 Task: Validation Rule on object 'Candidates'
Action: Mouse moved to (24, 90)
Screenshot: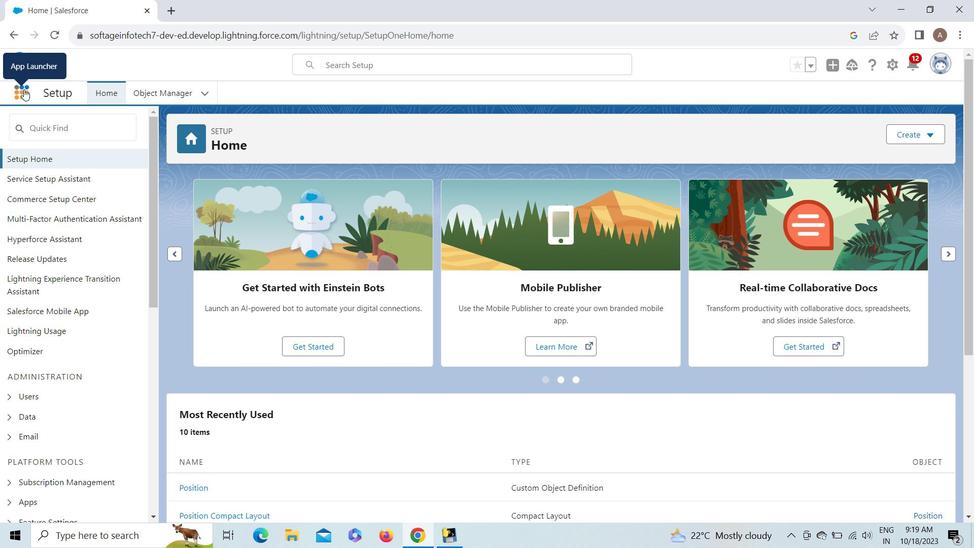 
Action: Mouse pressed left at (24, 90)
Screenshot: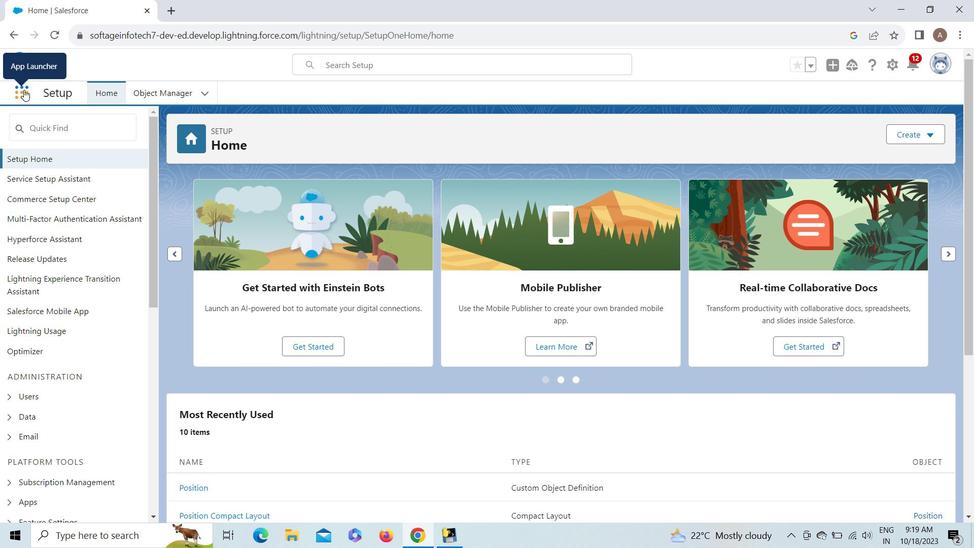 
Action: Mouse moved to (46, 172)
Screenshot: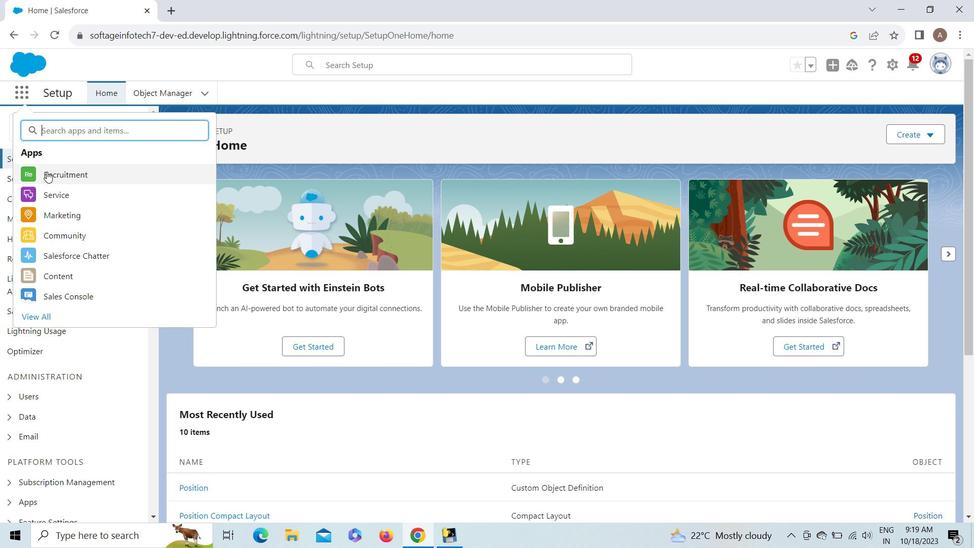
Action: Mouse pressed left at (46, 172)
Screenshot: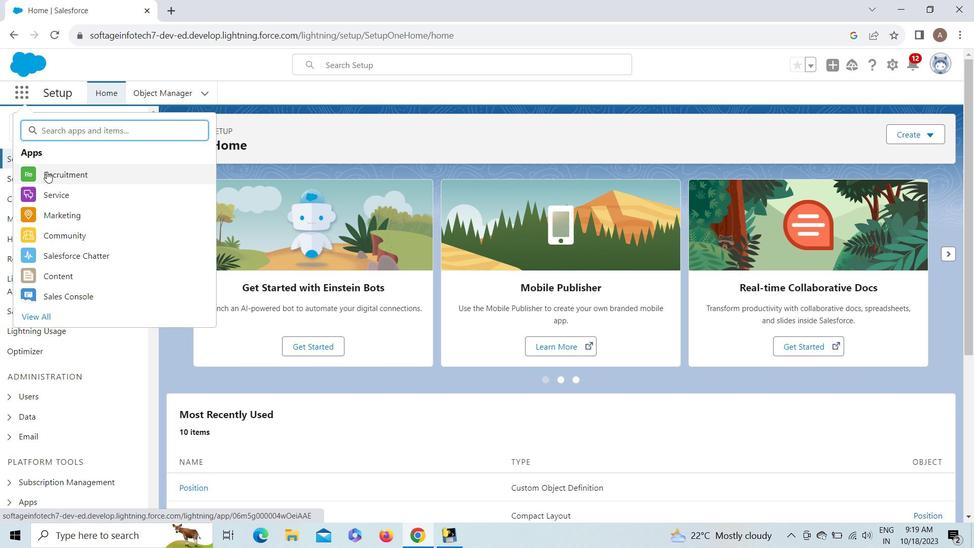 
Action: Mouse moved to (244, 92)
Screenshot: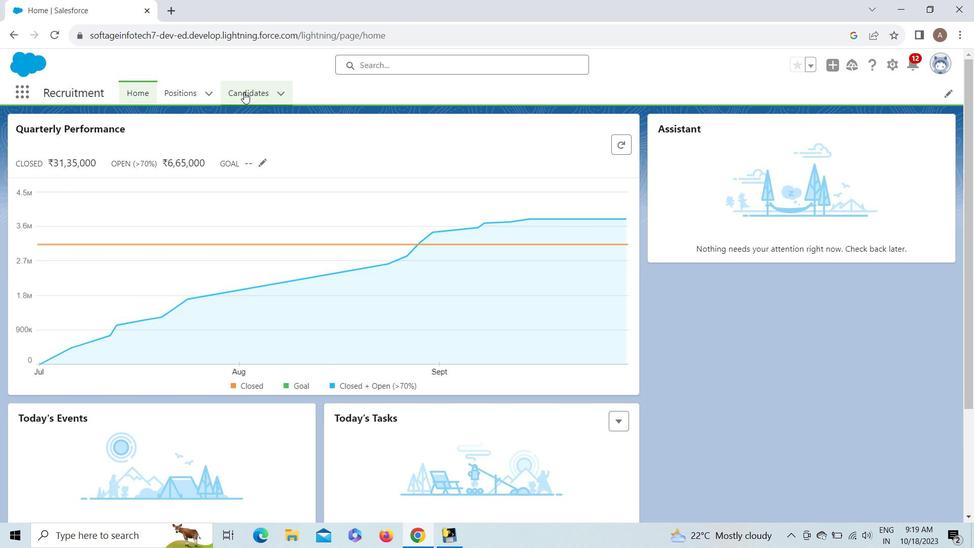 
Action: Mouse pressed left at (244, 92)
Screenshot: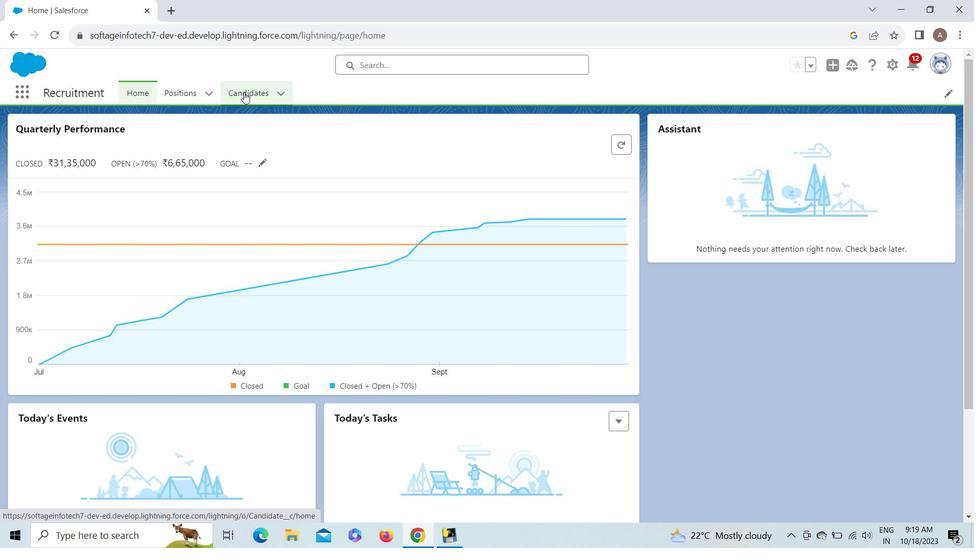 
Action: Mouse moved to (818, 133)
Screenshot: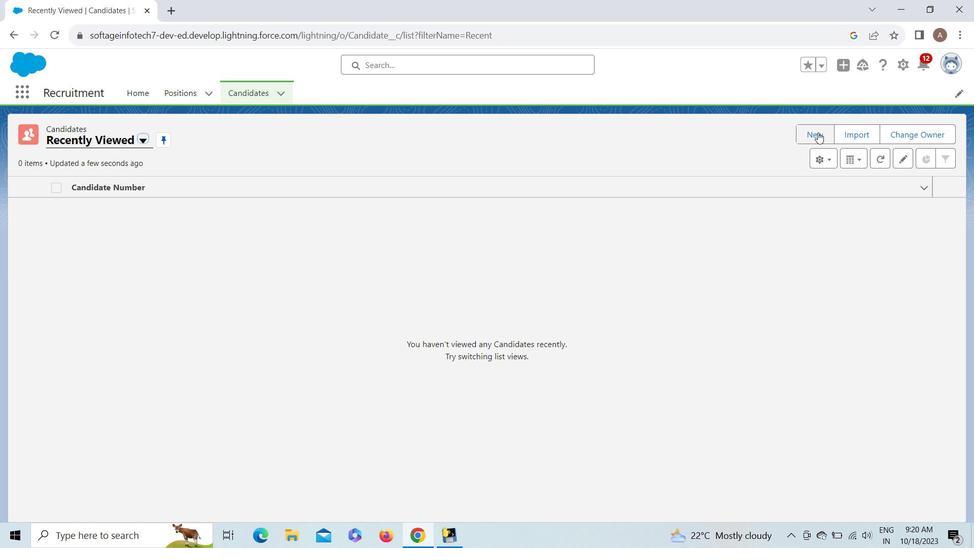 
Action: Mouse pressed left at (818, 133)
Screenshot: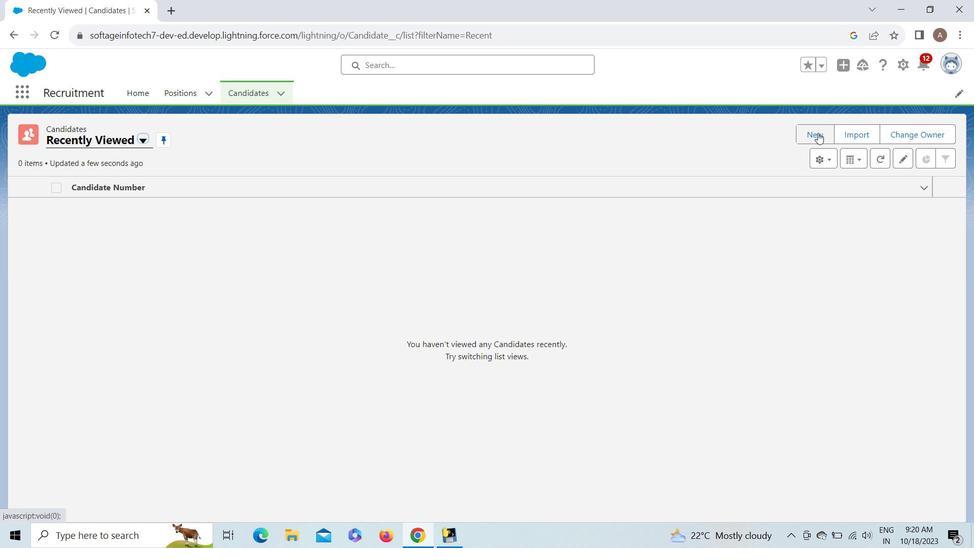 
Action: Mouse moved to (751, 174)
Screenshot: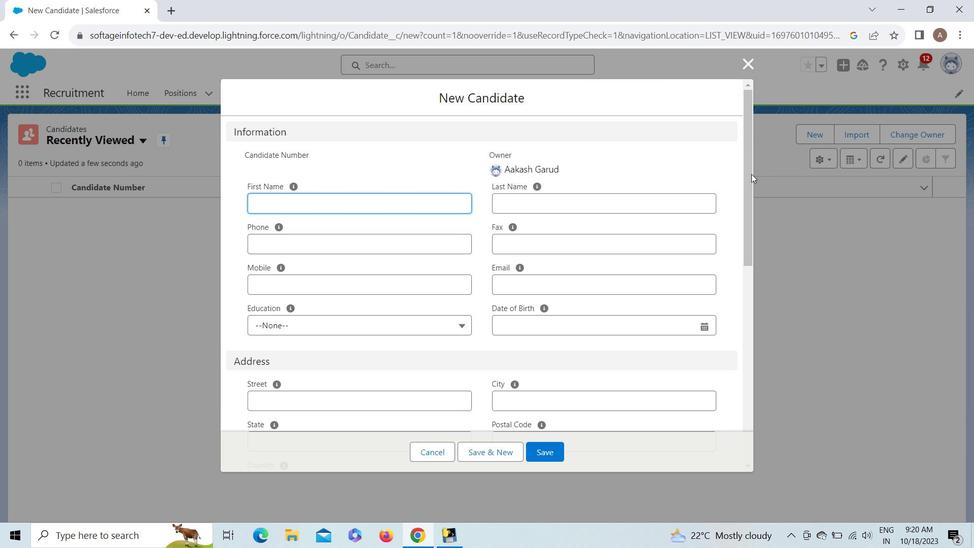 
Action: Mouse pressed left at (751, 174)
Screenshot: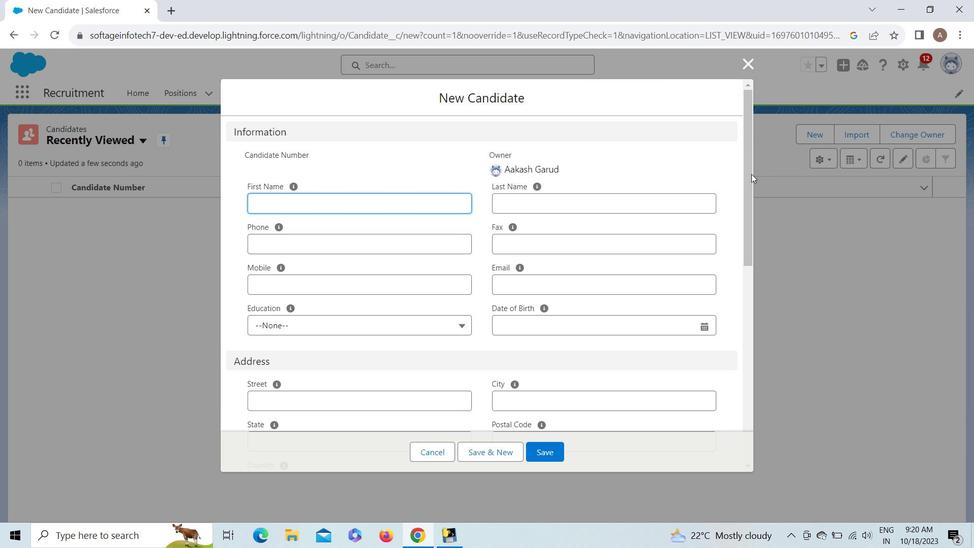 
Action: Mouse moved to (437, 451)
Screenshot: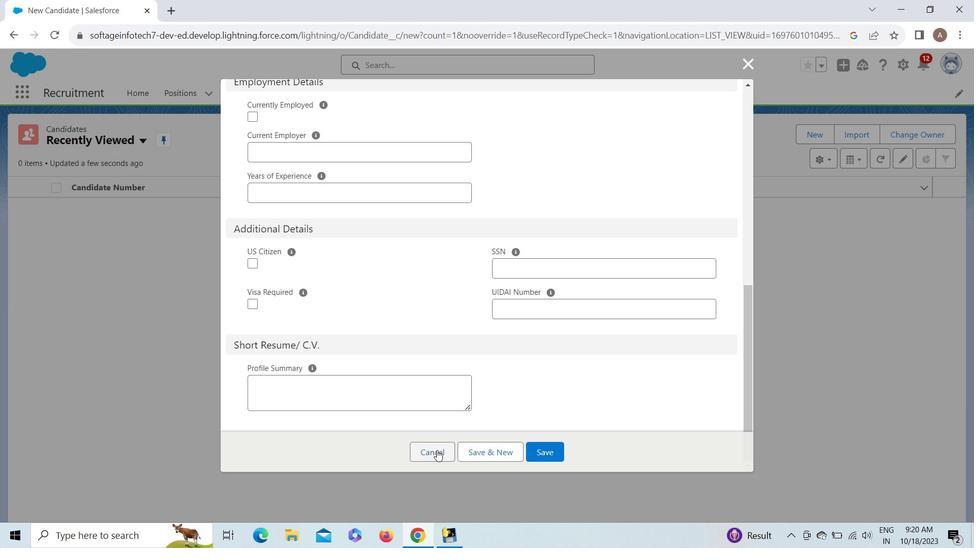 
Action: Mouse pressed left at (437, 451)
Screenshot: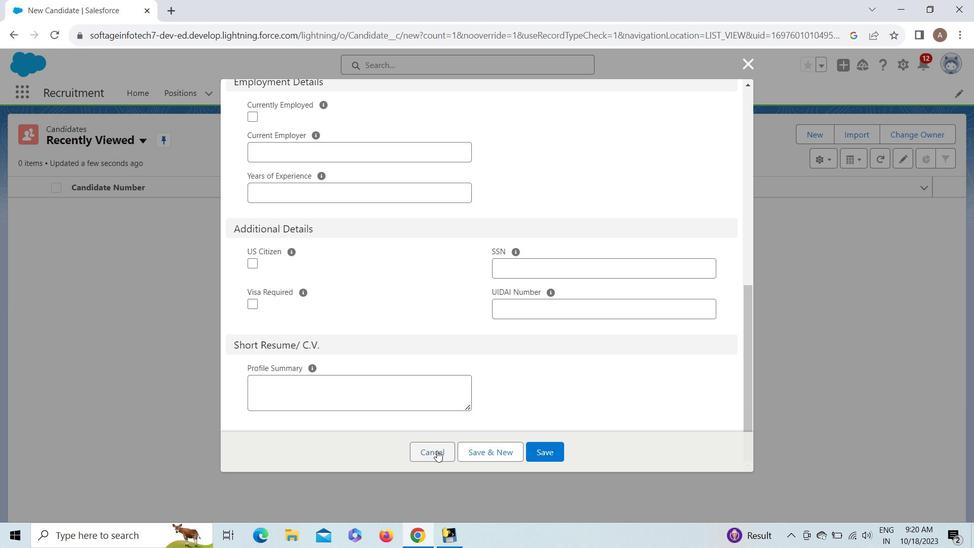 
Action: Mouse moved to (48, 39)
Screenshot: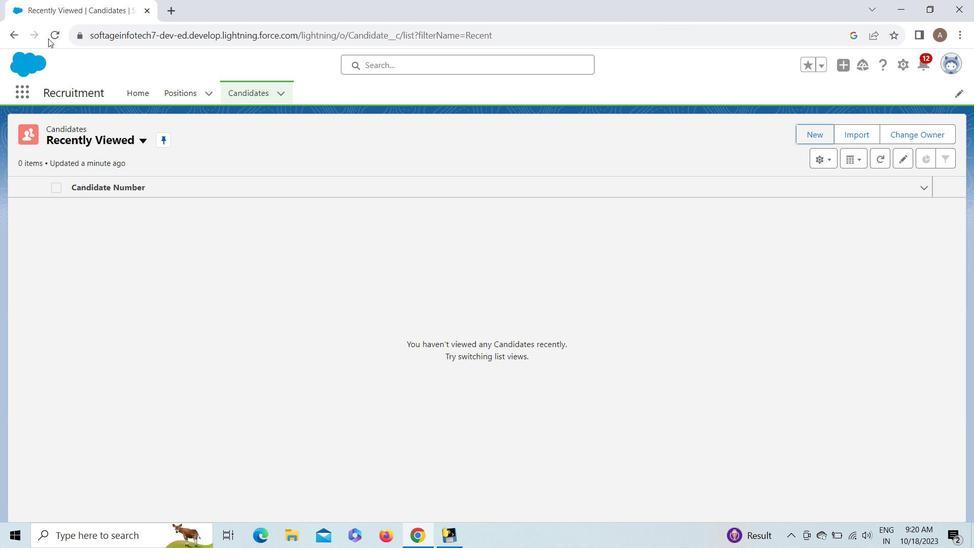 
Action: Mouse pressed left at (48, 39)
Screenshot: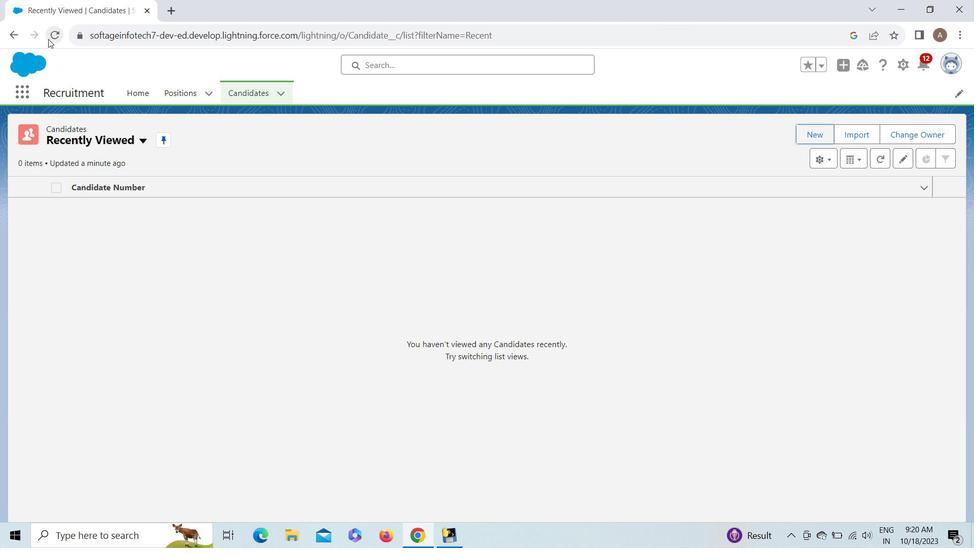 
Action: Mouse moved to (906, 62)
Screenshot: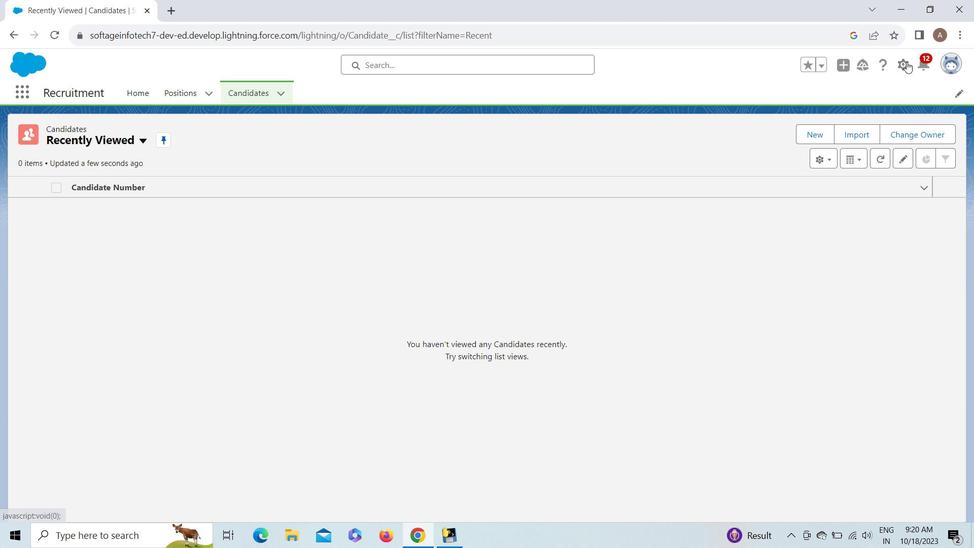 
Action: Mouse pressed left at (906, 62)
Screenshot: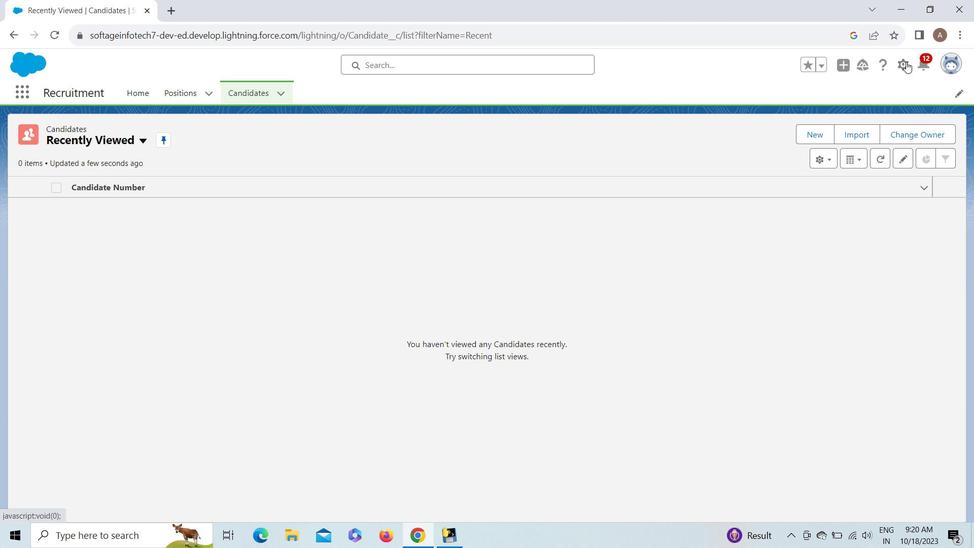 
Action: Mouse moved to (860, 114)
Screenshot: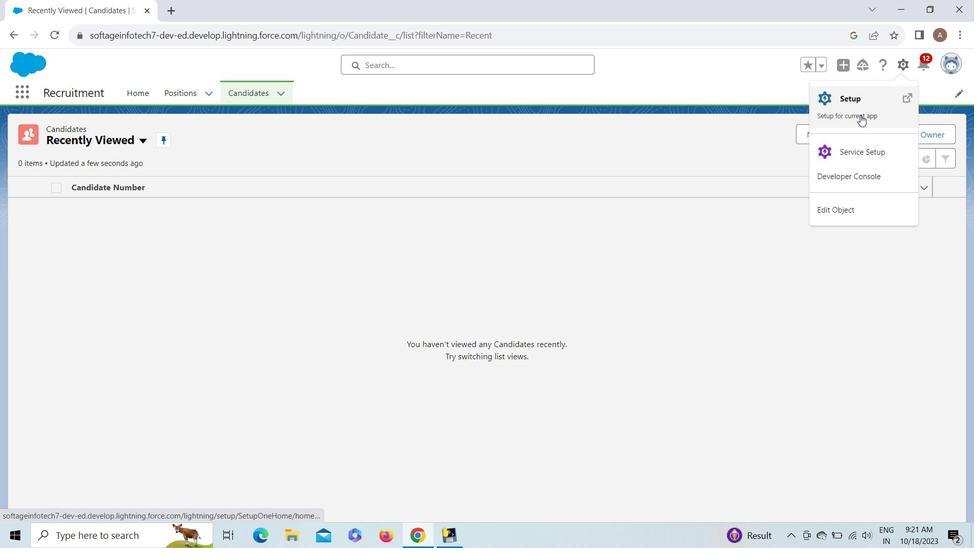 
Action: Mouse pressed left at (860, 114)
Screenshot: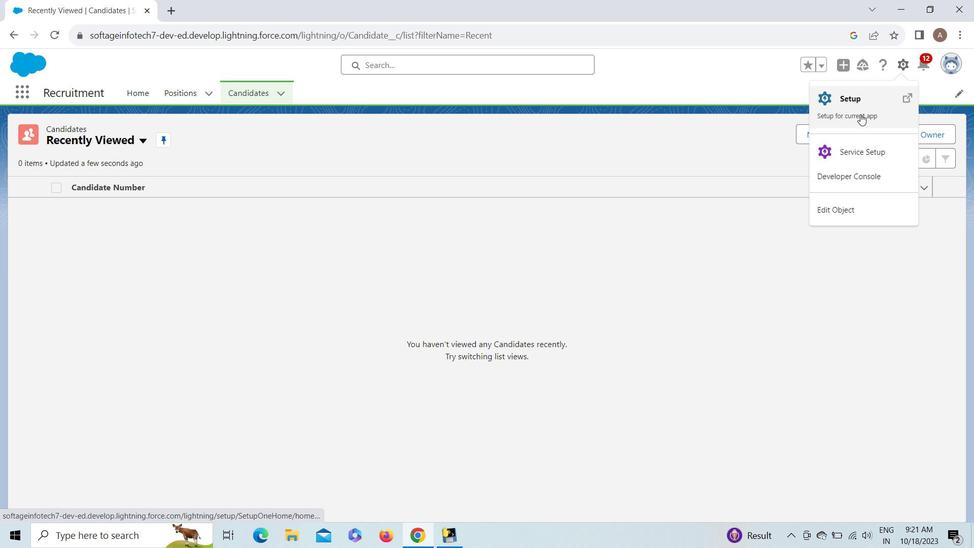 
Action: Mouse moved to (169, 88)
Screenshot: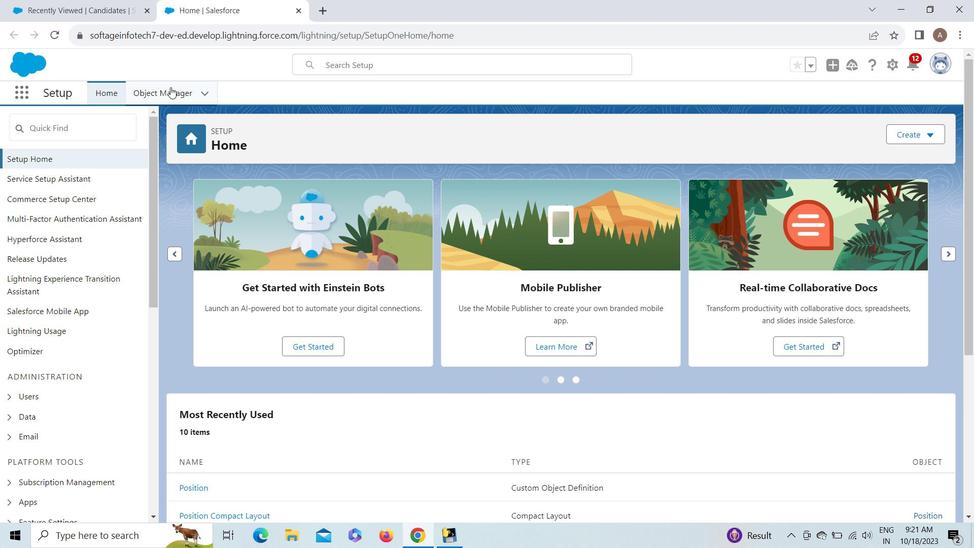 
Action: Mouse pressed left at (169, 88)
Screenshot: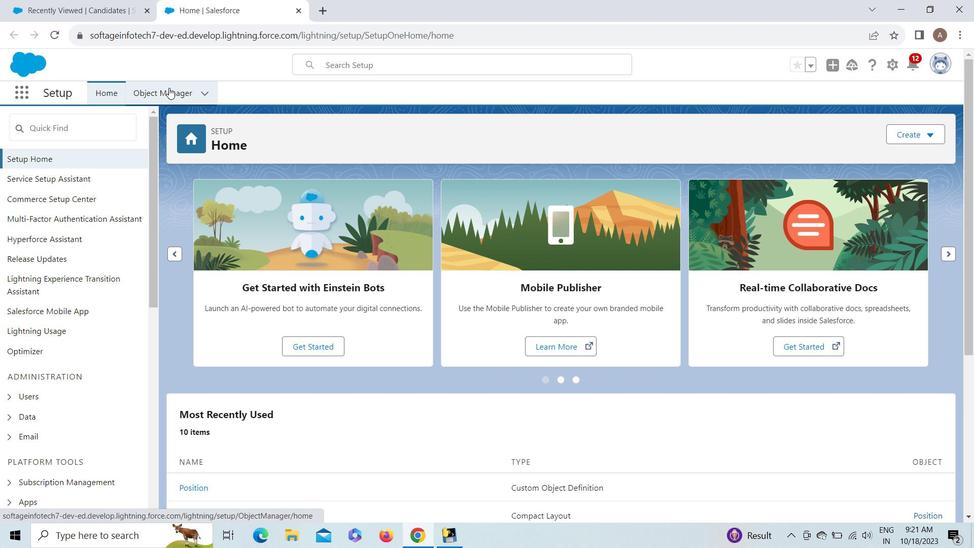 
Action: Mouse moved to (786, 127)
Screenshot: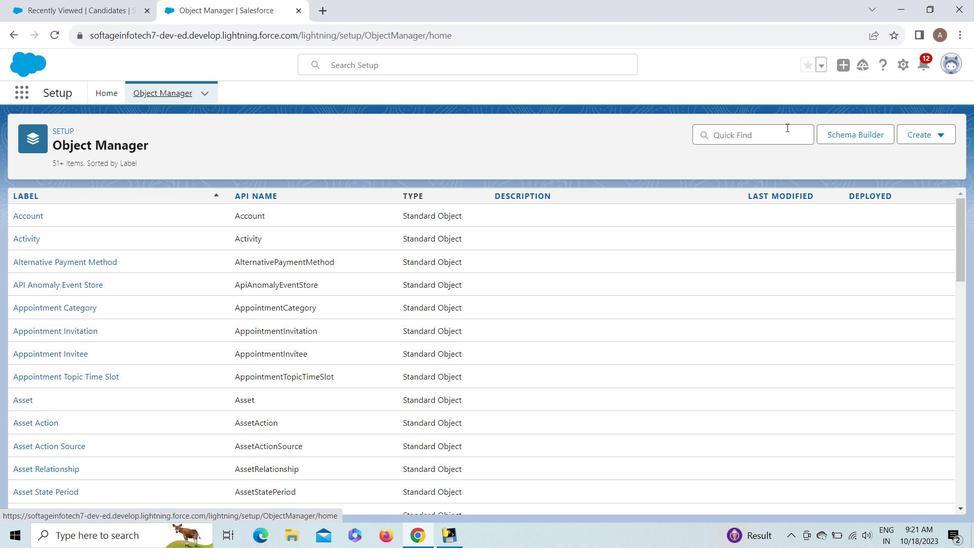 
Action: Mouse pressed left at (786, 127)
Screenshot: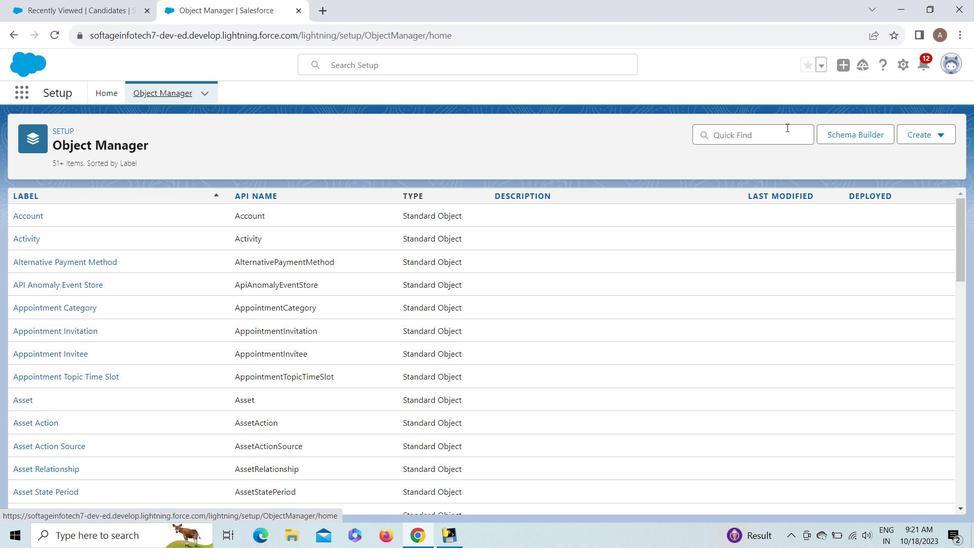 
Action: Key pressed <Key.shift>Cand
Screenshot: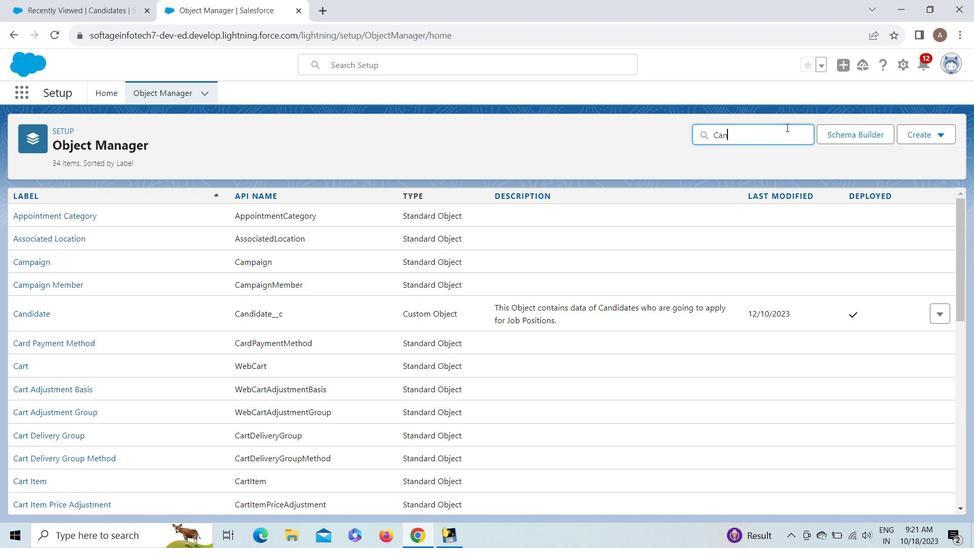 
Action: Mouse moved to (32, 225)
Screenshot: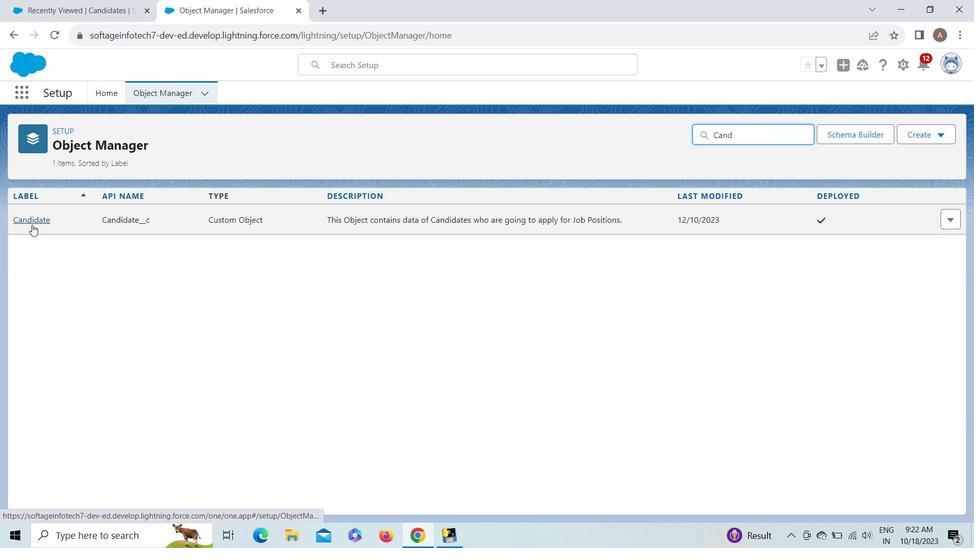 
Action: Mouse pressed left at (32, 225)
Screenshot: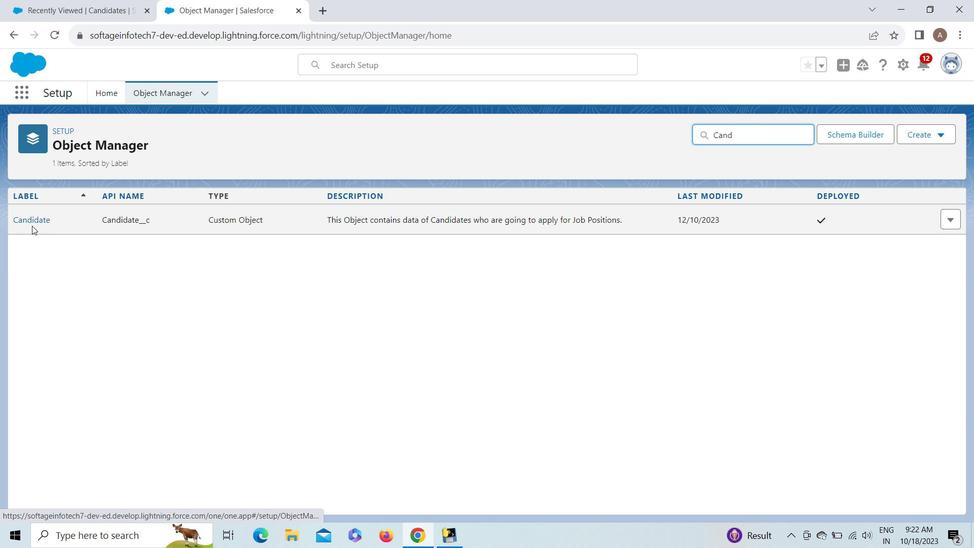 
Action: Mouse moved to (32, 218)
Screenshot: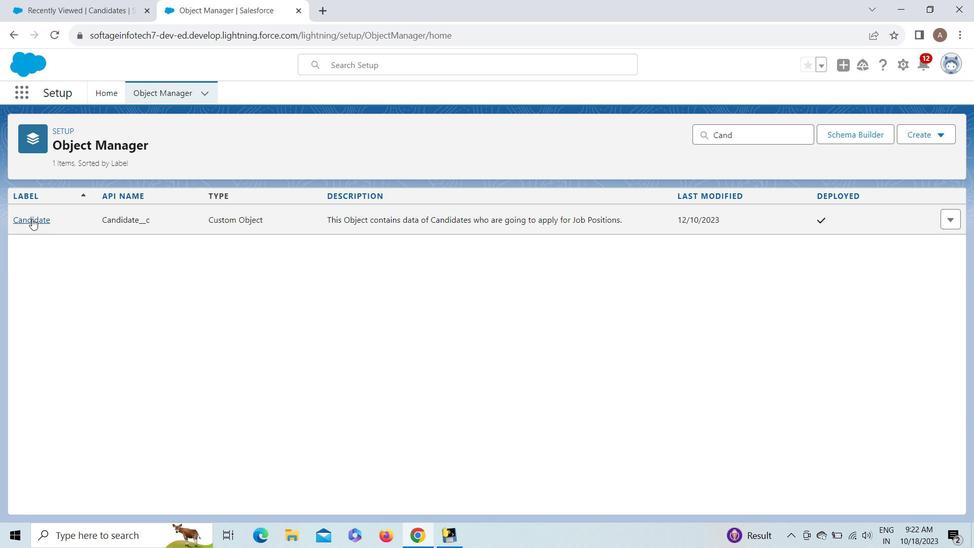 
Action: Mouse pressed left at (32, 218)
Screenshot: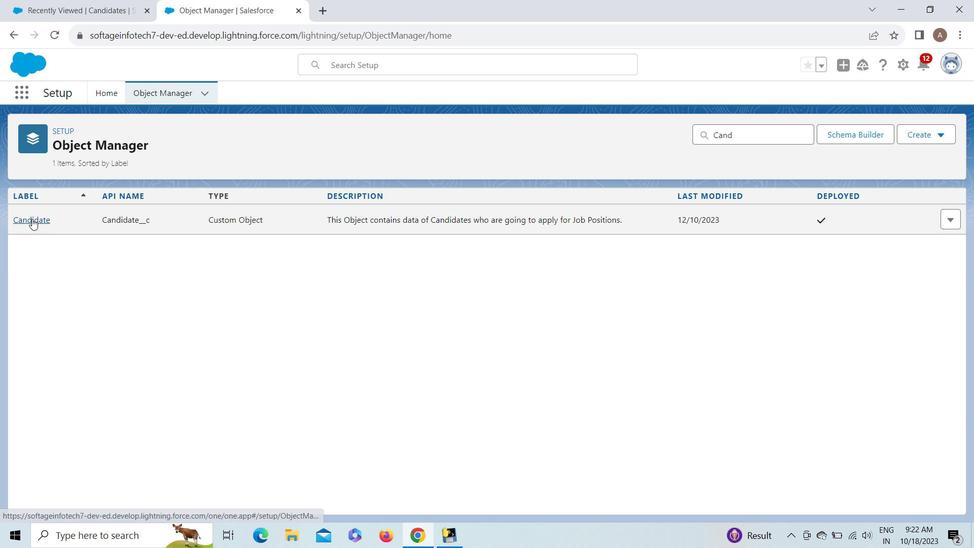 
Action: Mouse moved to (39, 214)
Screenshot: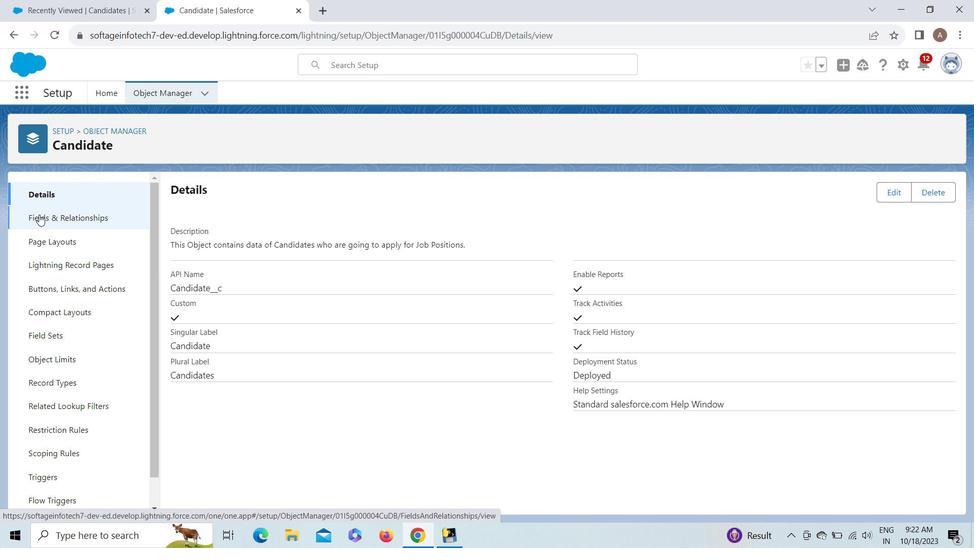 
Action: Mouse pressed left at (39, 214)
Screenshot: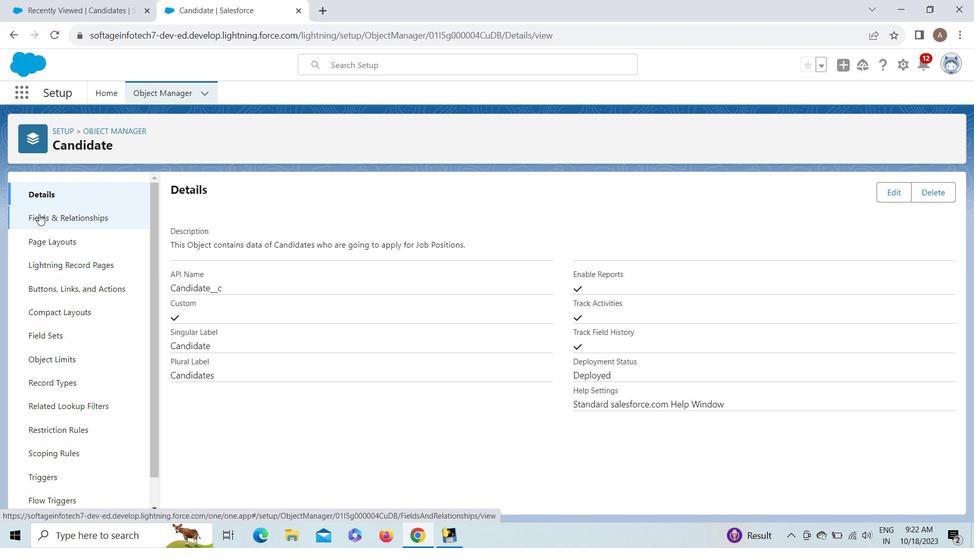 
Action: Mouse moved to (86, 212)
Screenshot: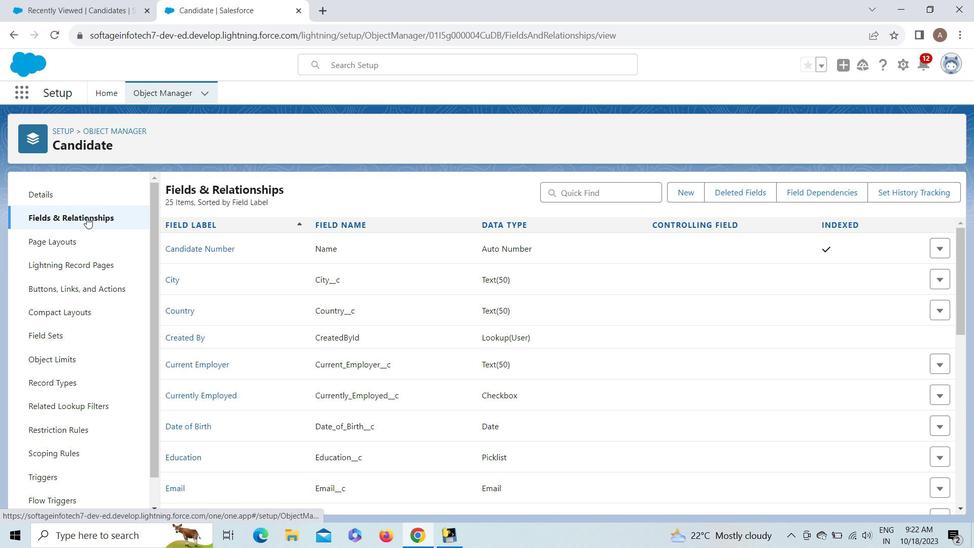
Action: Mouse pressed left at (86, 212)
Screenshot: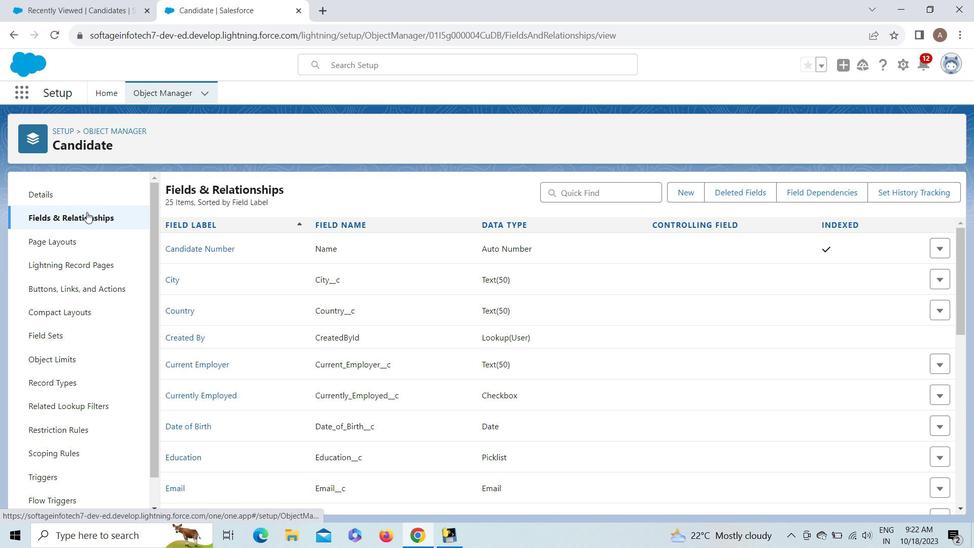 
Action: Mouse moved to (959, 306)
Screenshot: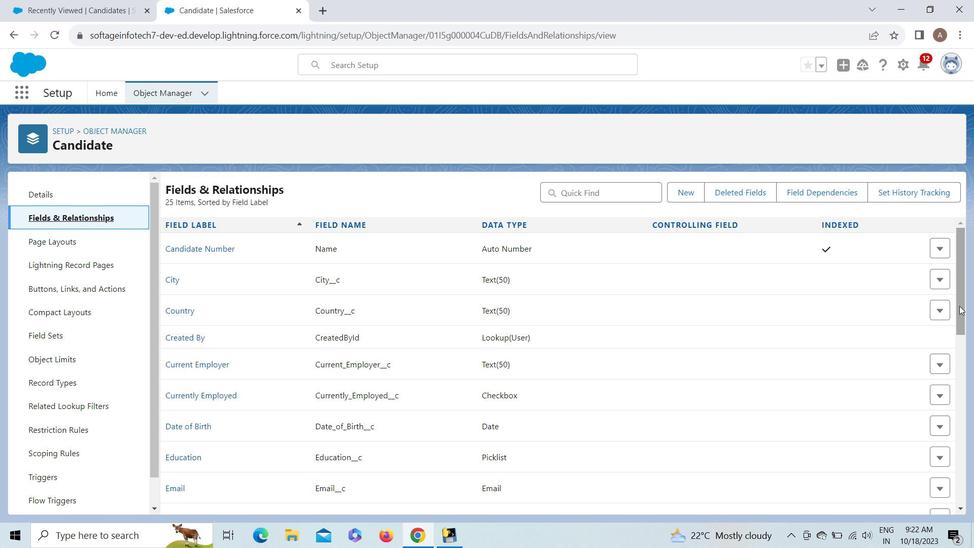 
Action: Mouse pressed left at (959, 306)
Screenshot: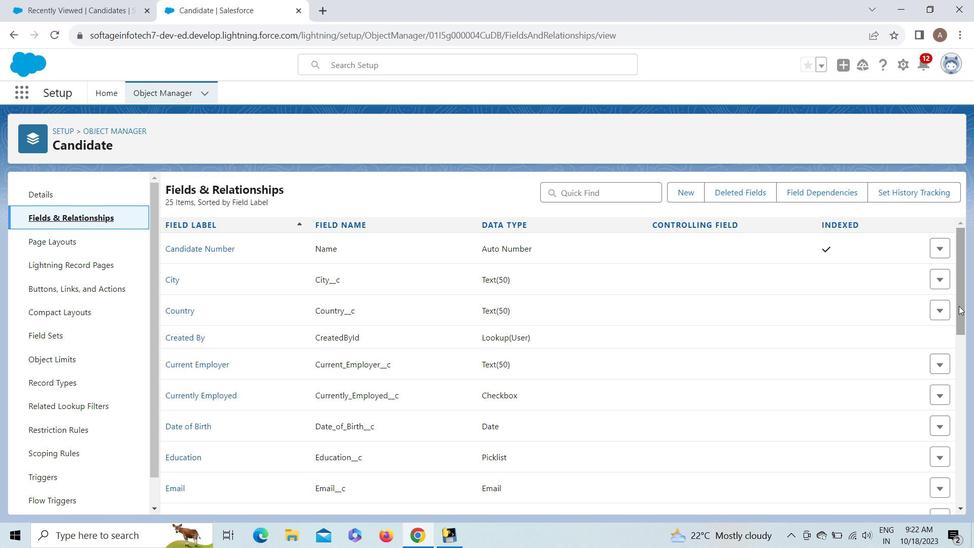 
Action: Mouse moved to (155, 485)
Screenshot: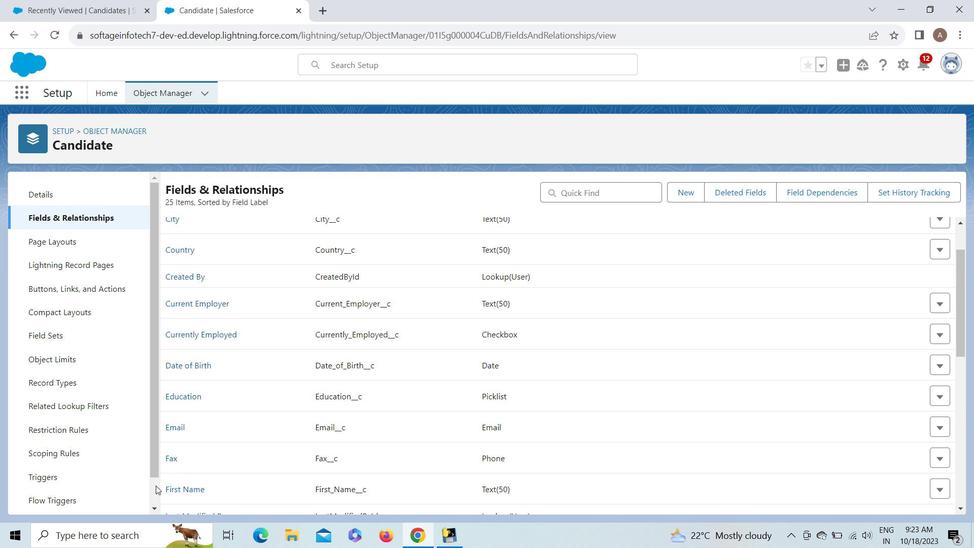 
Action: Mouse pressed left at (155, 485)
Screenshot: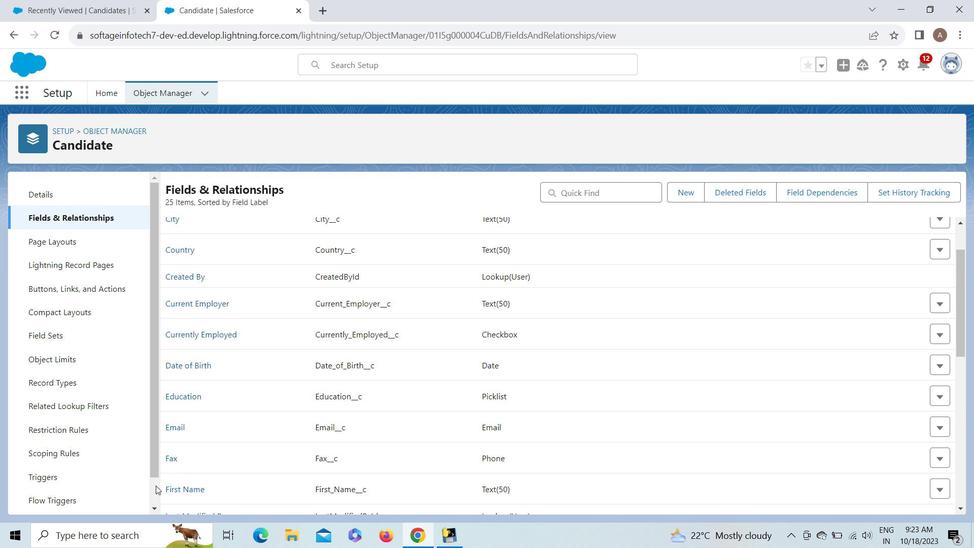 
Action: Mouse moved to (73, 492)
Screenshot: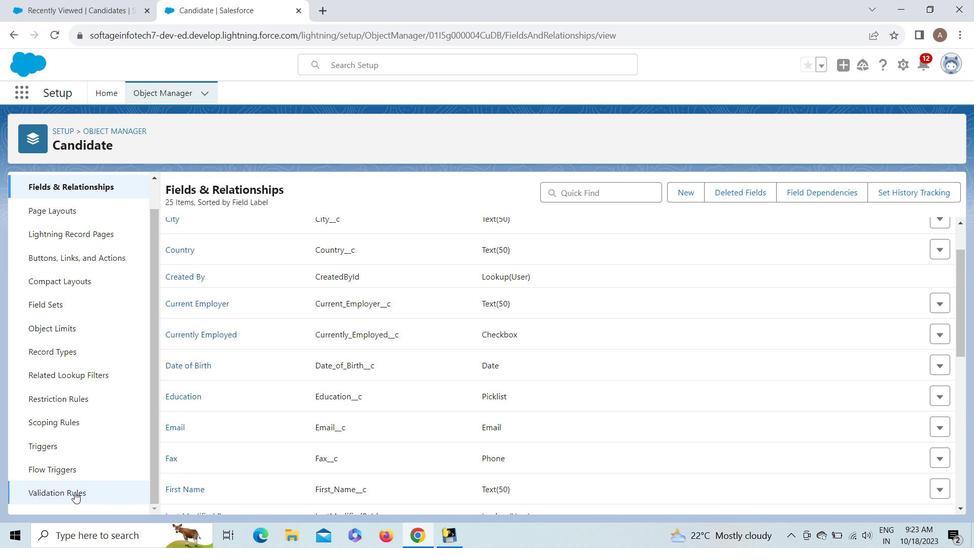 
Action: Mouse pressed left at (73, 492)
Screenshot: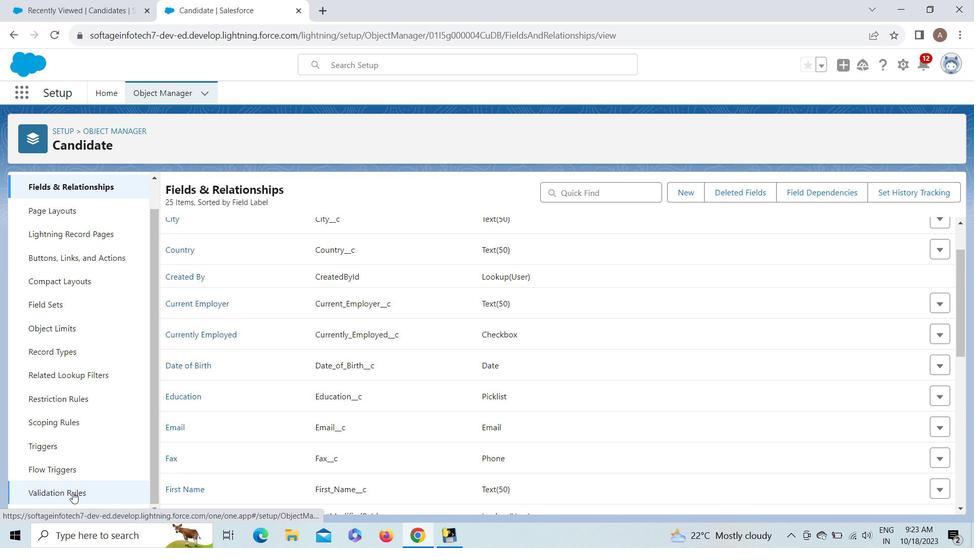 
Action: Mouse moved to (937, 192)
Screenshot: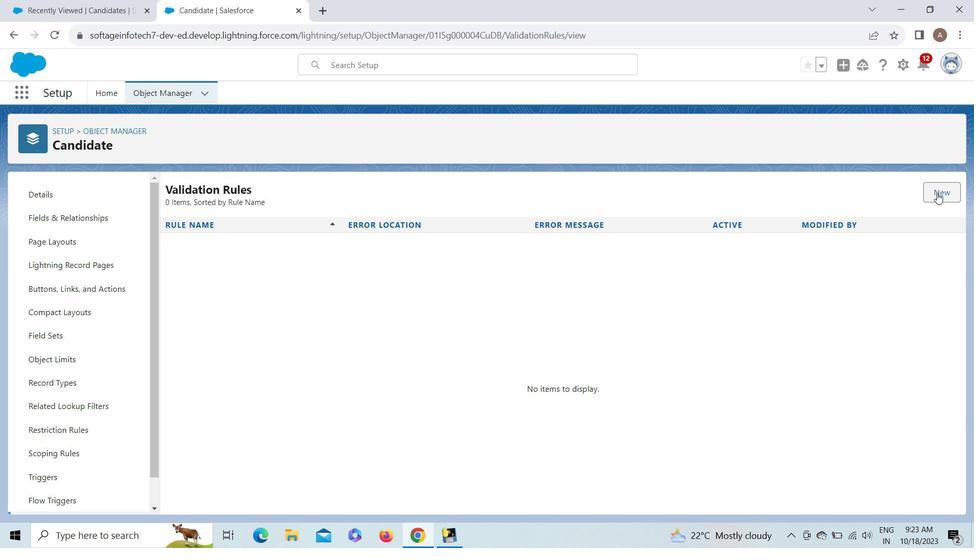 
Action: Mouse pressed left at (937, 192)
Screenshot: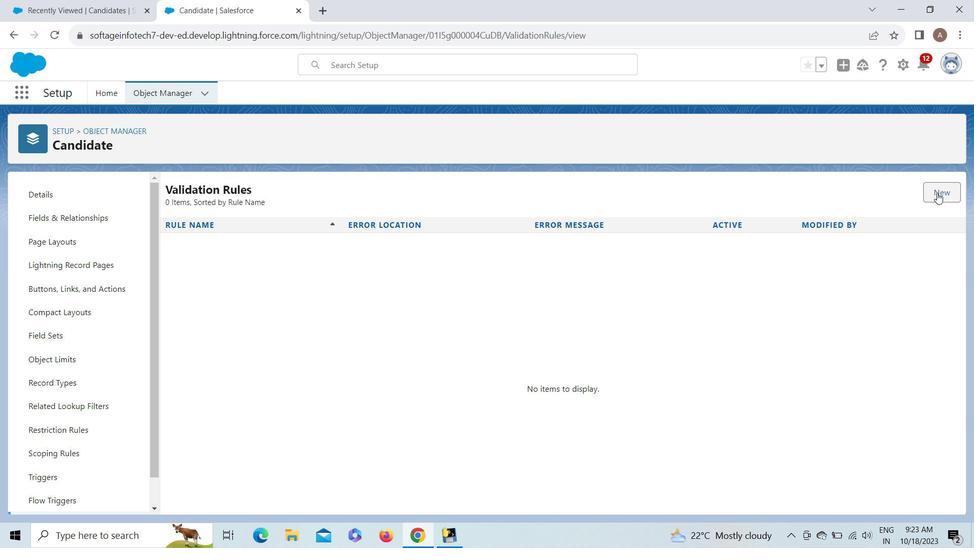 
Action: Mouse moved to (348, 276)
Screenshot: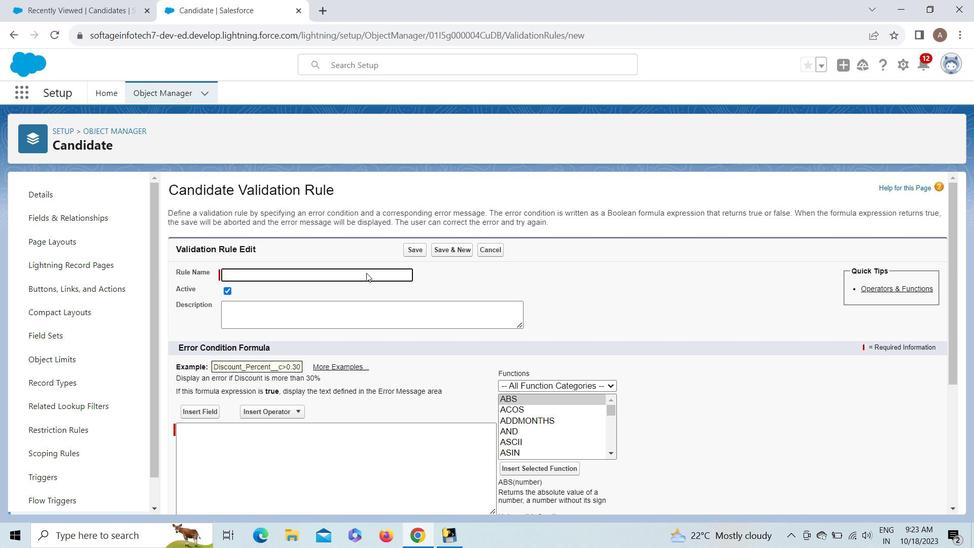 
Action: Mouse pressed left at (348, 276)
Screenshot: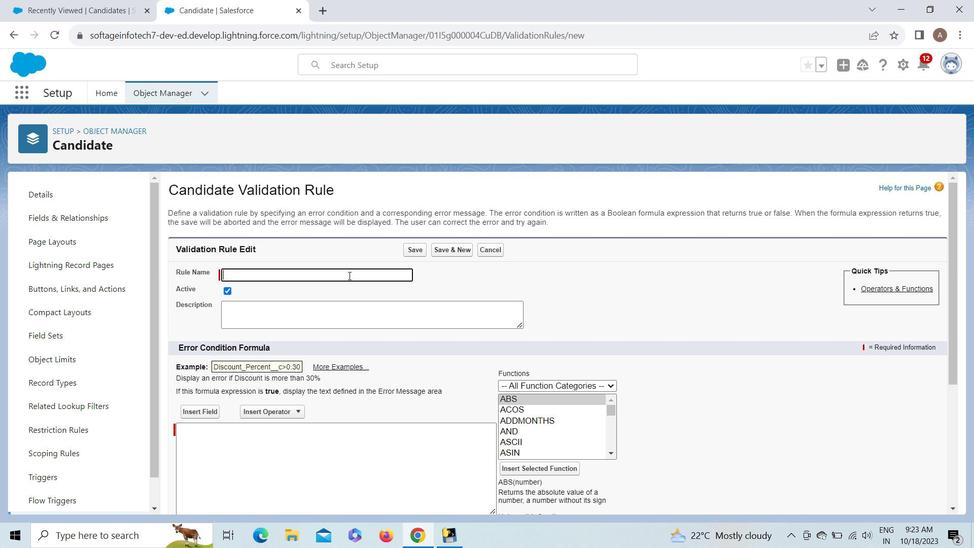 
Action: Key pressed <Key.shift>Years<Key.space>of<Key.space><Key.shift>Experience<Key.space>can<Key.space>not<Key.space>be<Key.space>negative
Screenshot: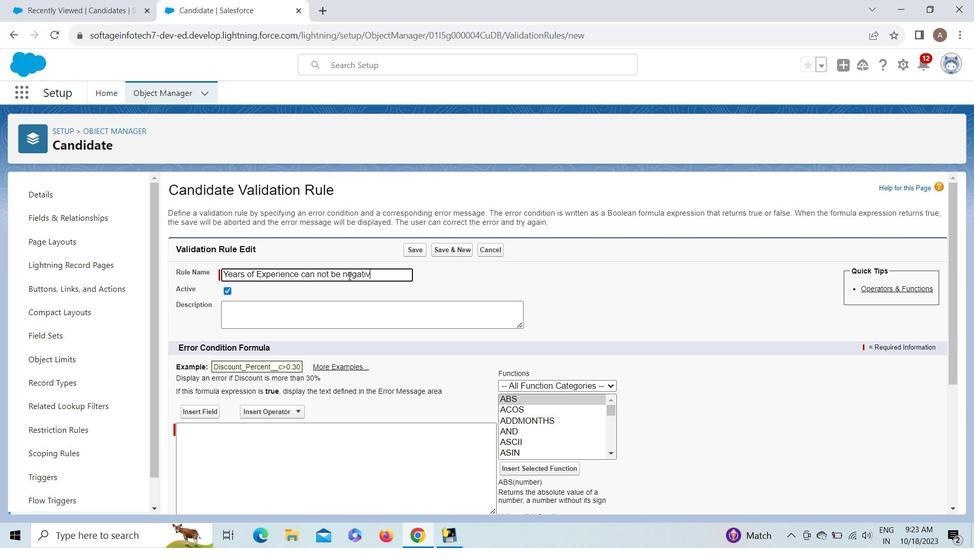 
Action: Mouse moved to (335, 315)
Screenshot: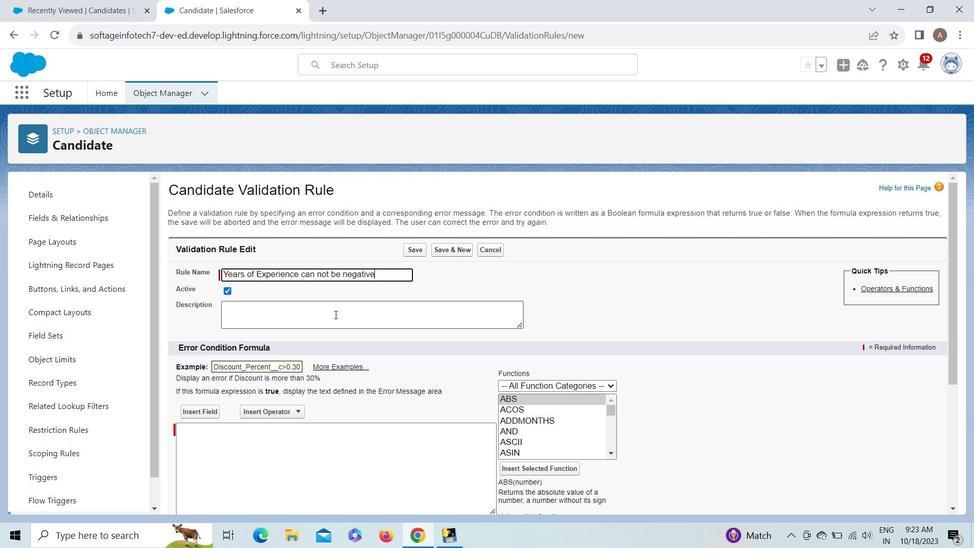 
Action: Mouse pressed left at (335, 315)
Screenshot: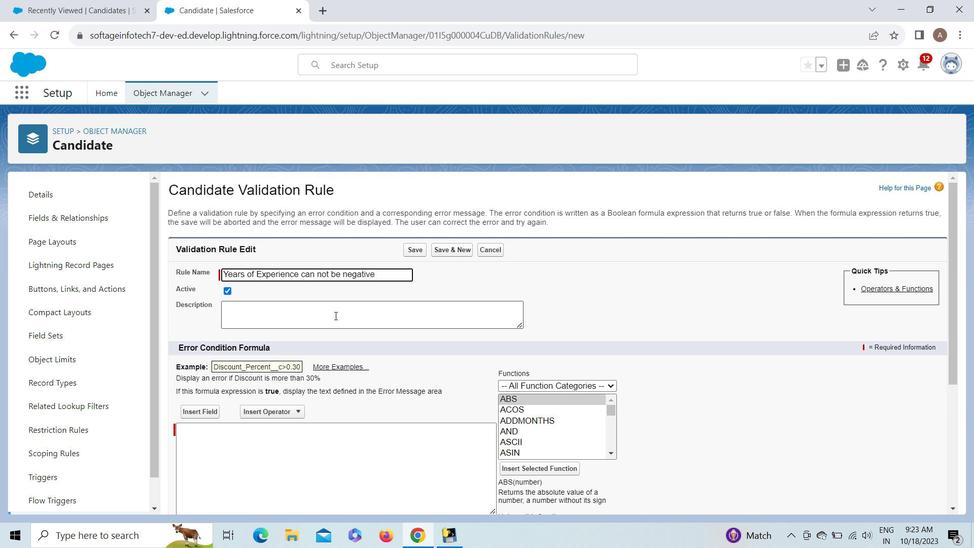 
Action: Key pressed <Key.shift><Key.shift><Key.shift><Key.shift><Key.shift><Key.shift><Key.shift><Key.shift><Key.shift><Key.shift><Key.shift><Key.shift><Key.shift><Key.shift><Key.shift><Key.shift><Key.shift><Key.shift><Key.shift><Key.shift><Key.shift><Key.shift><Key.shift><Key.shift><Key.shift><Key.shift><Key.shift><Key.shift><Key.shift><Key.shift><Key.shift><Key.shift><Key.shift><Key.shift><Key.shift><Key.shift><Key.shift><Key.shift><Key.shift><Key.shift><Key.shift><Key.shift><Key.shift><Key.shift><Key.shift><Key.shift><Key.shift><Key.shift><Key.shift><Key.shift><Key.shift><Key.shift><Key.shift><Key.shift><Key.shift><Key.shift><Key.shift><Key.shift><Key.shift><Key.shift><Key.shift><Key.shift><Key.shift><Key.shift><Key.shift><Key.shift><Key.shift><Key.shift><Key.shift><Key.shift><Key.shift><Key.shift><Key.shift><Key.shift><Key.shift><Key.shift><Key.shift><Key.shift><Key.shift><Key.shift><Key.shift><Key.shift><Key.shift><Key.shift><Key.shift><Key.shift><Key.shift><Key.shift><Key.shift><Key.shift><Key.shift><Key.shift><Key.shift><Key.shift><Key.shift>Validation<Key.space>ry<Key.backspace>ule<Key.space>will<Key.space>tr<Key.left><Key.left><Key.left><Key.left><Key.left><Key.left><Key.left><Key.left><Key.backspace><Key.backspace><Key.backspace><Key.backspace><Key.backspace><Key.right><Key.right><Key.right><Key.right><Key.right><Key.right><Key.right><Key.right><Key.right>igger<Key.space>if<Key.space><Key.shift><Key.shift><Key.shift><Key.shift><Key.shift><Key.shift><Key.shift><Key.shift><Key.shift><Key.shift><Key.shift><Key.shift><Key.shift><Key.shift>Years<Key.space>of<Key.space><Key.shift>Experience<Key.space>is<Key.space><Key.shift>negative<Key.left><Key.left><Key.left><Key.left><Key.left><Key.left><Key.left><Key.left><Key.left><Key.space>entered
Screenshot: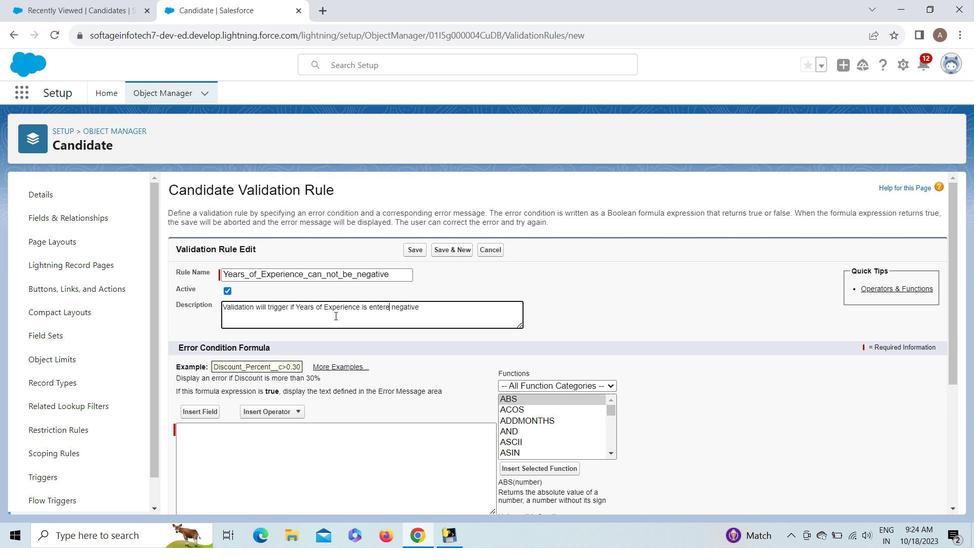 
Action: Mouse moved to (473, 303)
Screenshot: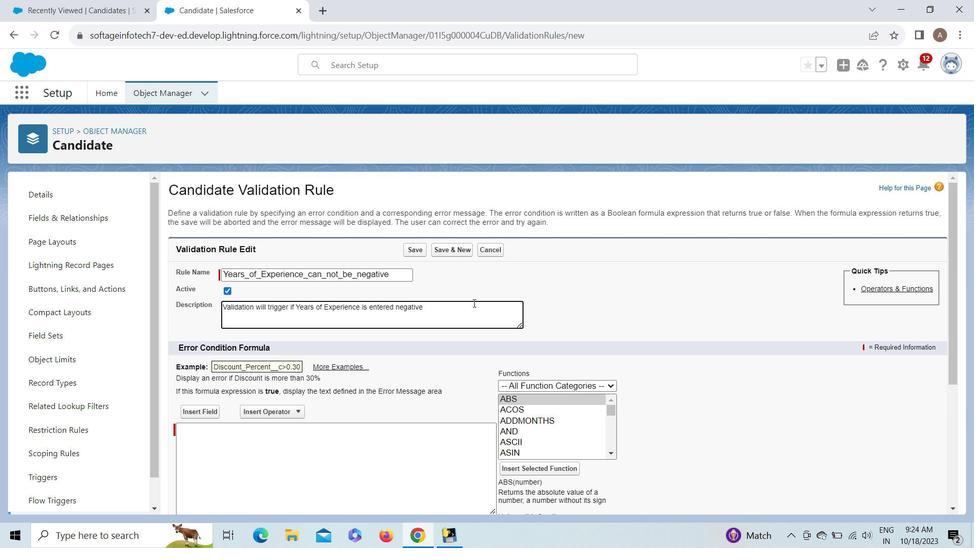 
Action: Mouse pressed left at (473, 303)
Screenshot: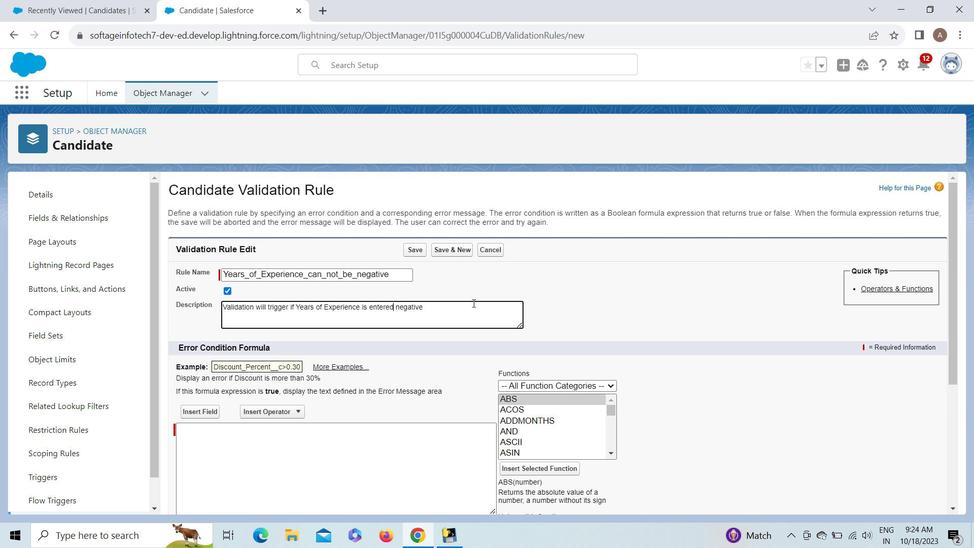 
Action: Key pressed .
Screenshot: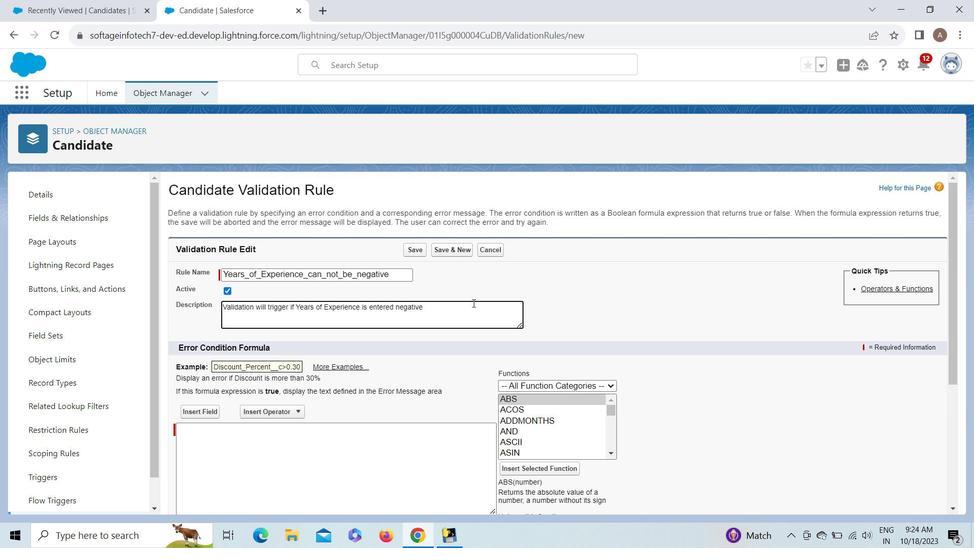 
Action: Mouse moved to (955, 305)
Screenshot: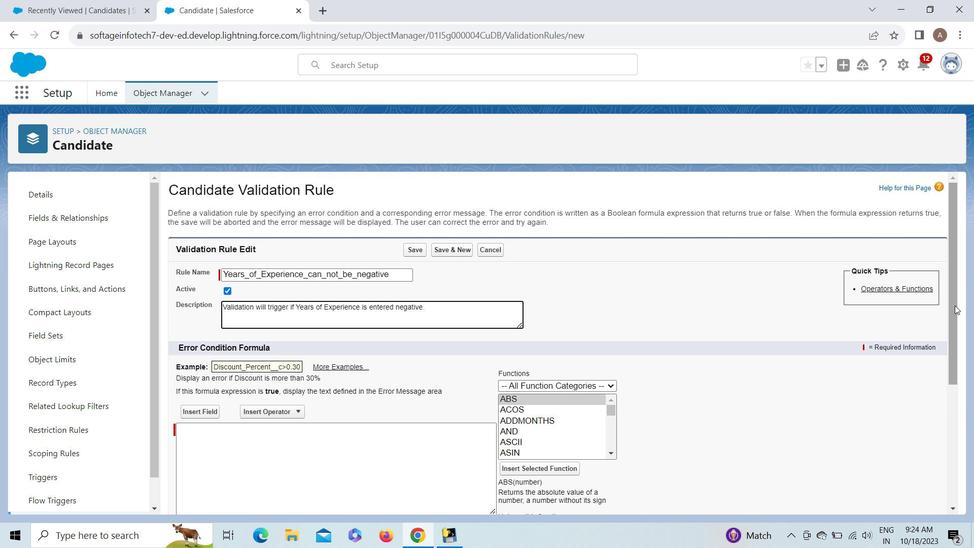 
Action: Mouse pressed left at (955, 305)
Screenshot: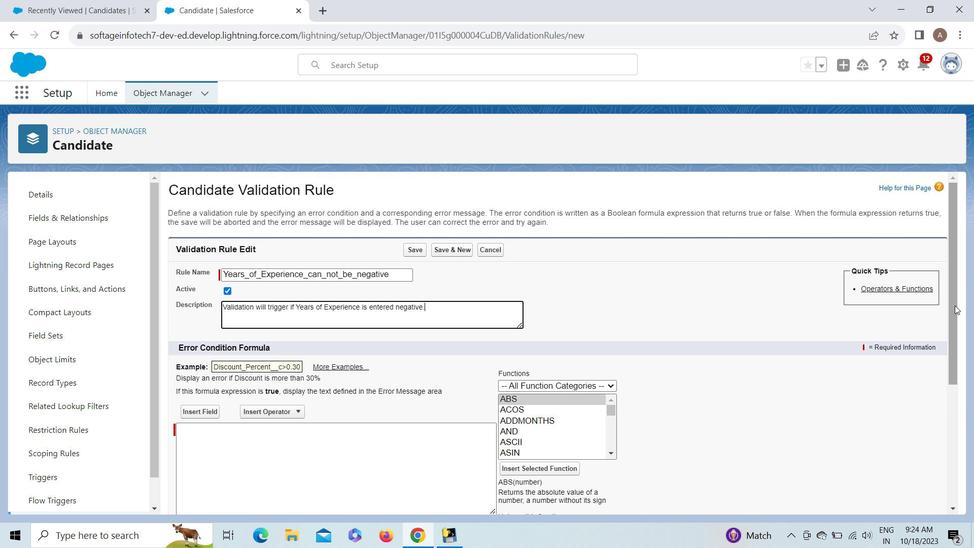
Action: Mouse moved to (205, 341)
Screenshot: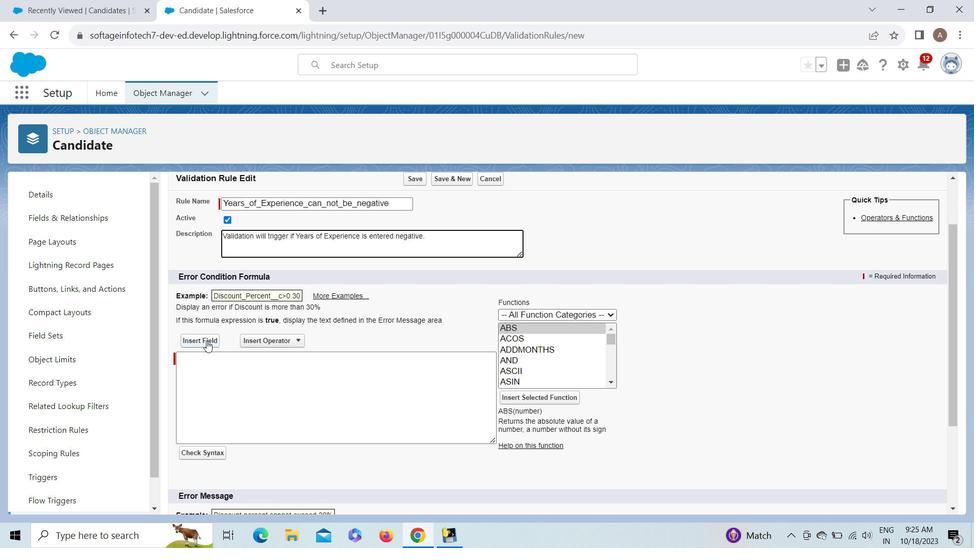 
Action: Mouse pressed left at (205, 341)
Screenshot: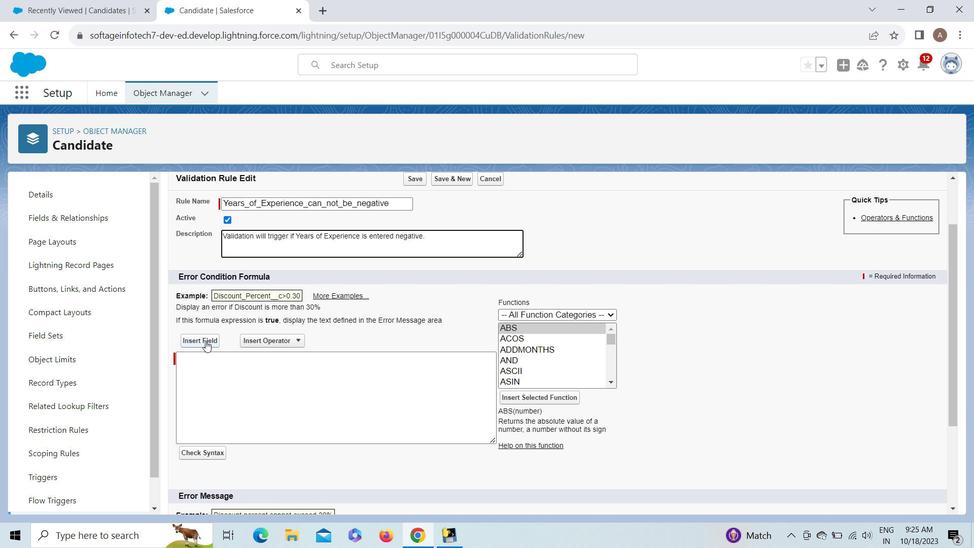 
Action: Mouse moved to (486, 314)
Screenshot: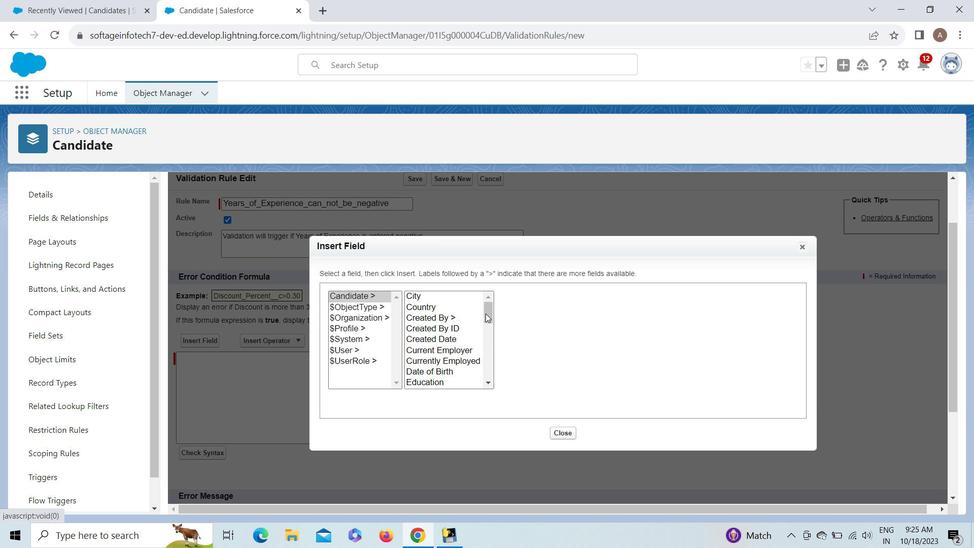 
Action: Mouse pressed left at (486, 314)
Screenshot: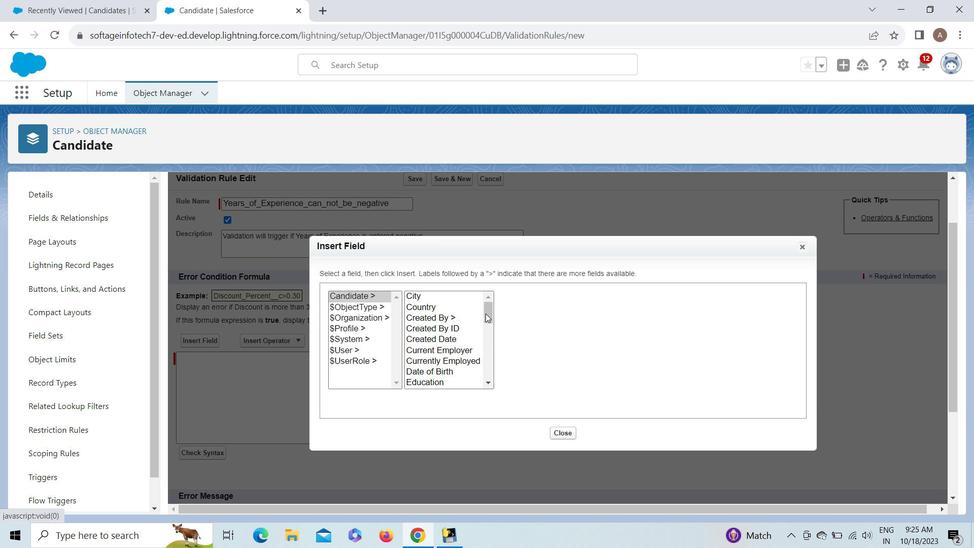 
Action: Mouse moved to (484, 361)
Screenshot: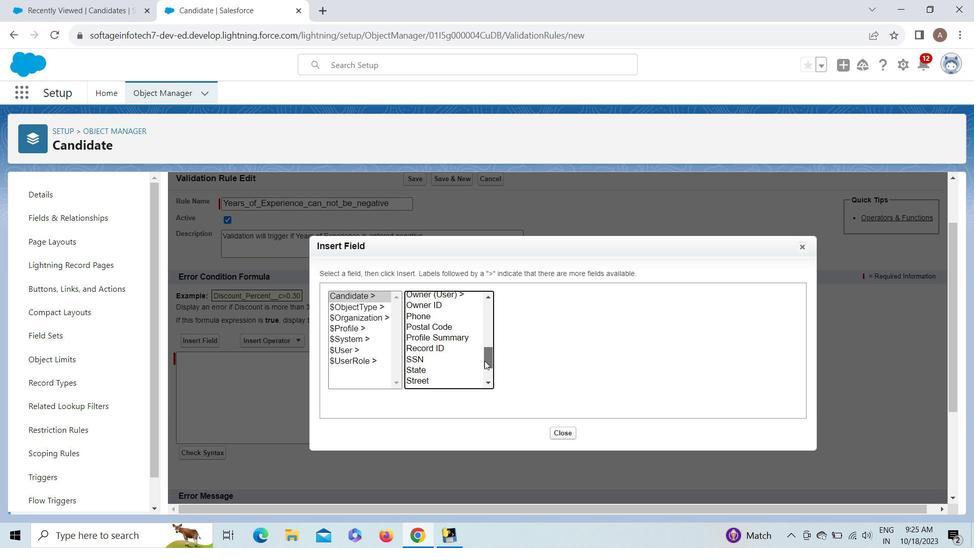 
Action: Mouse pressed left at (484, 361)
Screenshot: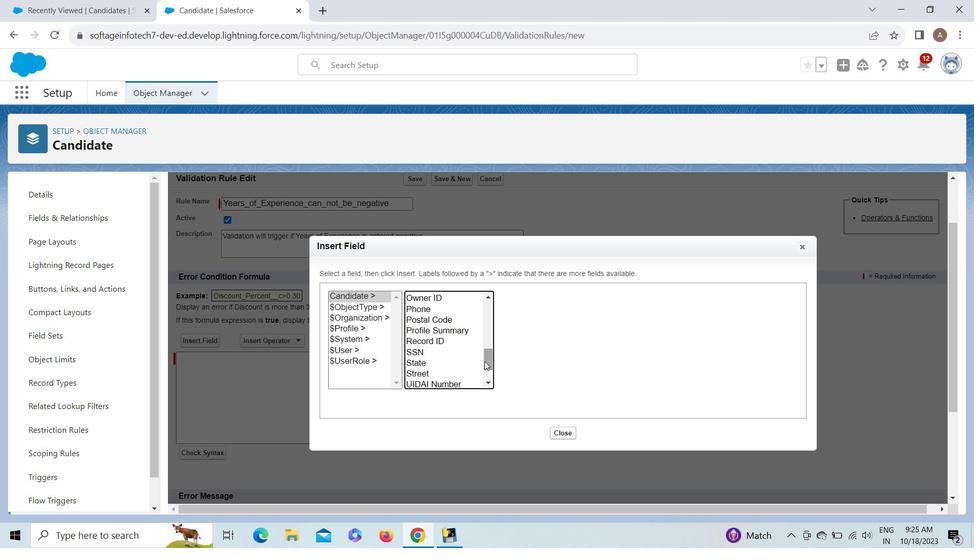 
Action: Mouse moved to (486, 361)
Screenshot: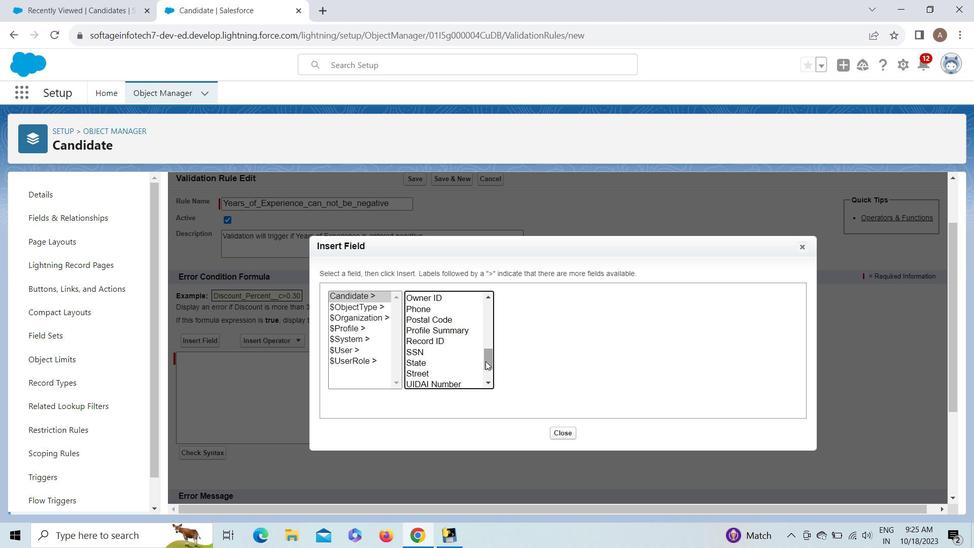 
Action: Mouse pressed left at (486, 361)
Screenshot: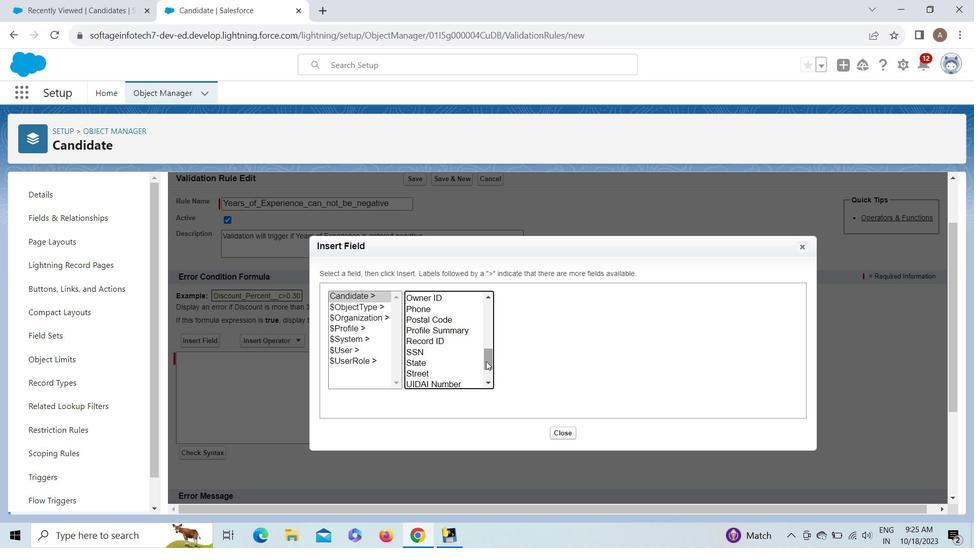 
Action: Mouse moved to (449, 381)
Screenshot: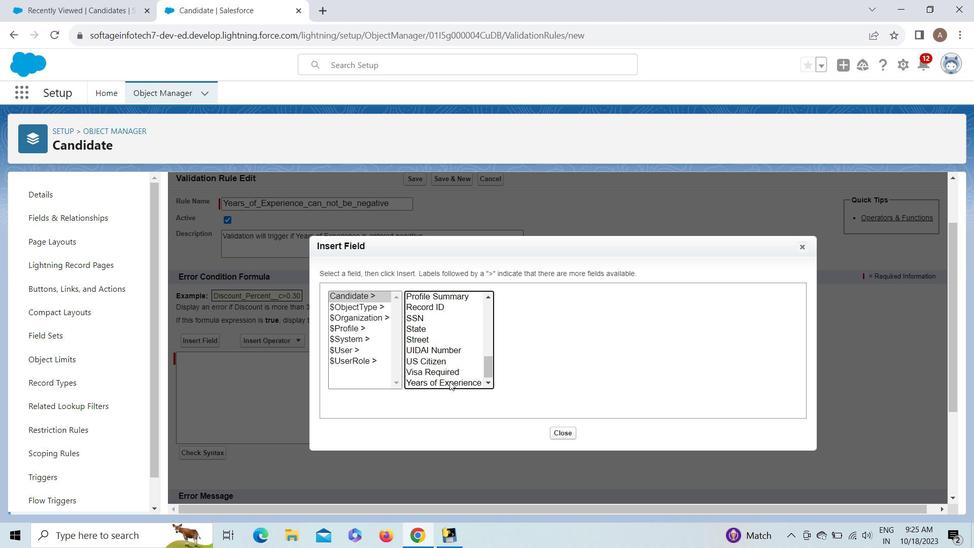 
Action: Mouse pressed left at (449, 381)
Screenshot: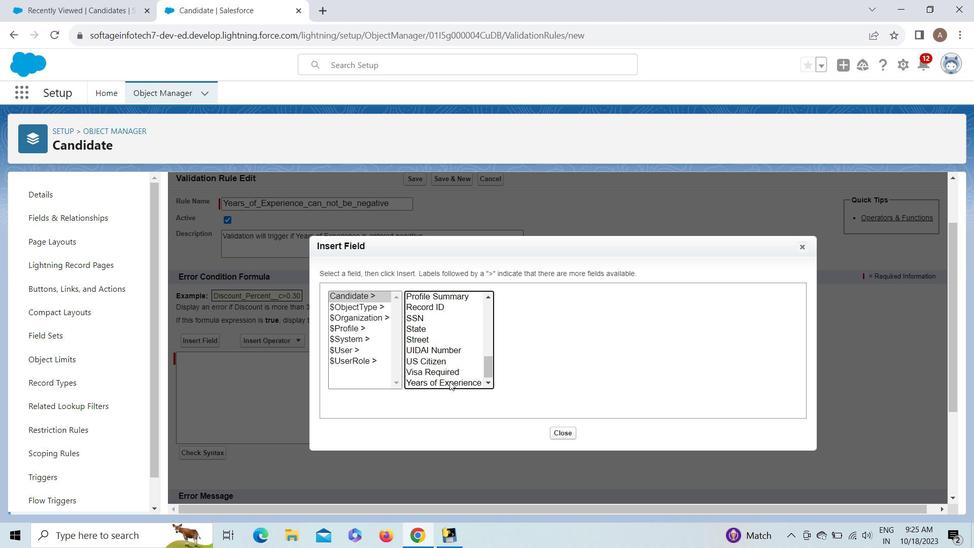 
Action: Mouse moved to (553, 364)
Screenshot: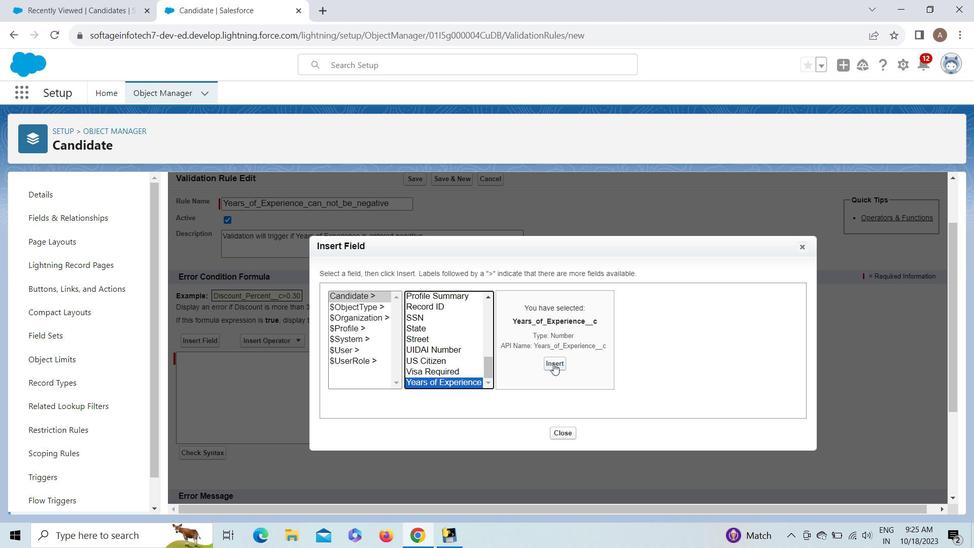 
Action: Mouse pressed left at (553, 364)
Screenshot: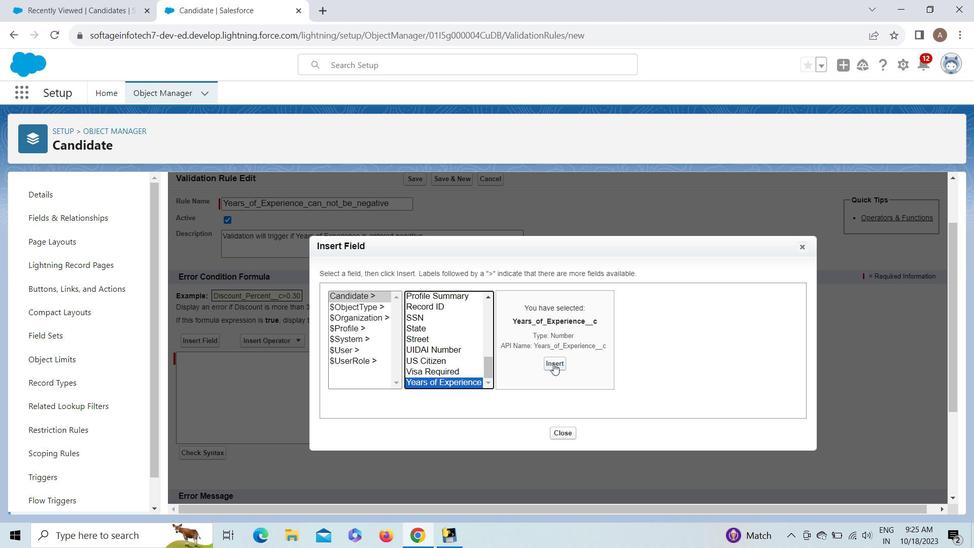 
Action: Mouse moved to (252, 345)
Screenshot: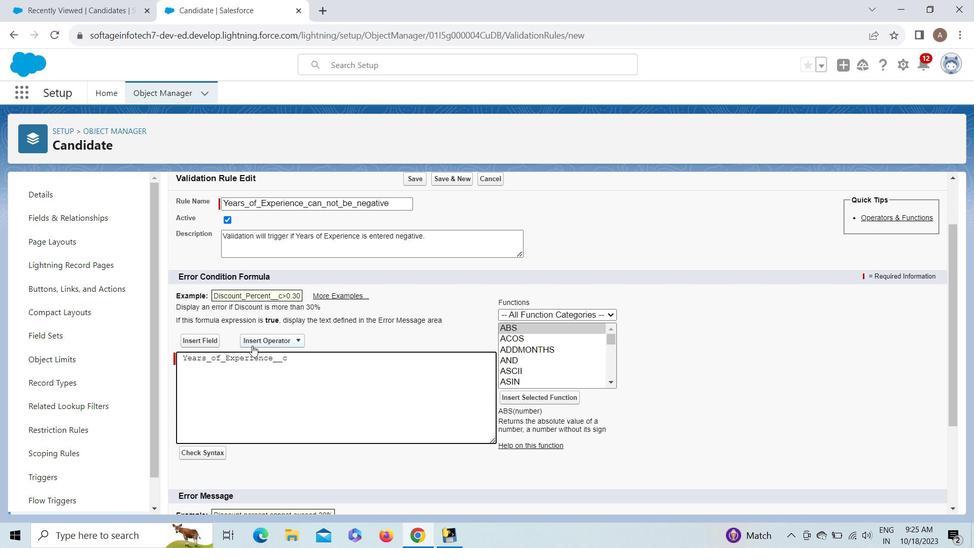 
Action: Mouse pressed left at (252, 345)
Screenshot: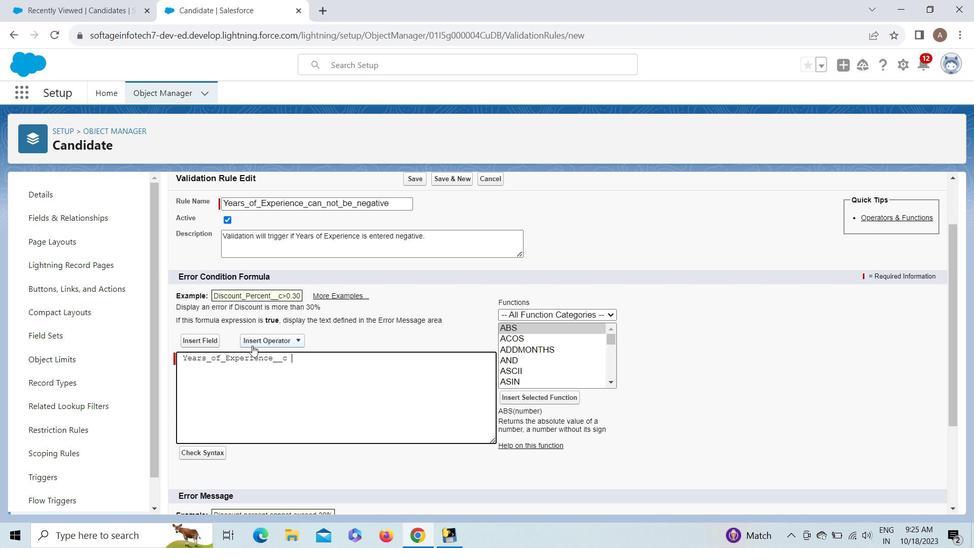 
Action: Mouse moved to (261, 484)
Screenshot: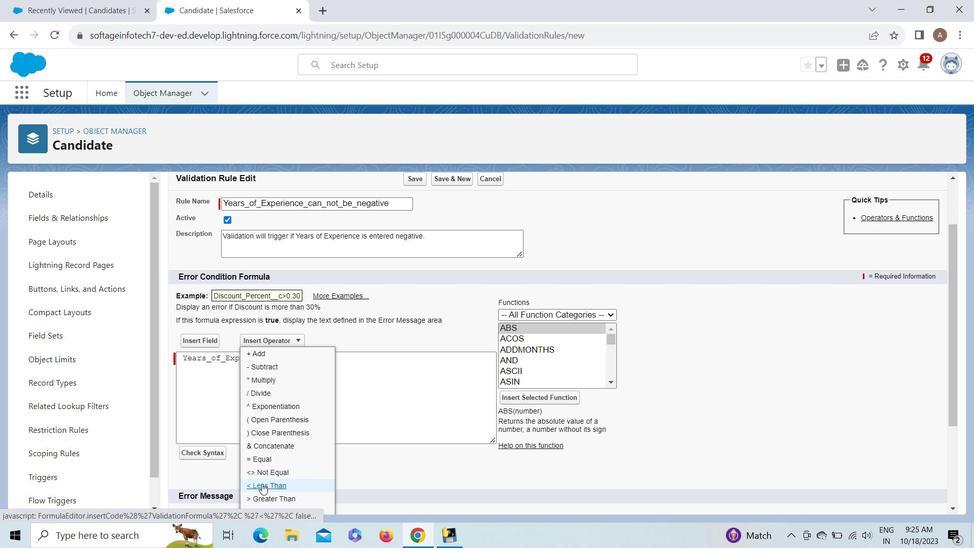 
Action: Mouse pressed left at (261, 484)
Screenshot: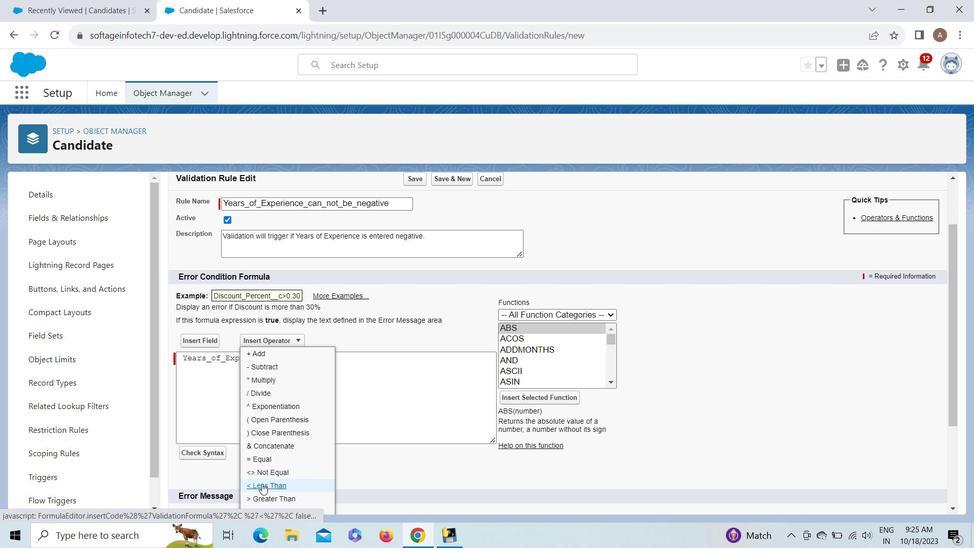 
Action: Key pressed 0
Screenshot: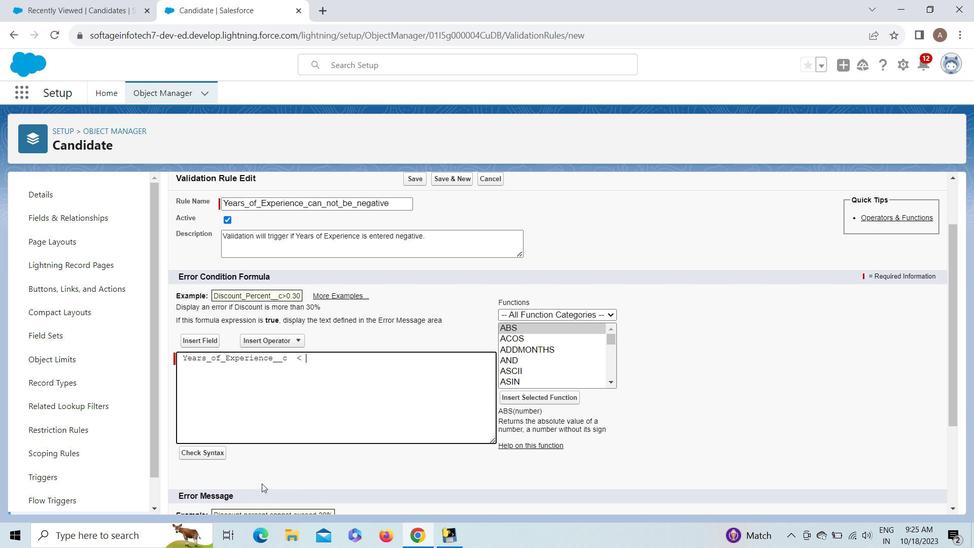 
Action: Mouse moved to (206, 452)
Screenshot: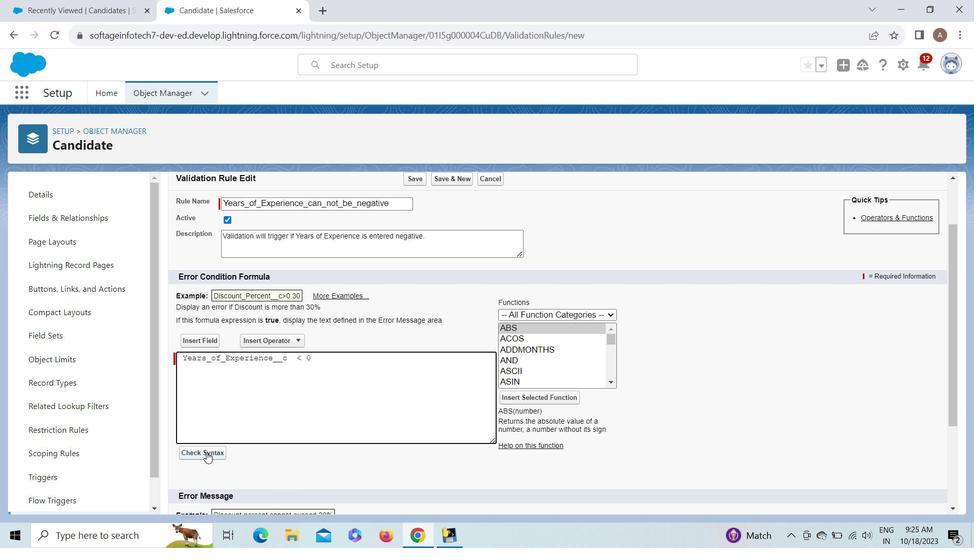 
Action: Mouse pressed left at (206, 452)
Screenshot: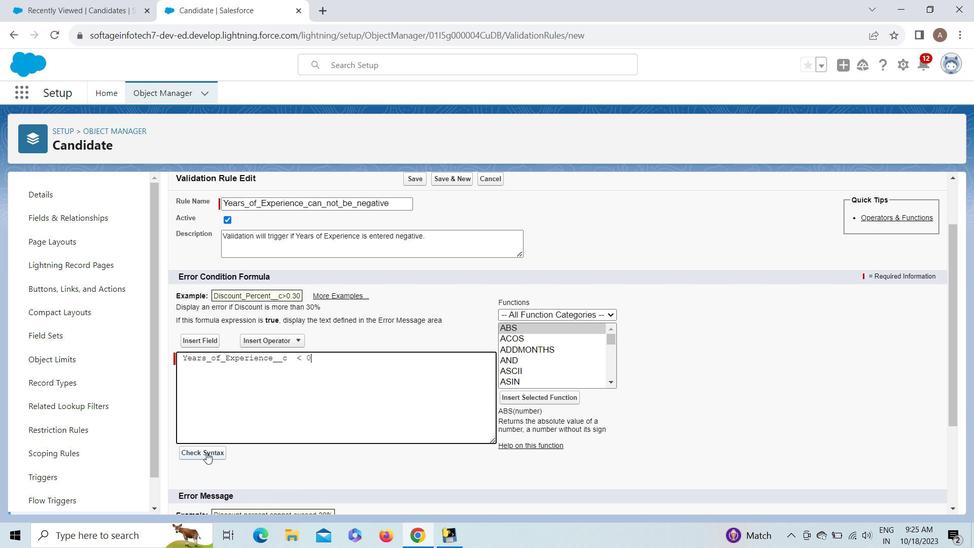 
Action: Mouse moved to (952, 407)
Screenshot: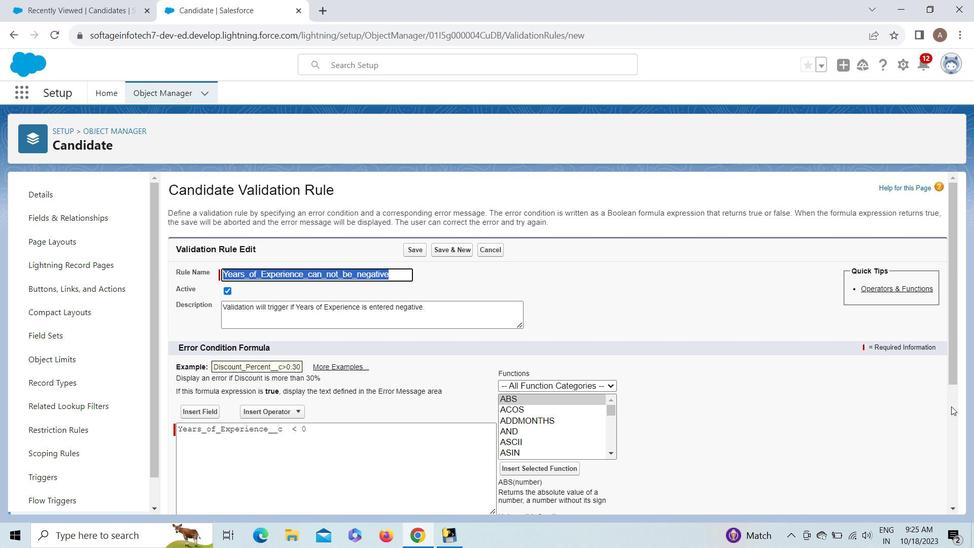 
Action: Mouse pressed left at (952, 407)
Screenshot: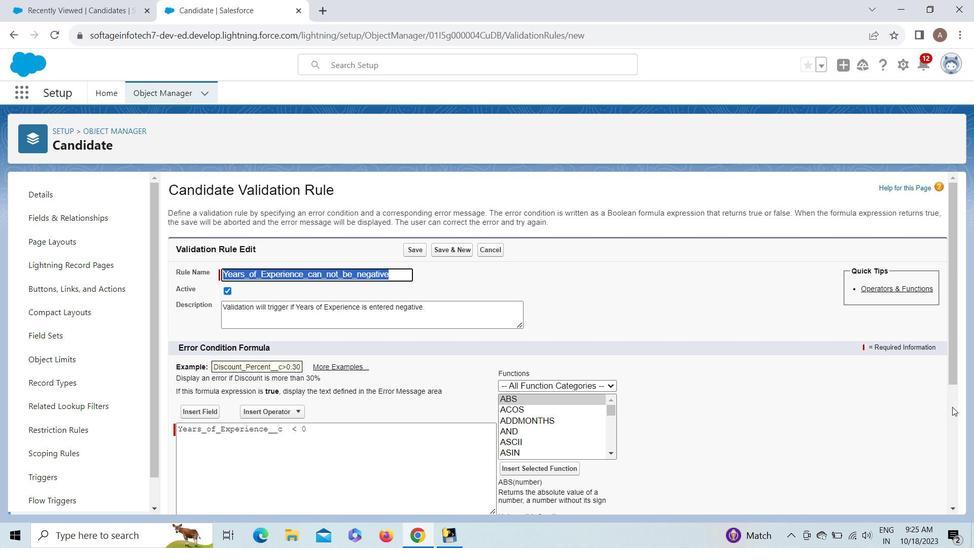 
Action: Mouse moved to (347, 426)
Screenshot: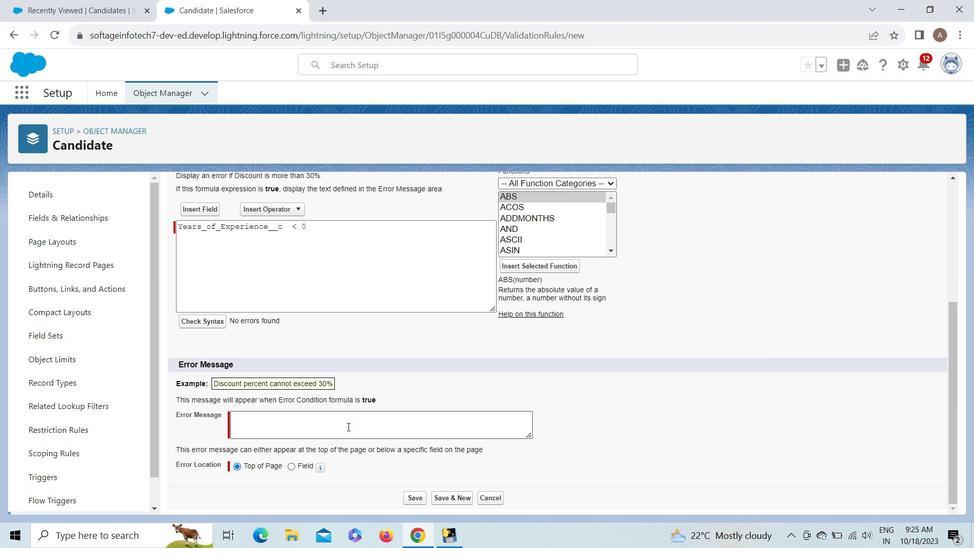 
Action: Mouse pressed left at (347, 426)
Screenshot: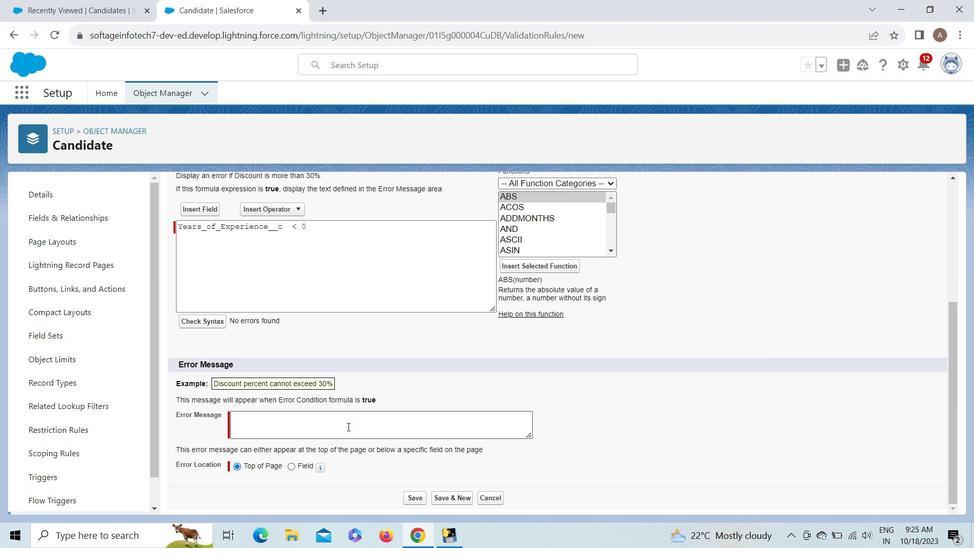 
Action: Key pressed <Key.shift><Key.shift><Key.shift><Key.shift><Key.shift><Key.shift><Key.shift><Key.shift><Key.shift><Key.shift><Key.shift><Key.shift><Key.shift><Key.shift><Key.shift><Key.shift><Key.shift><Key.shift><Key.shift><Key.shift><Key.shift><Key.shift><Key.shift><Key.shift><Key.shift><Key.shift><Key.shift><Key.shift>Years<Key.space>of<Key.space><Key.shift><Key.shift><Key.shift>Experience<Key.space><Key.shift>Can<Key.space>not<Key.space>be<Key.space>less<Key.space>than<Key.space>zero
Screenshot: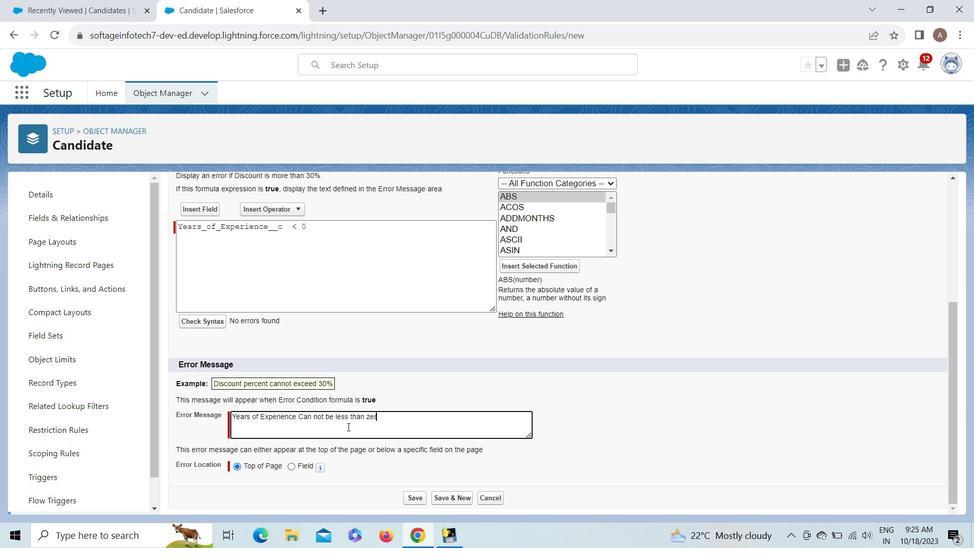 
Action: Mouse moved to (951, 404)
Screenshot: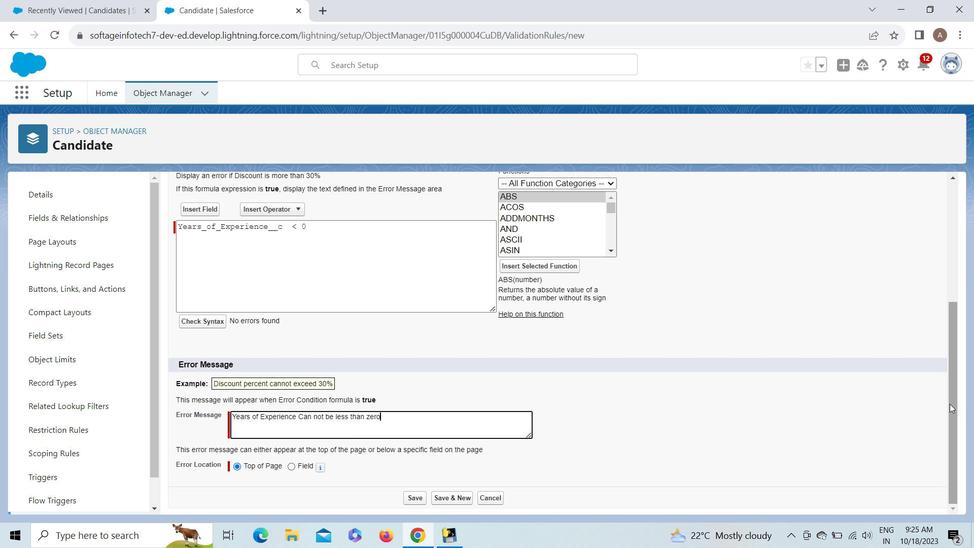 
Action: Mouse pressed left at (951, 404)
Screenshot: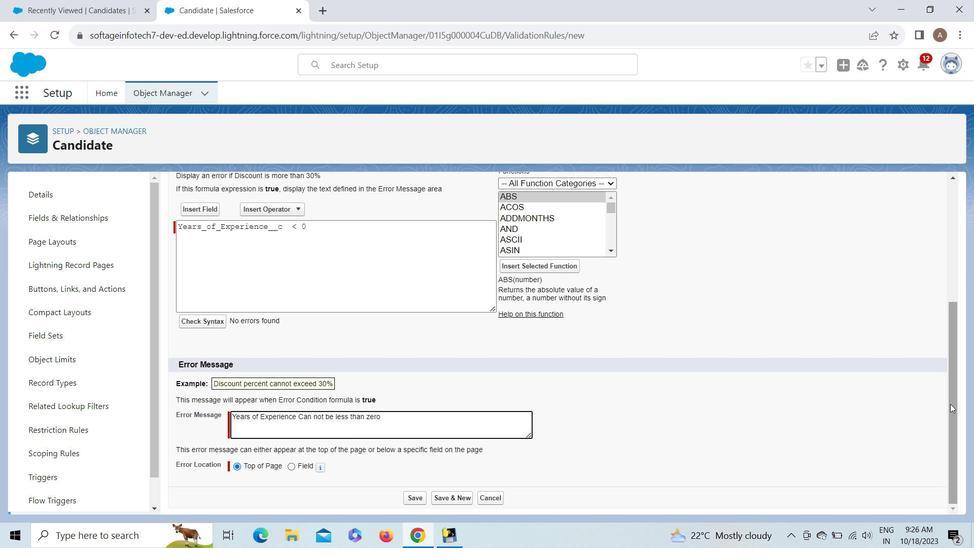
Action: Mouse moved to (291, 464)
Screenshot: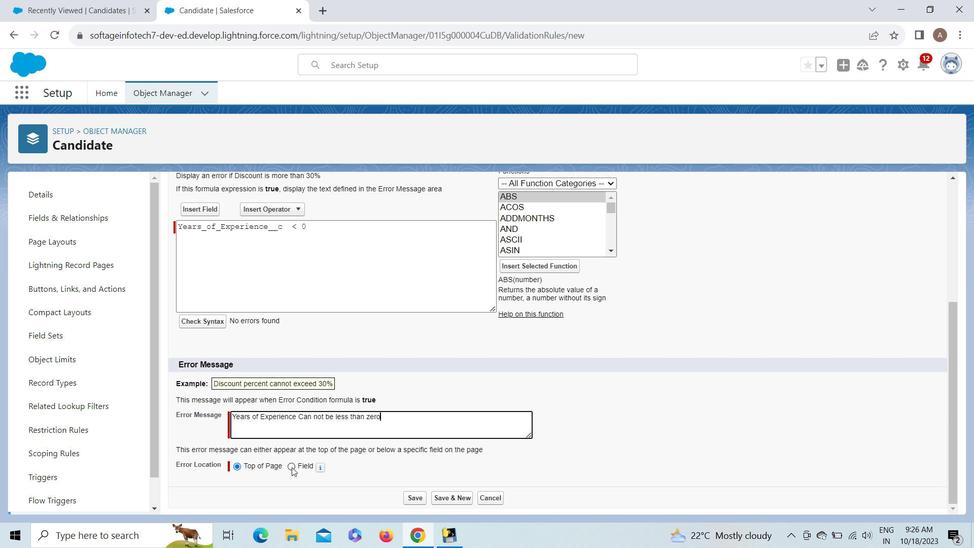 
Action: Mouse pressed left at (291, 464)
Screenshot: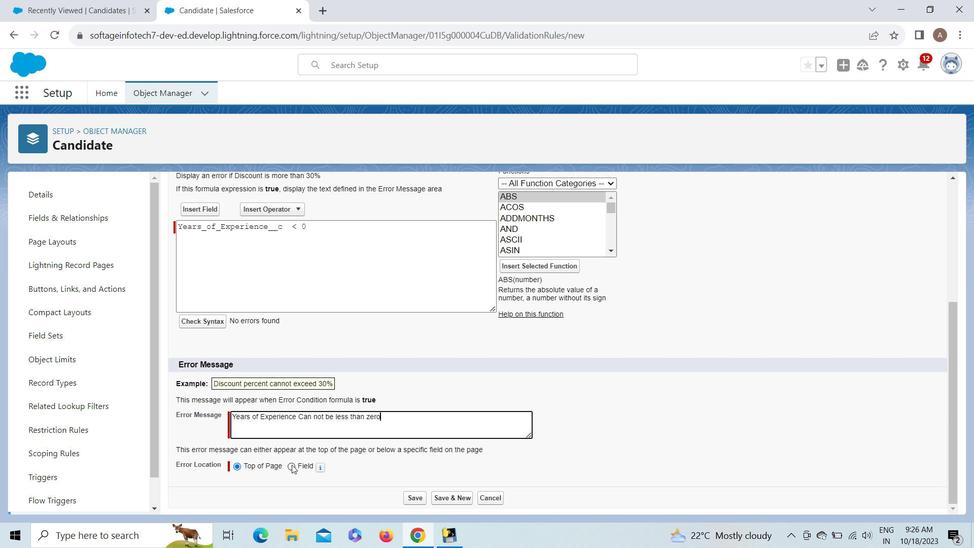 
Action: Mouse moved to (332, 464)
Screenshot: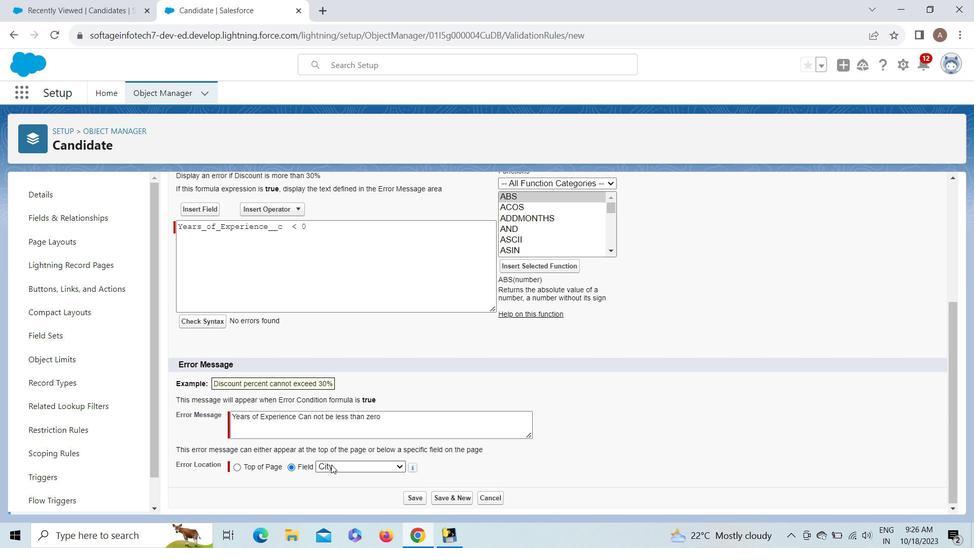 
Action: Mouse pressed left at (332, 464)
Screenshot: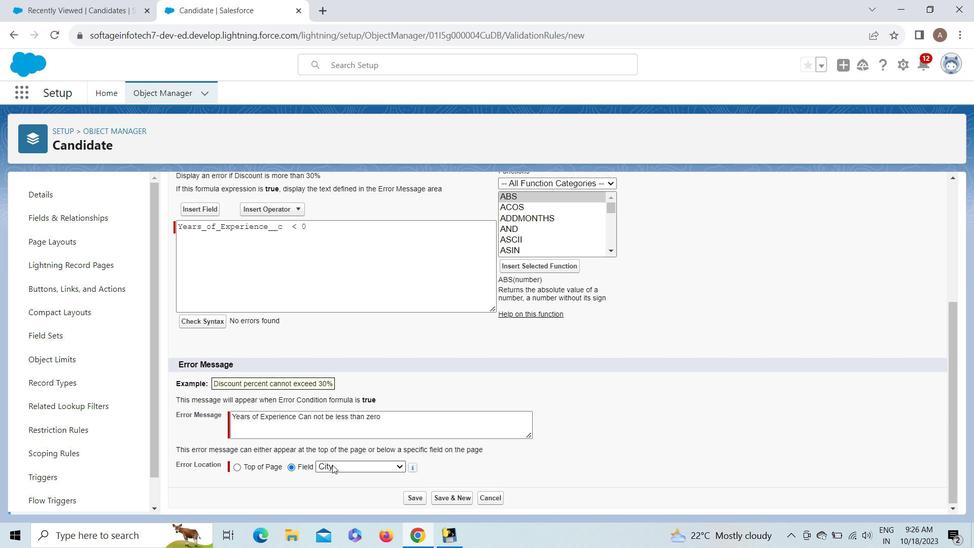 
Action: Key pressed y<Key.enter>
Screenshot: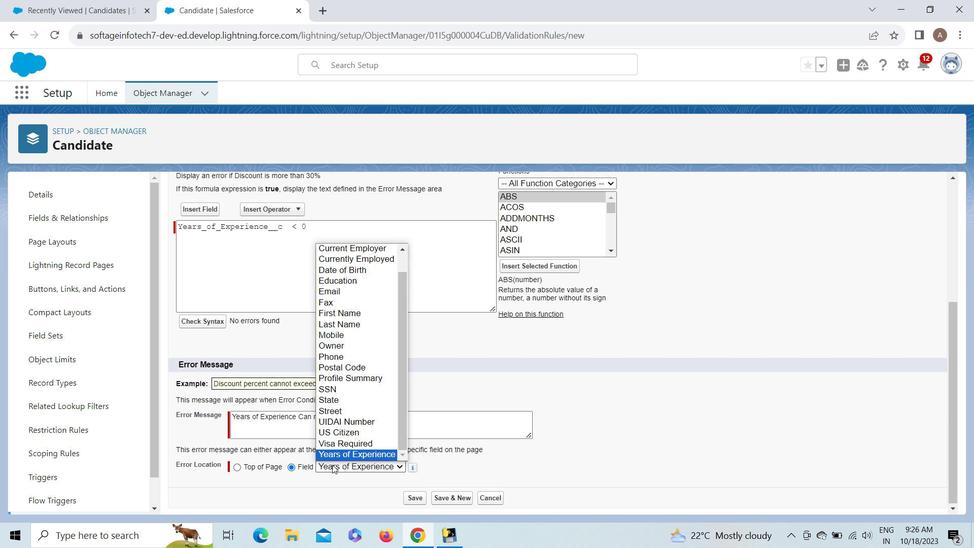 
Action: Mouse moved to (413, 499)
Screenshot: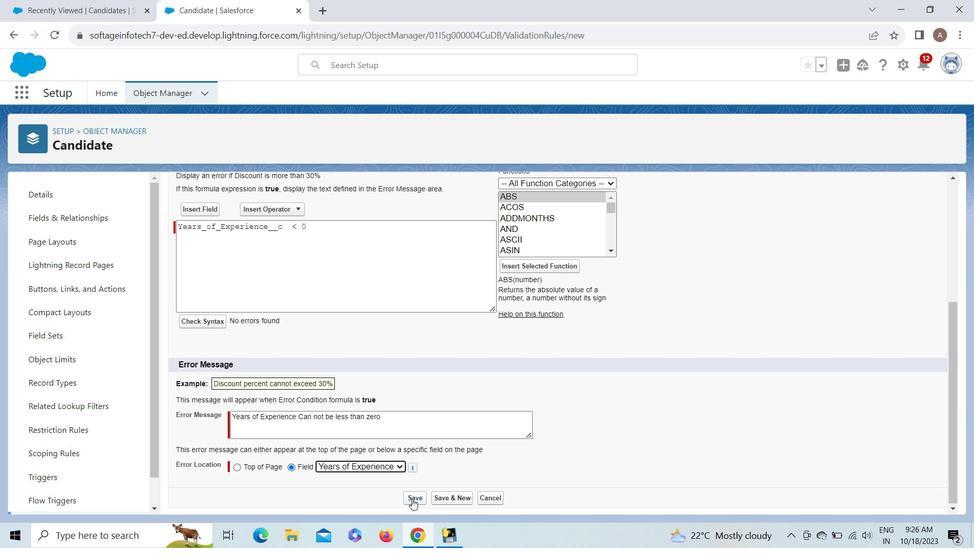 
Action: Mouse pressed left at (413, 499)
Screenshot: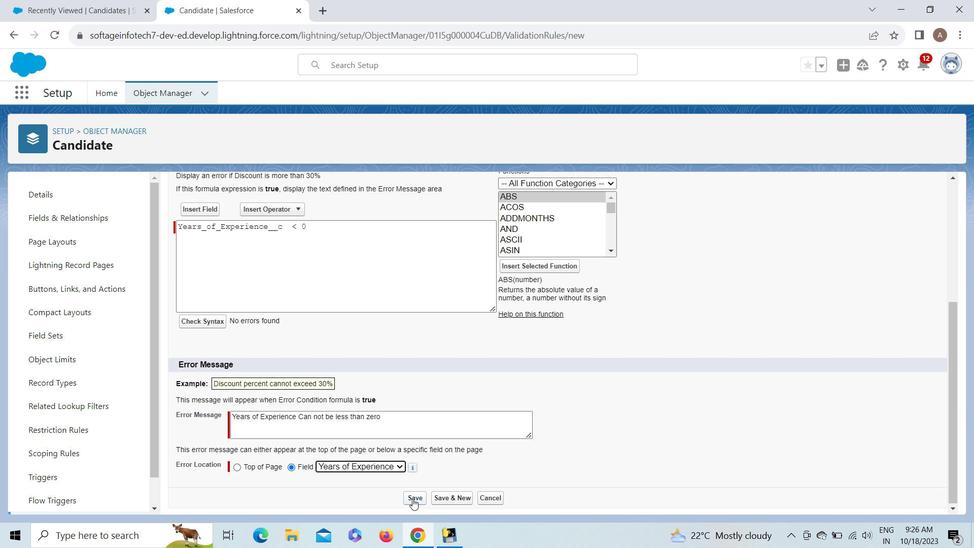 
Action: Mouse moved to (43, 206)
Screenshot: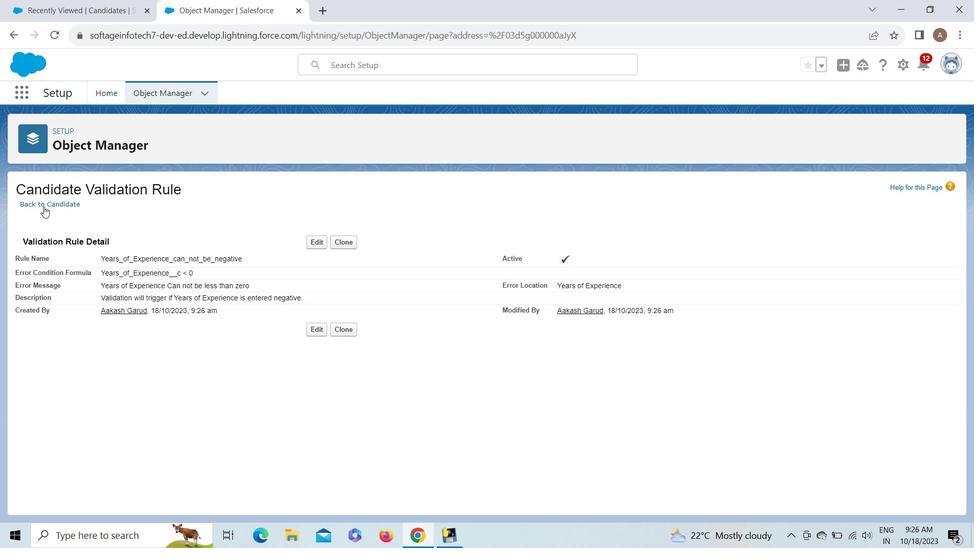
Action: Mouse pressed left at (43, 206)
Screenshot: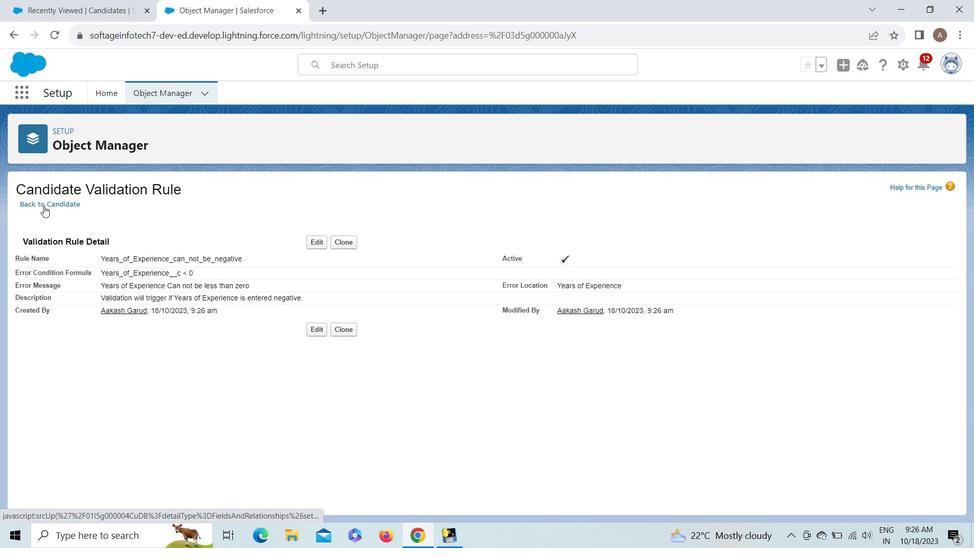 
Action: Mouse moved to (961, 285)
Screenshot: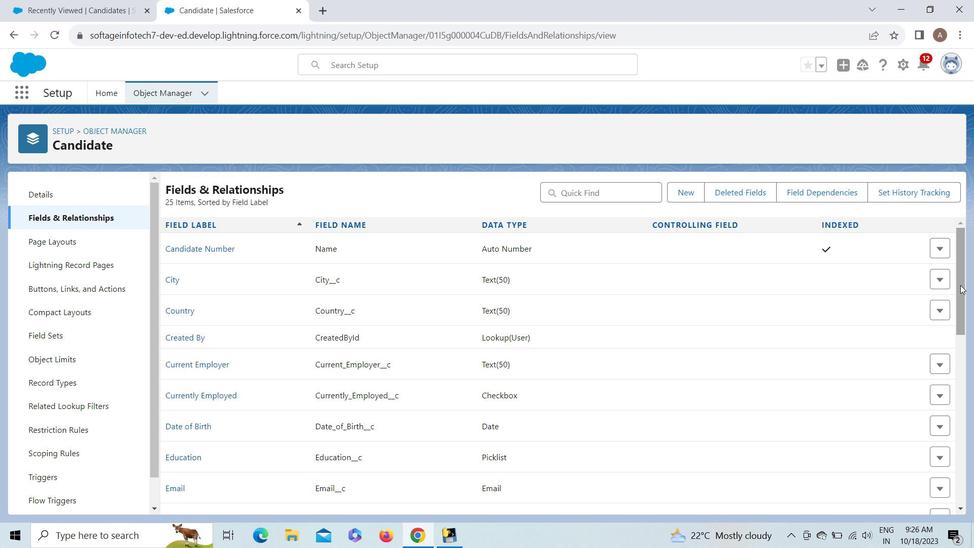 
Action: Mouse pressed left at (961, 285)
Screenshot: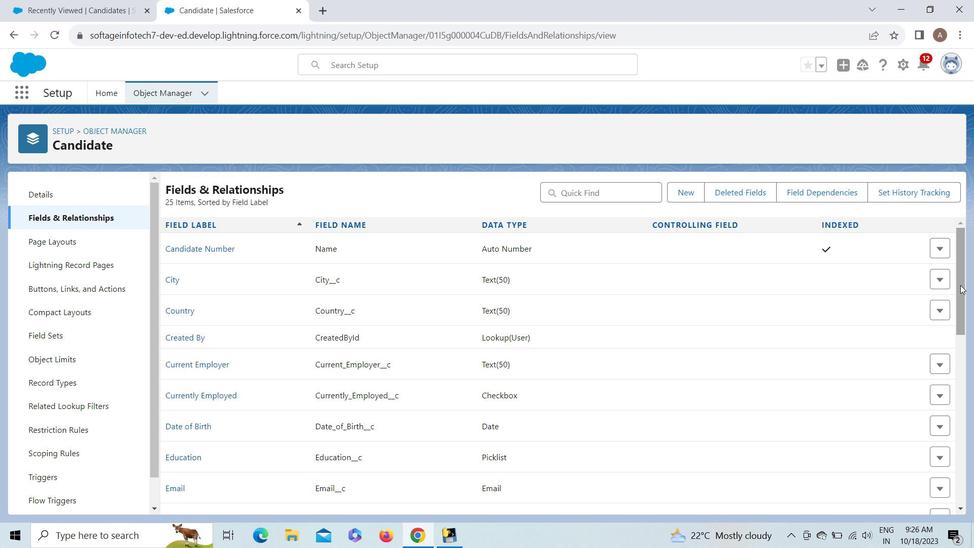 
Action: Mouse moved to (52, 219)
Screenshot: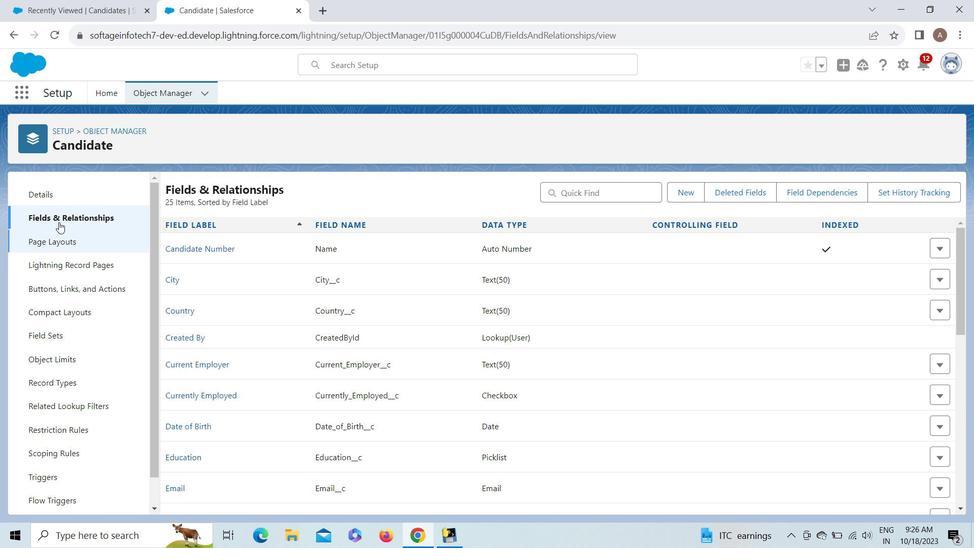 
Action: Mouse pressed left at (52, 219)
Screenshot: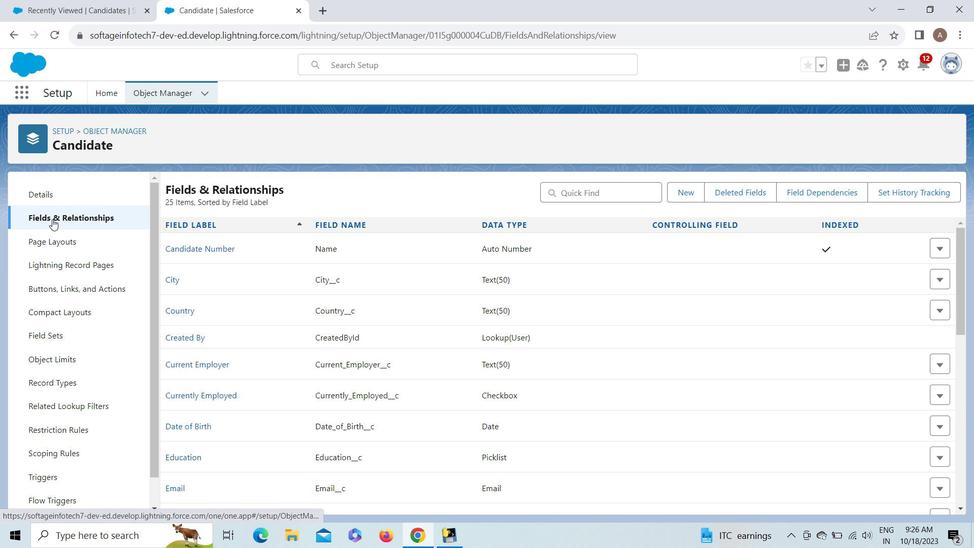 
Action: Mouse moved to (95, 12)
Screenshot: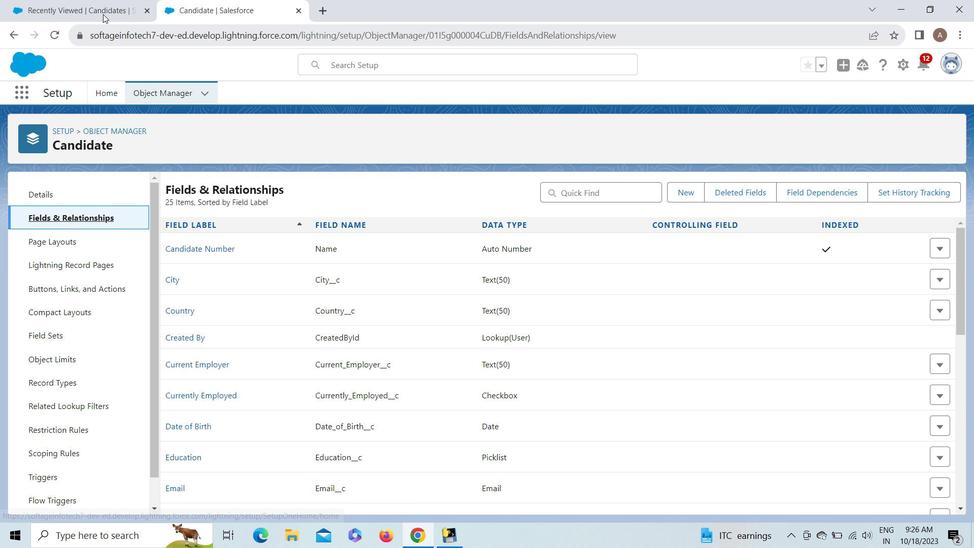 
Action: Mouse pressed left at (95, 12)
Screenshot: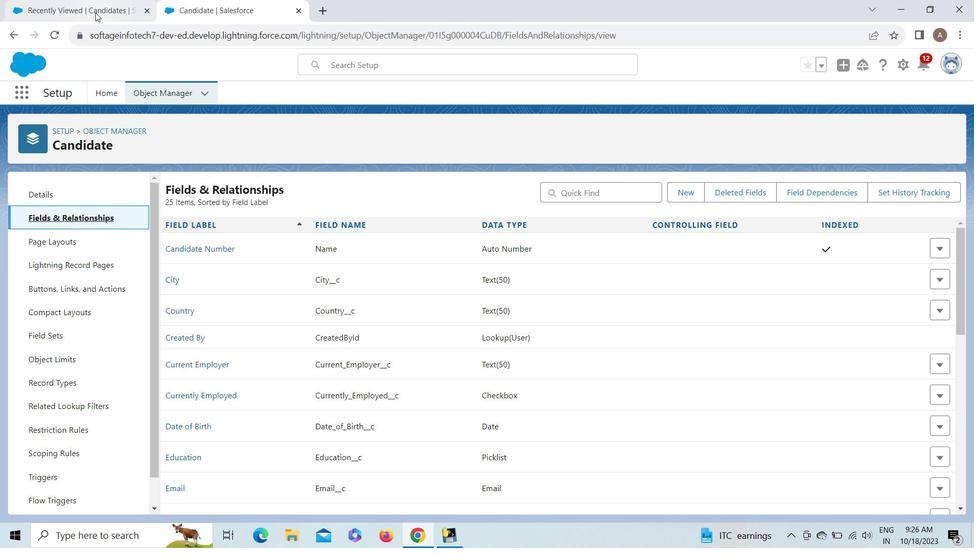 
Action: Mouse moved to (59, 36)
Screenshot: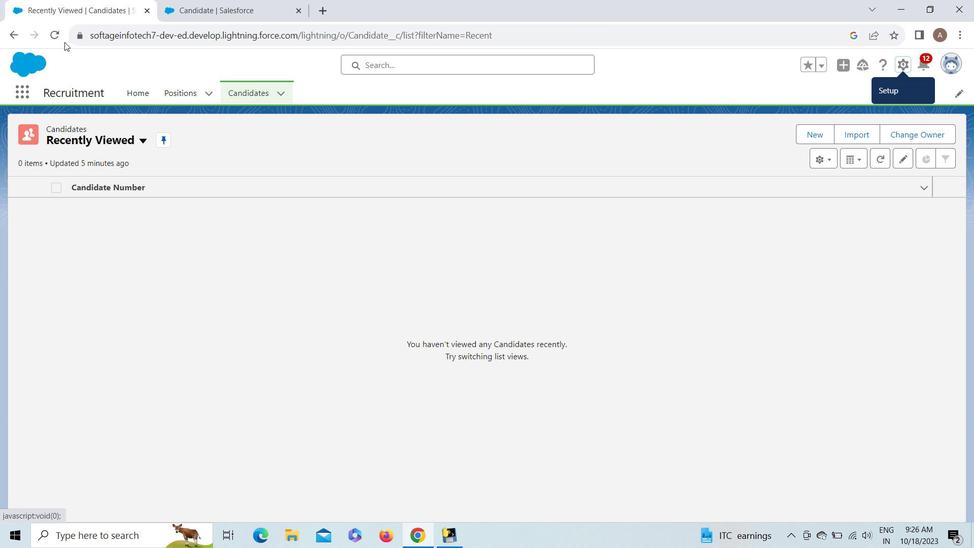 
Action: Mouse pressed left at (59, 36)
Screenshot: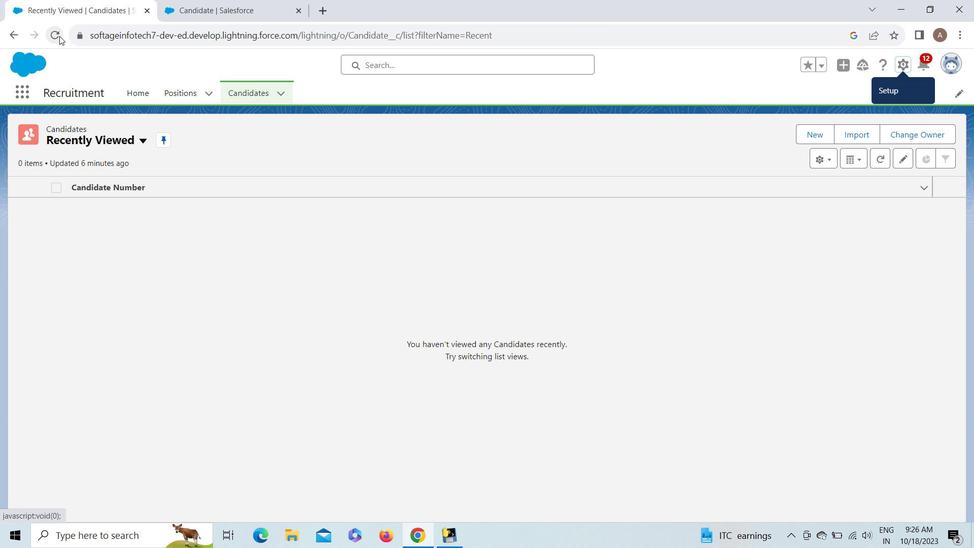 
Action: Mouse pressed left at (59, 36)
Screenshot: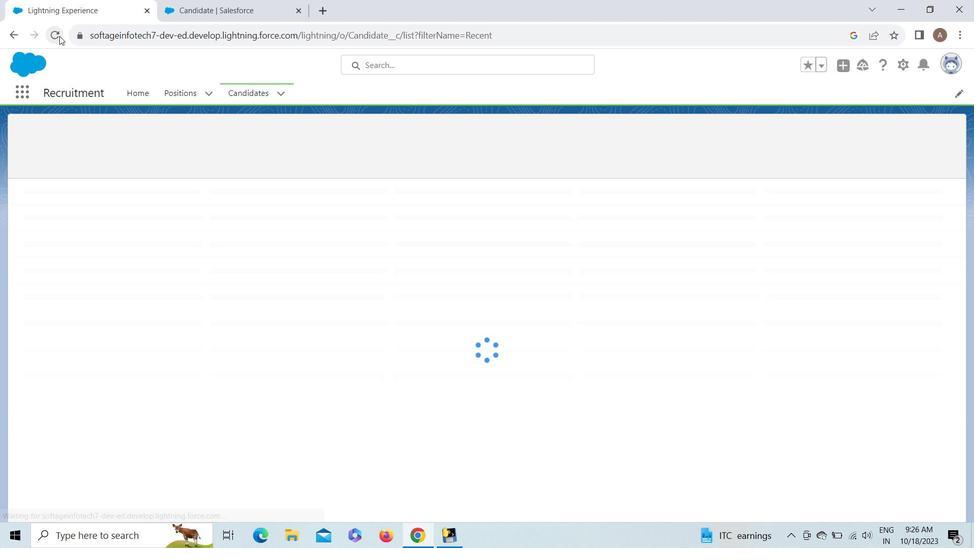 
Action: Mouse moved to (805, 134)
Screenshot: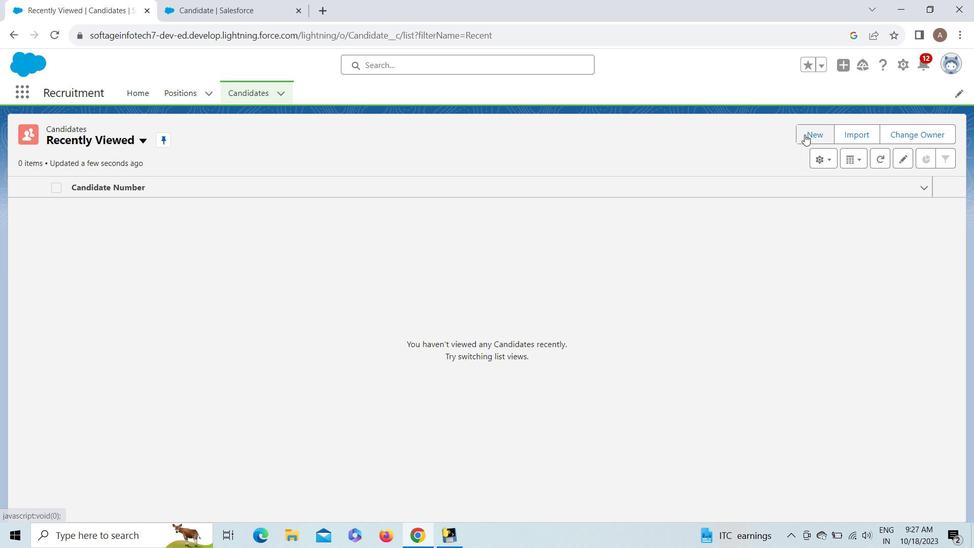 
Action: Mouse pressed left at (805, 134)
Screenshot: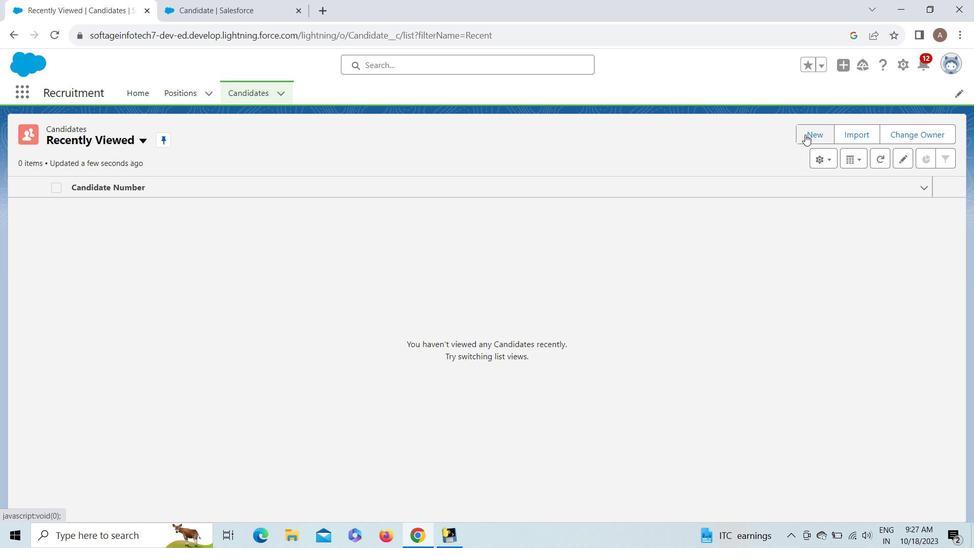 
Action: Mouse moved to (348, 198)
Screenshot: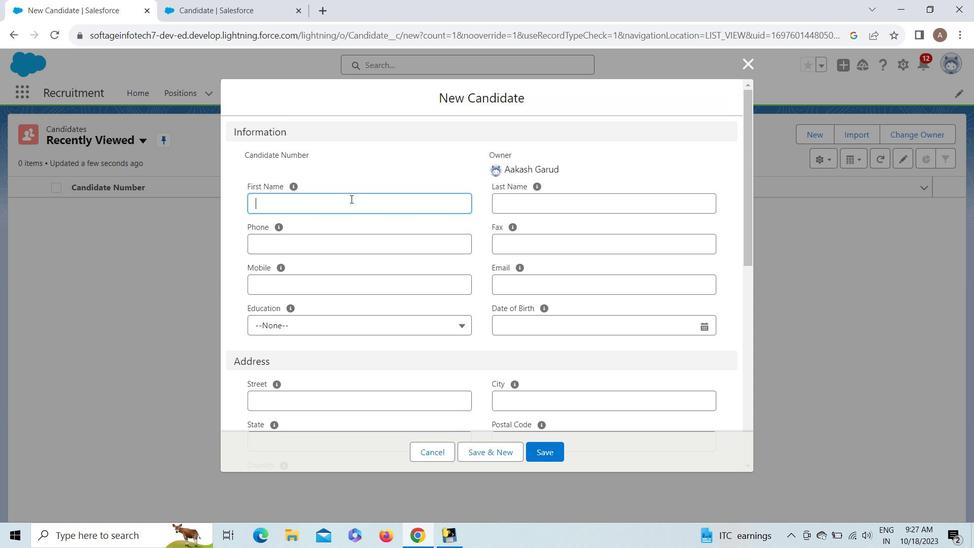 
Action: Key pressed <Key.shift>Test<Key.space><Key.shift><Key.shift><Key.shift><Key.shift><Key.shift><Key.shift><Key.shift><Key.shift><Key.shift><Key.shift><Key.shift><Key.shift><Key.shift><Key.shift>Data
Screenshot: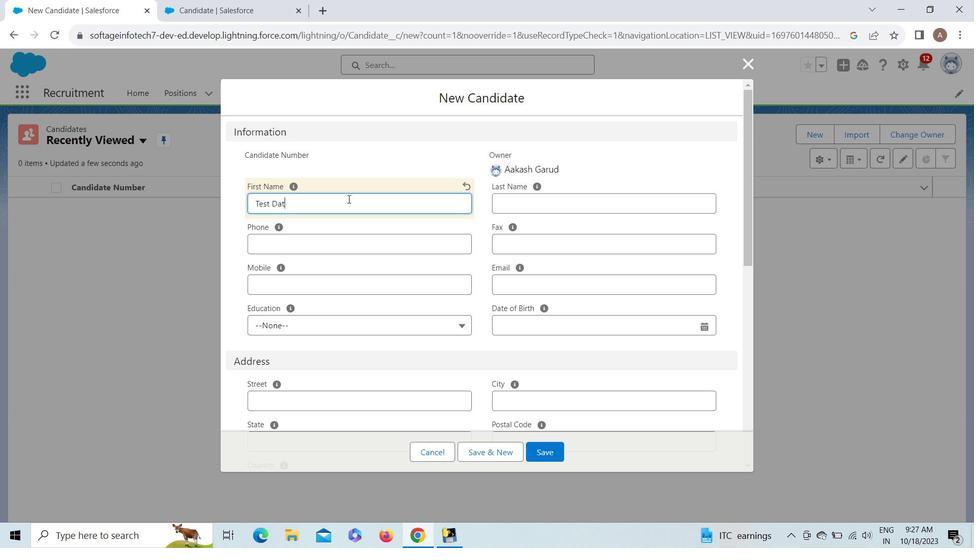 
Action: Mouse moved to (749, 172)
Screenshot: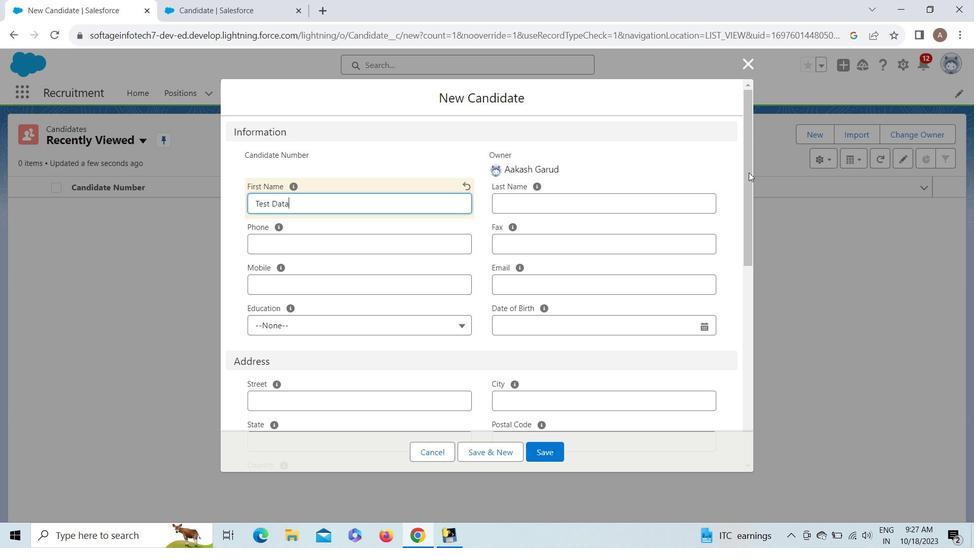 
Action: Mouse pressed left at (749, 172)
Screenshot: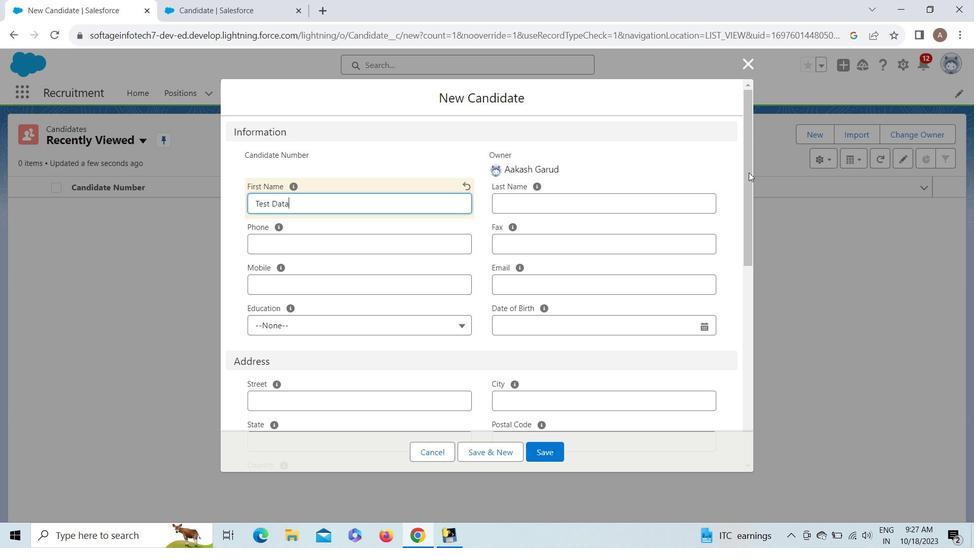 
Action: Mouse moved to (444, 252)
Screenshot: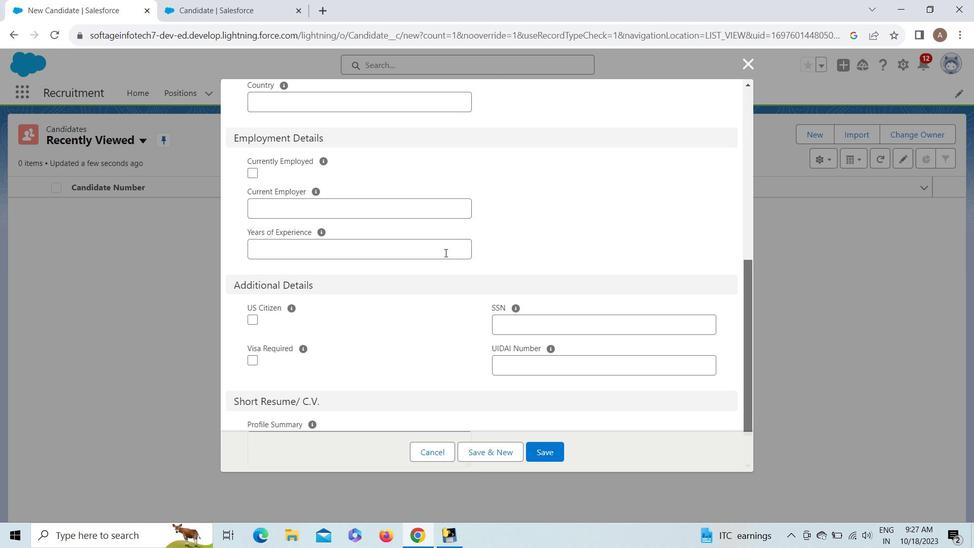 
Action: Mouse pressed left at (444, 252)
Screenshot: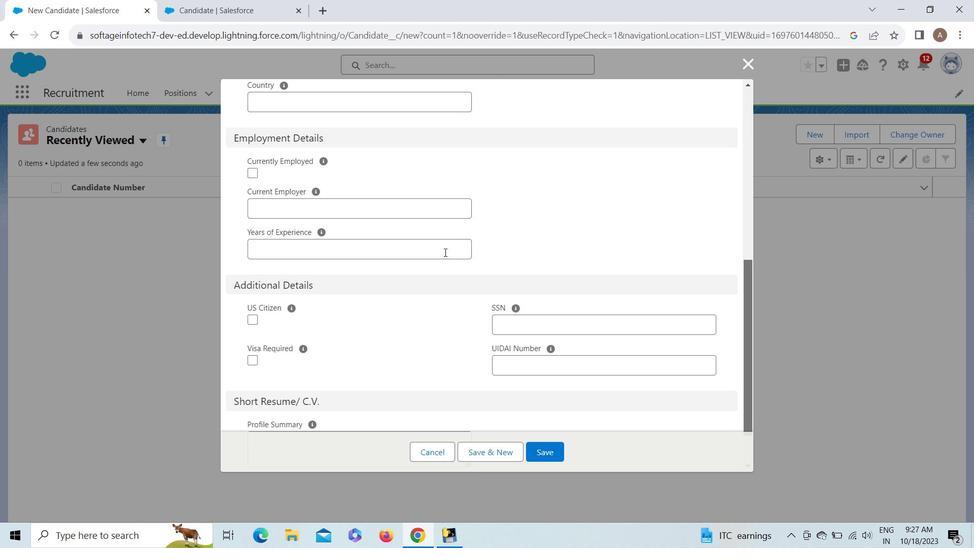 
Action: Key pressed -1
Screenshot: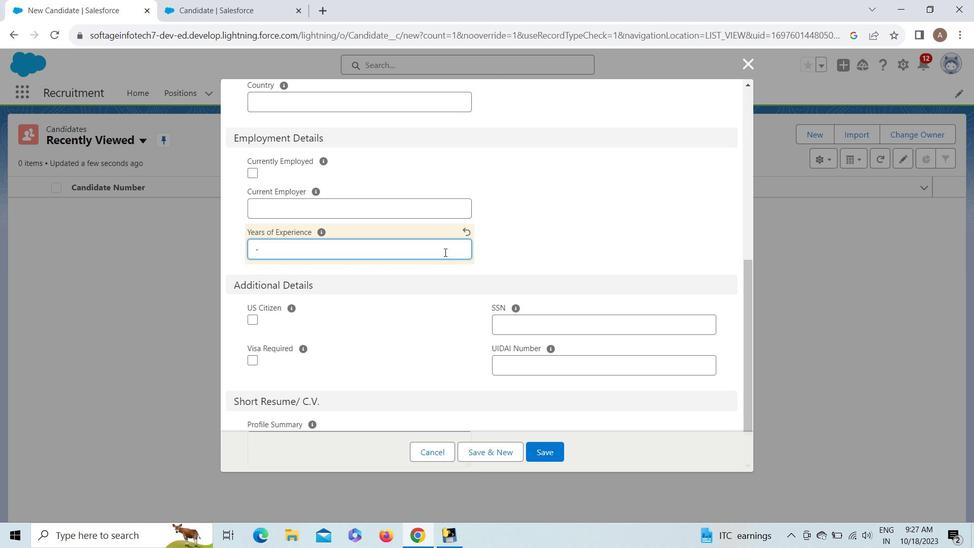 
Action: Mouse moved to (542, 452)
Screenshot: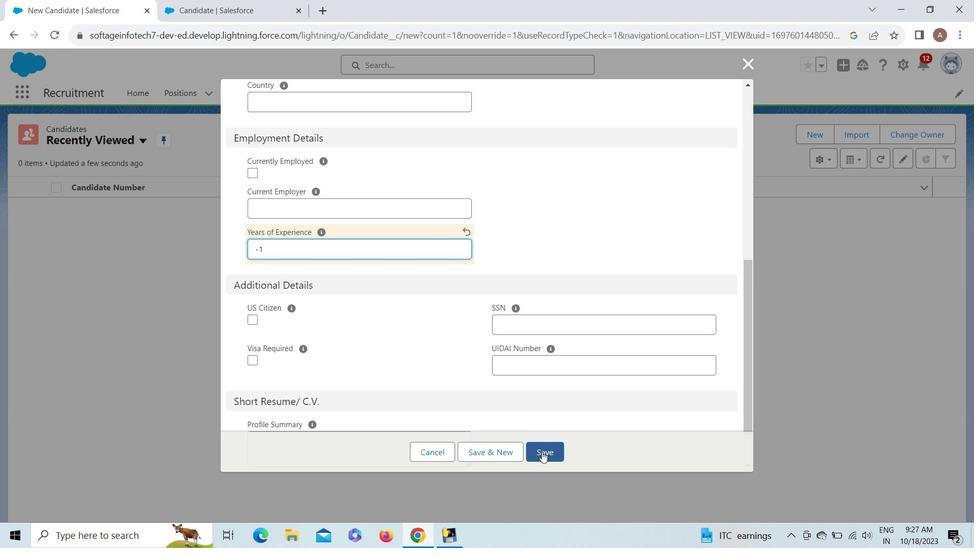 
Action: Mouse pressed left at (542, 452)
Screenshot: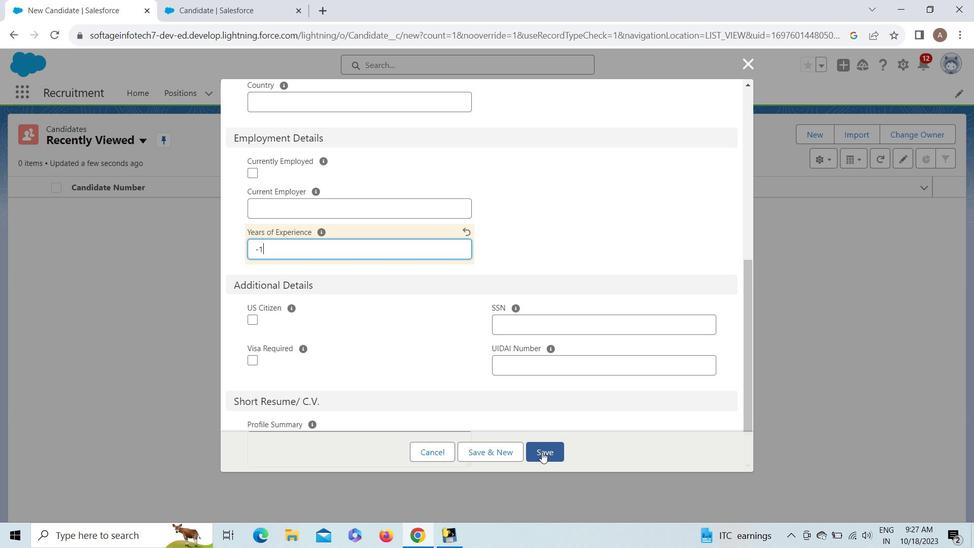 
Action: Mouse moved to (500, 383)
Screenshot: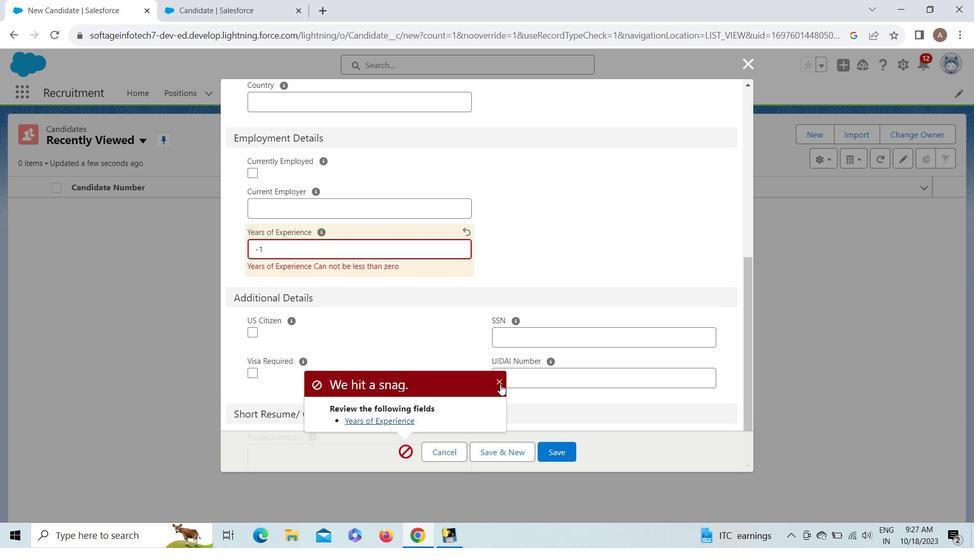 
Action: Mouse pressed left at (500, 383)
Screenshot: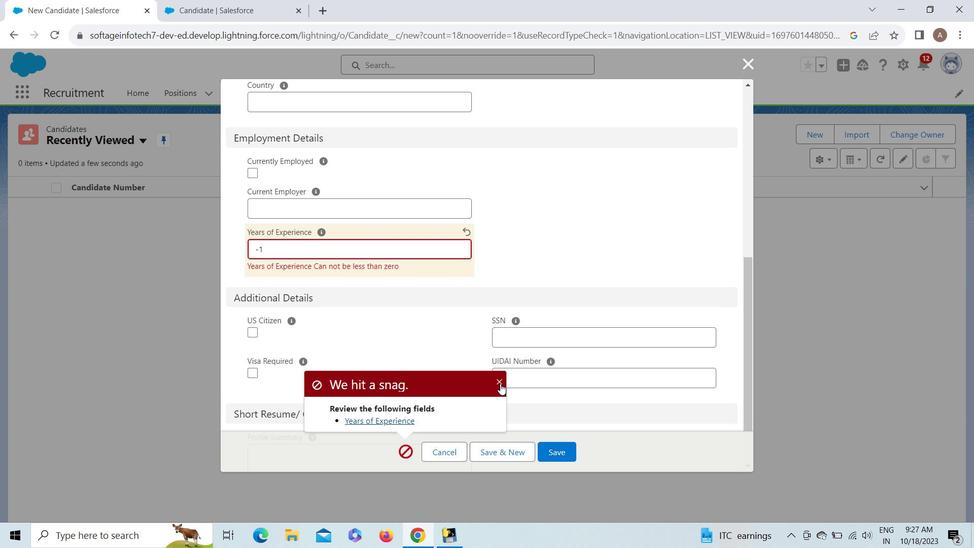 
Action: Mouse moved to (747, 335)
Screenshot: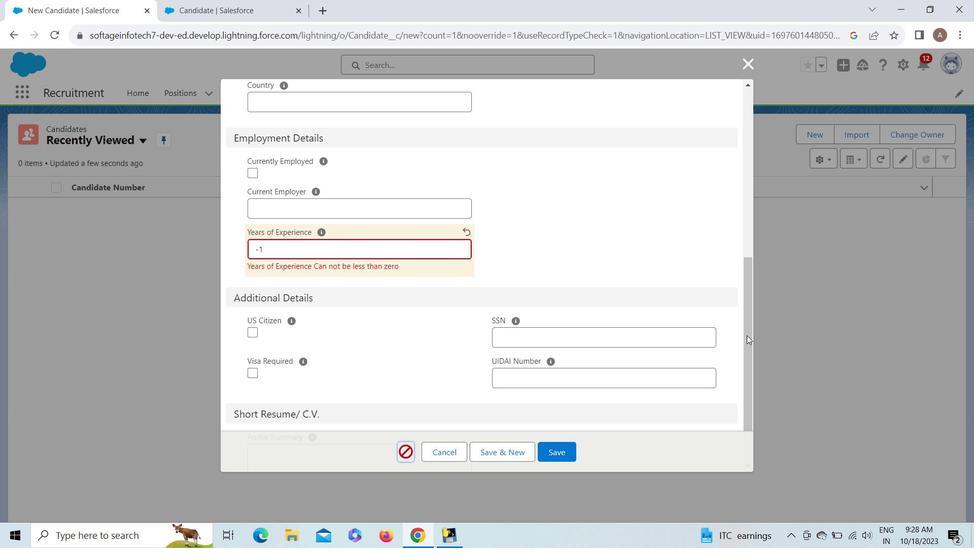 
Action: Mouse pressed left at (747, 335)
Screenshot: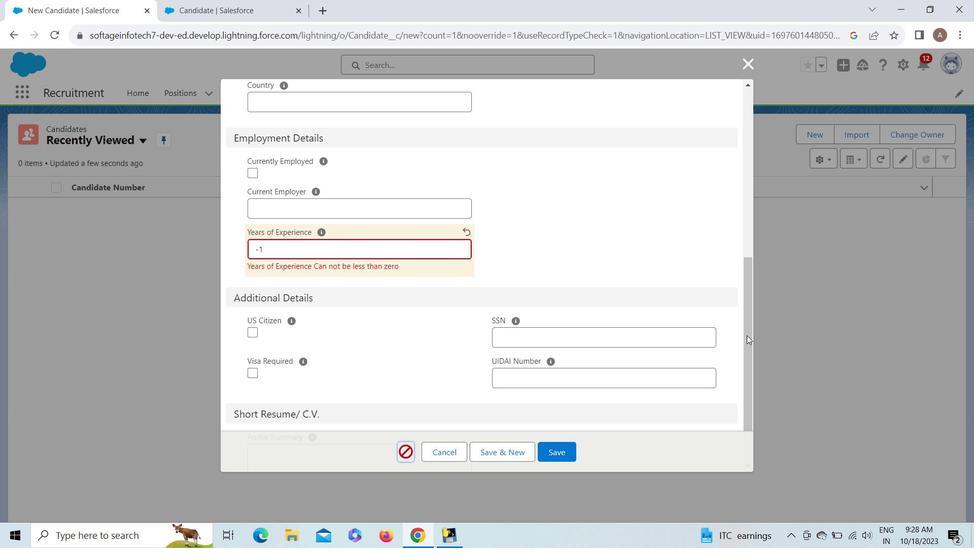
Action: Mouse moved to (305, 184)
Screenshot: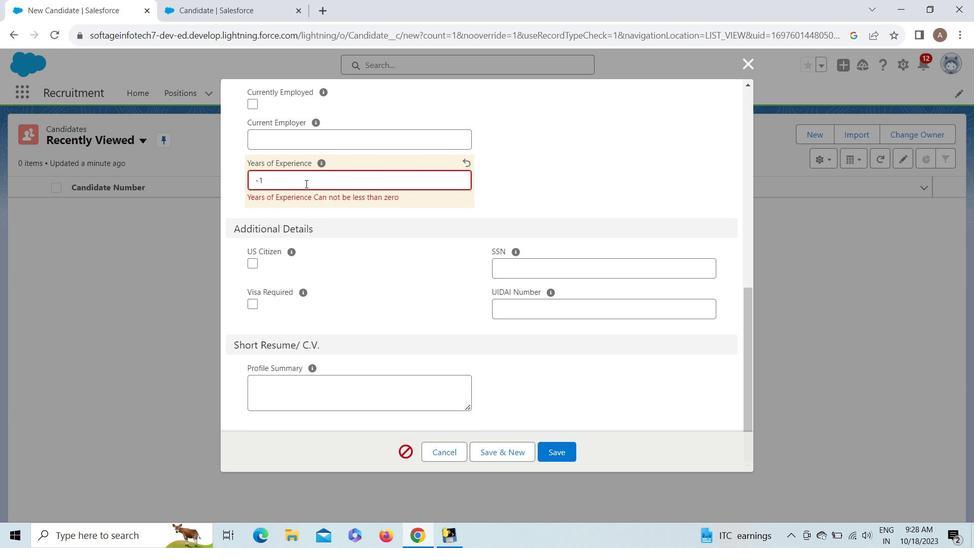 
Action: Mouse pressed left at (305, 184)
Screenshot: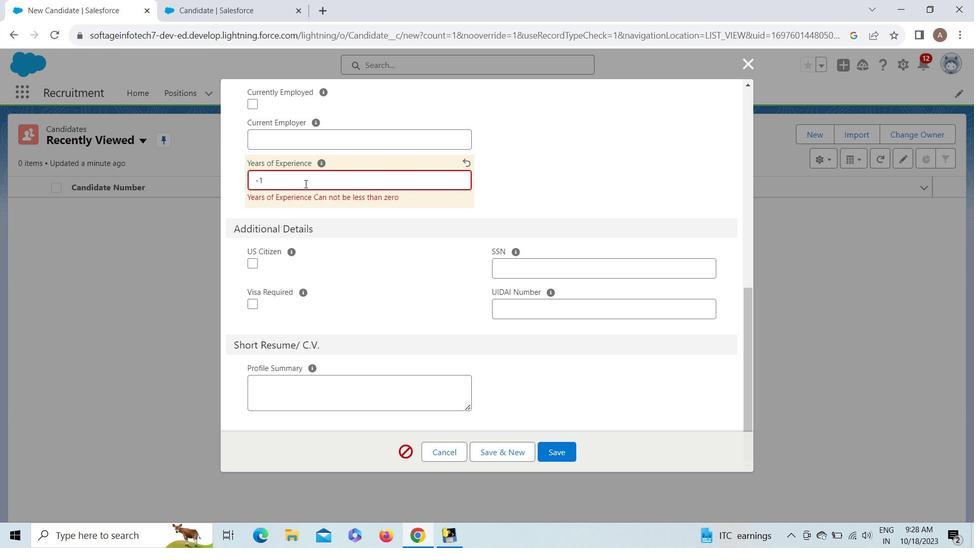 
Action: Mouse pressed left at (305, 184)
Screenshot: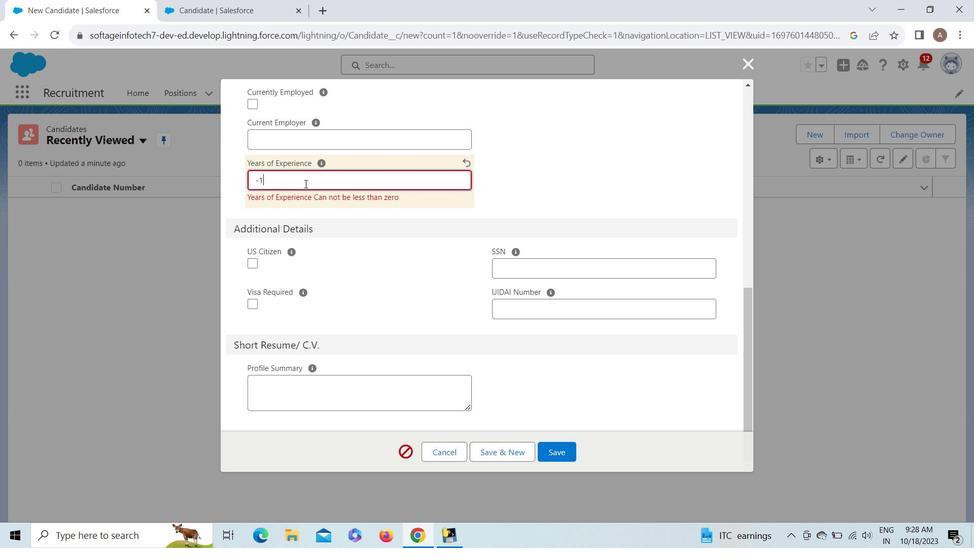
Action: Key pressed <Key.backspace><Key.backspace>-10
Screenshot: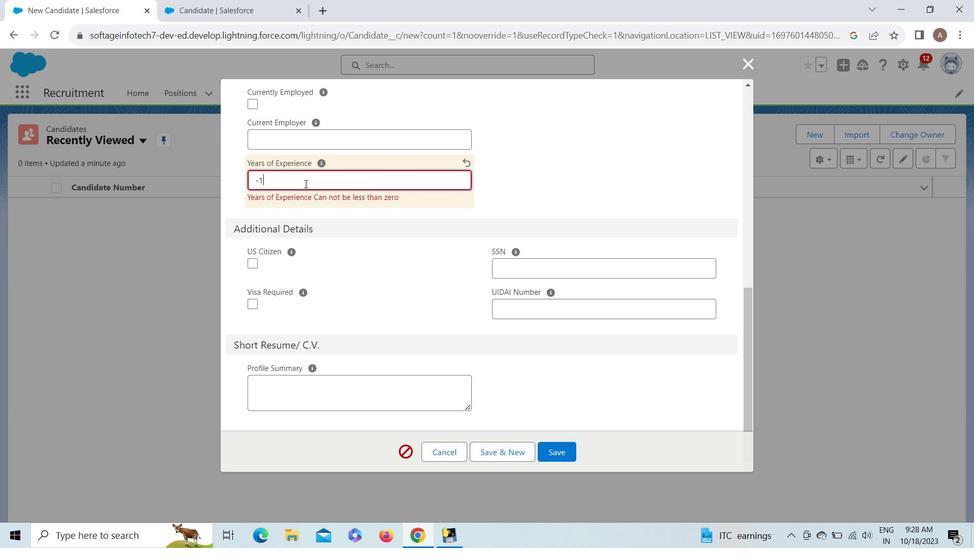 
Action: Mouse moved to (556, 452)
Screenshot: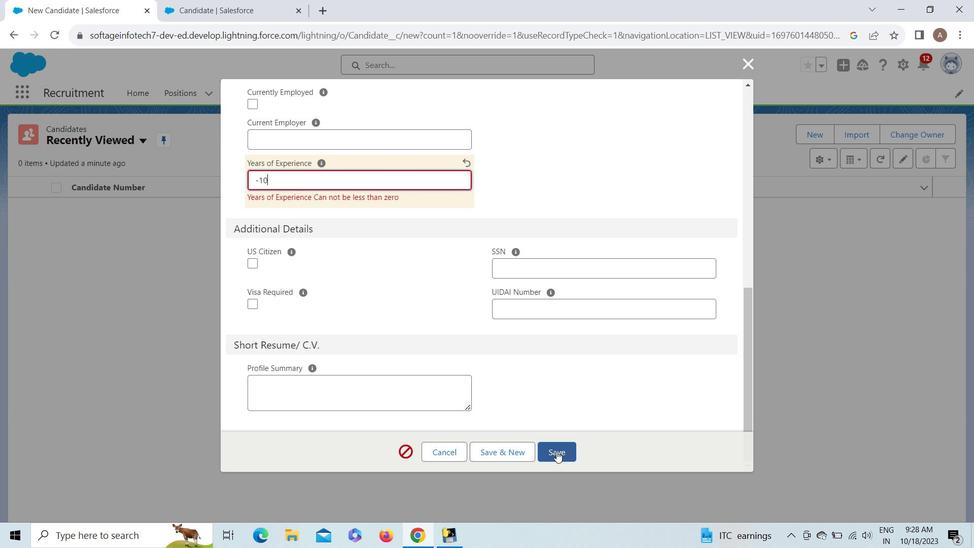 
Action: Mouse pressed left at (556, 452)
Screenshot: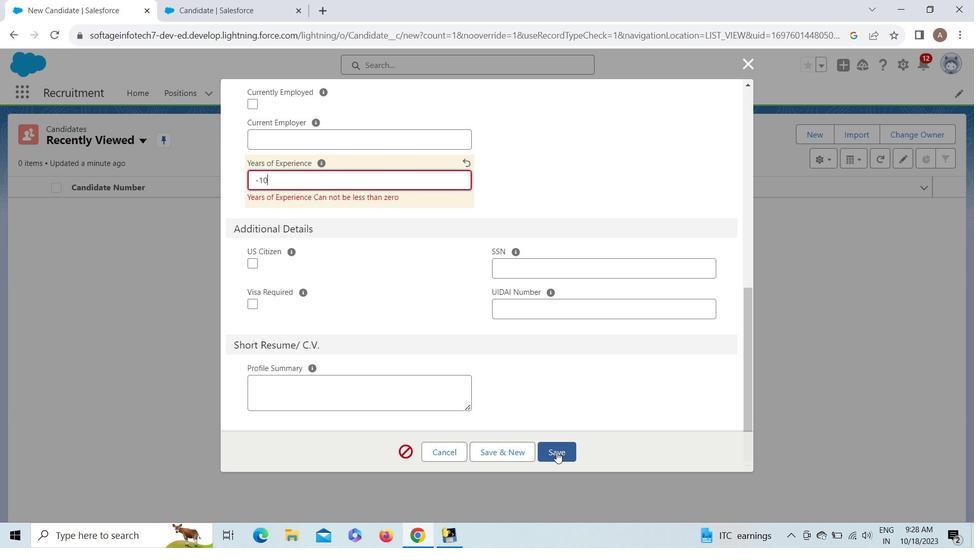 
Action: Mouse moved to (496, 380)
Screenshot: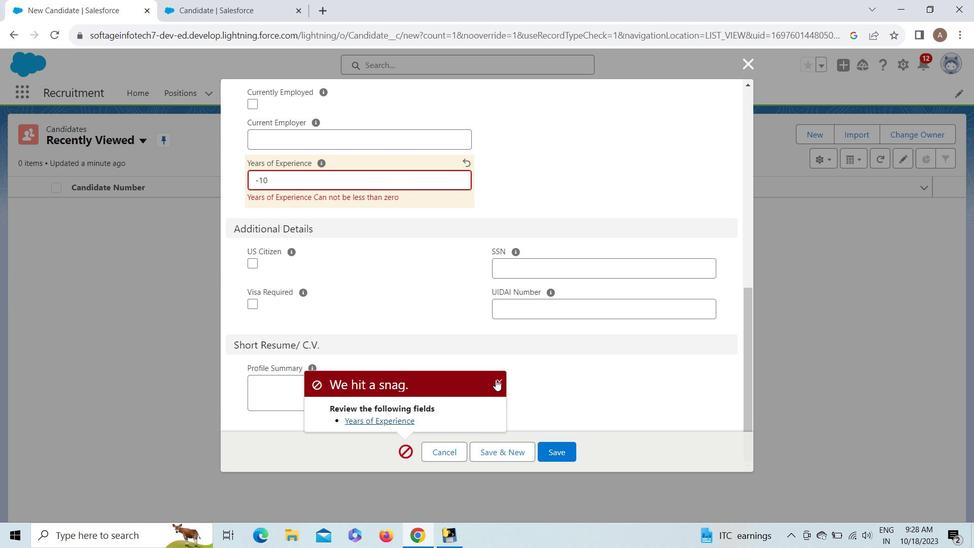
Action: Mouse pressed left at (496, 380)
Screenshot: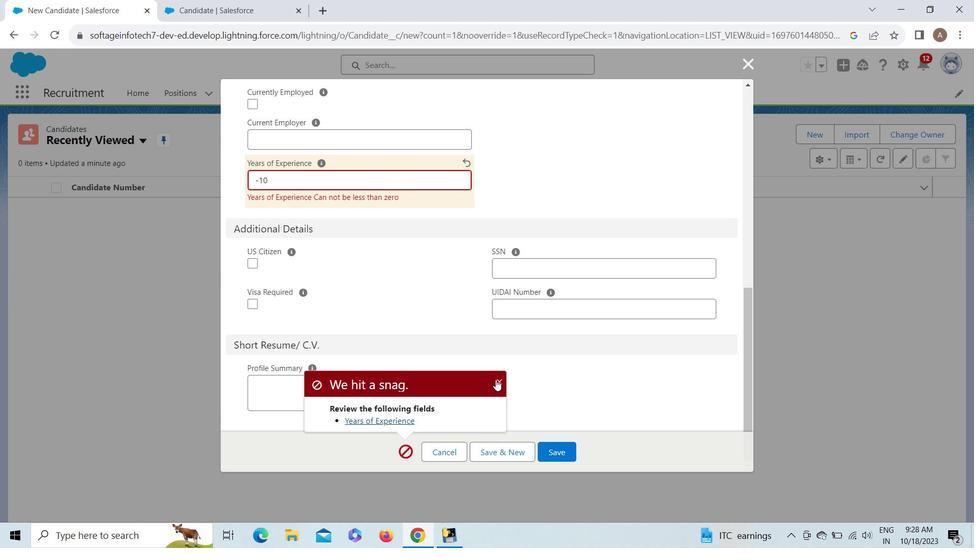 
Action: Mouse moved to (439, 453)
Screenshot: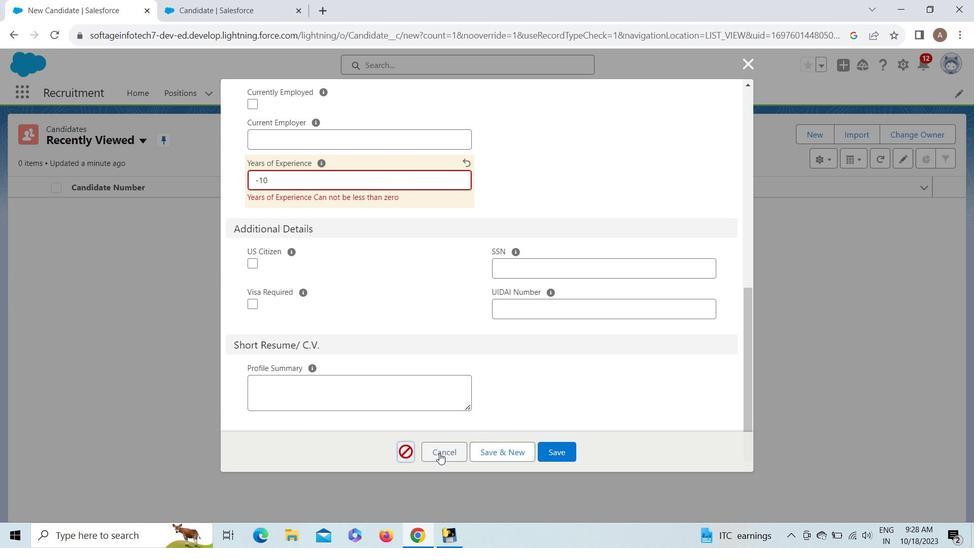 
Action: Mouse pressed left at (439, 453)
Screenshot: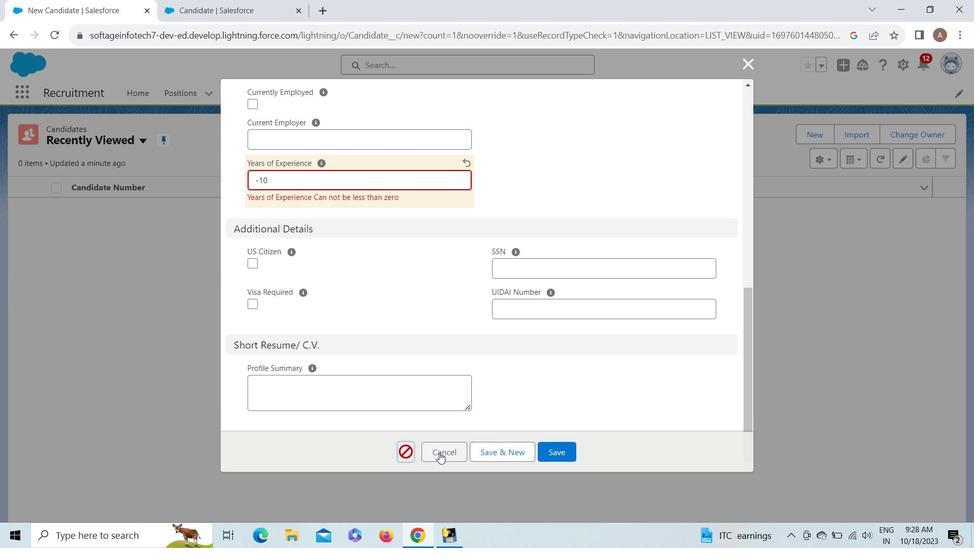 
Action: Mouse moved to (225, 8)
Screenshot: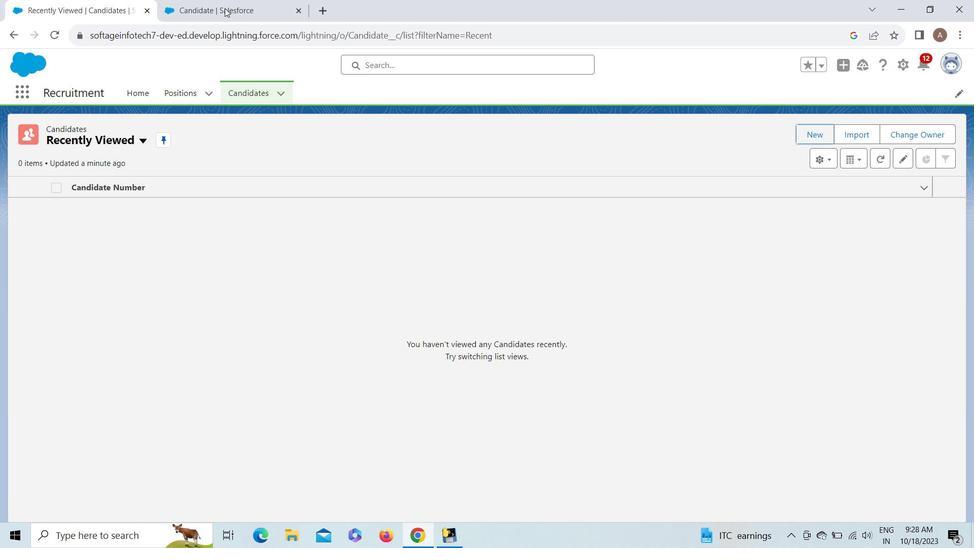
Action: Mouse pressed left at (225, 8)
Screenshot: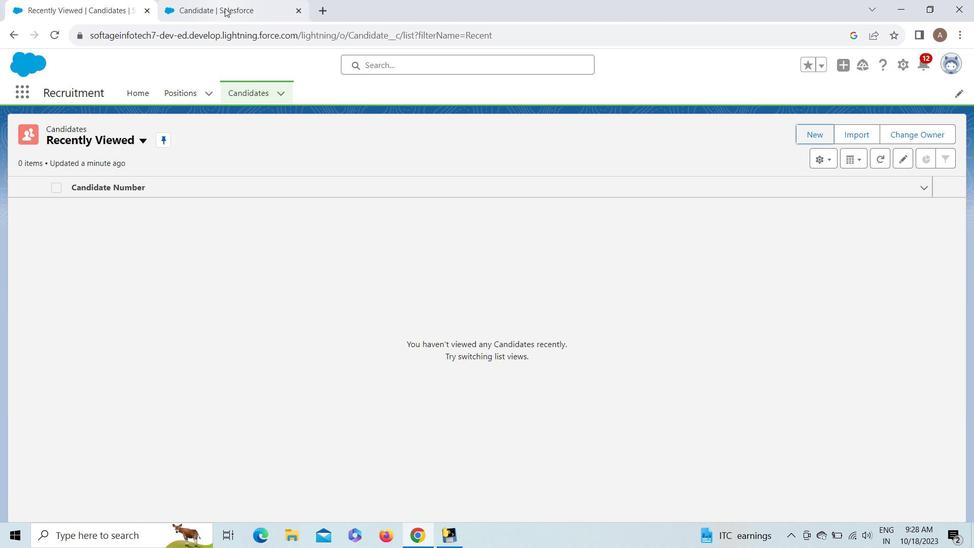 
Action: Mouse moved to (156, 500)
Screenshot: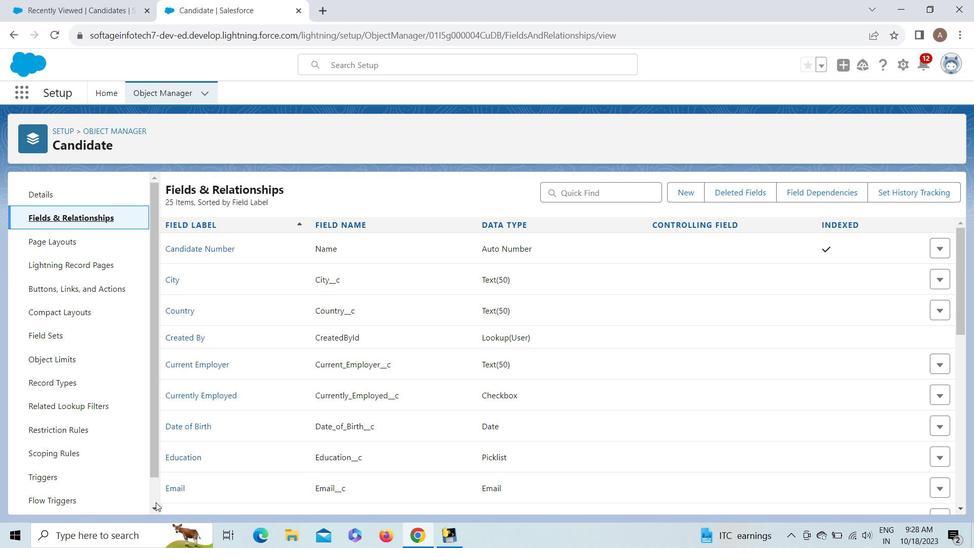 
Action: Mouse pressed left at (156, 500)
Screenshot: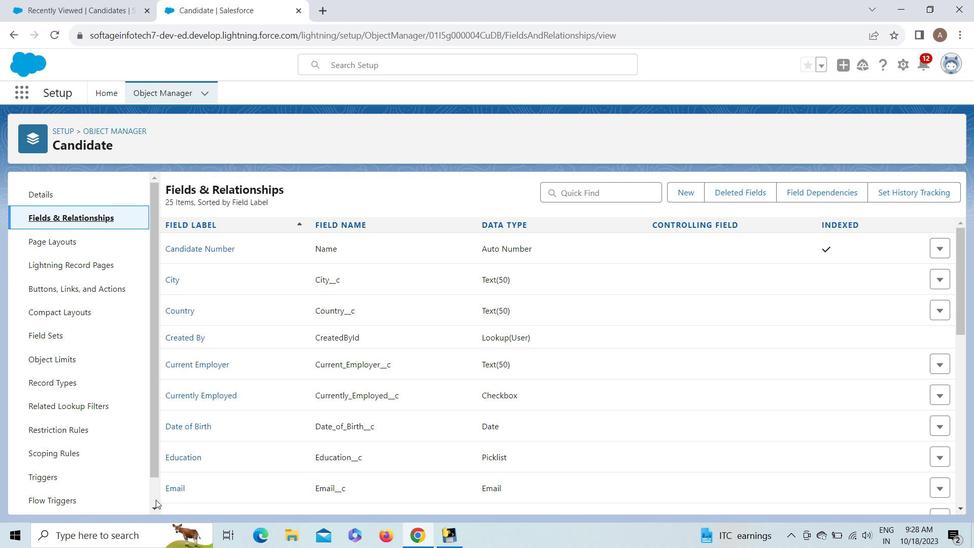 
Action: Mouse pressed left at (156, 500)
Screenshot: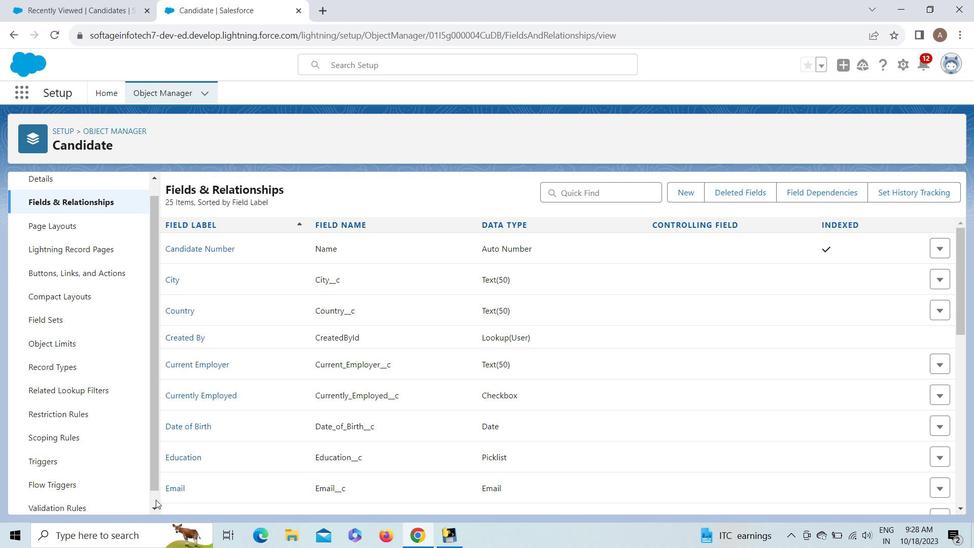 
Action: Mouse moved to (78, 492)
Screenshot: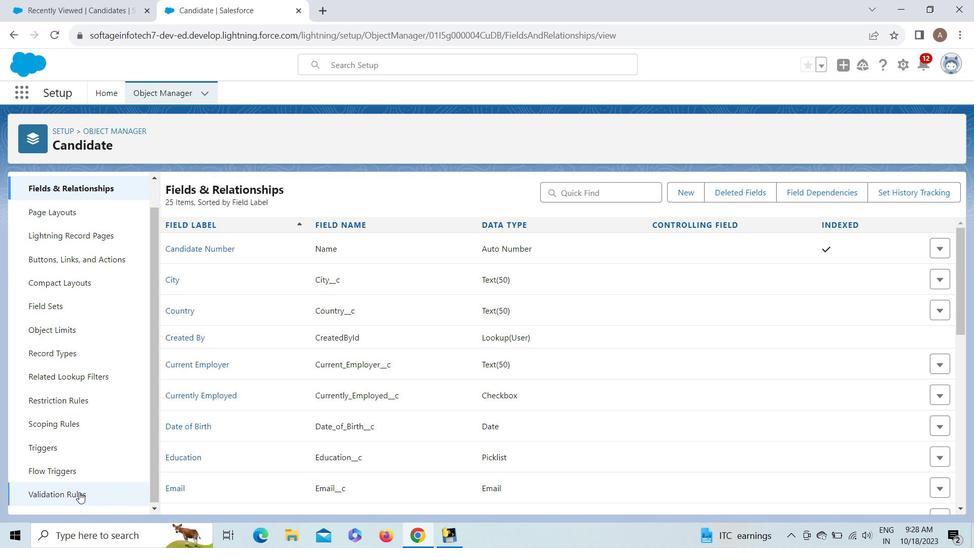 
Action: Mouse pressed left at (78, 492)
Screenshot: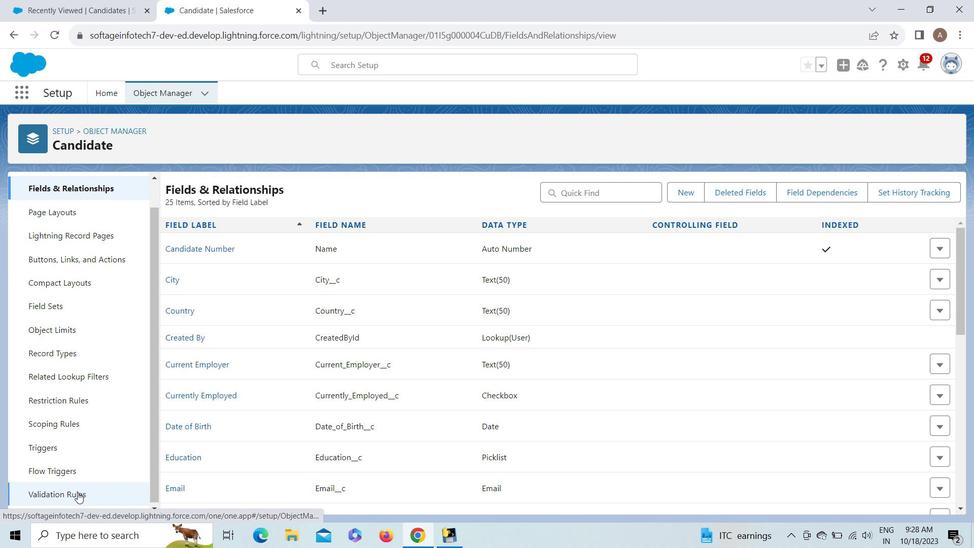 
Action: Mouse moved to (248, 244)
Screenshot: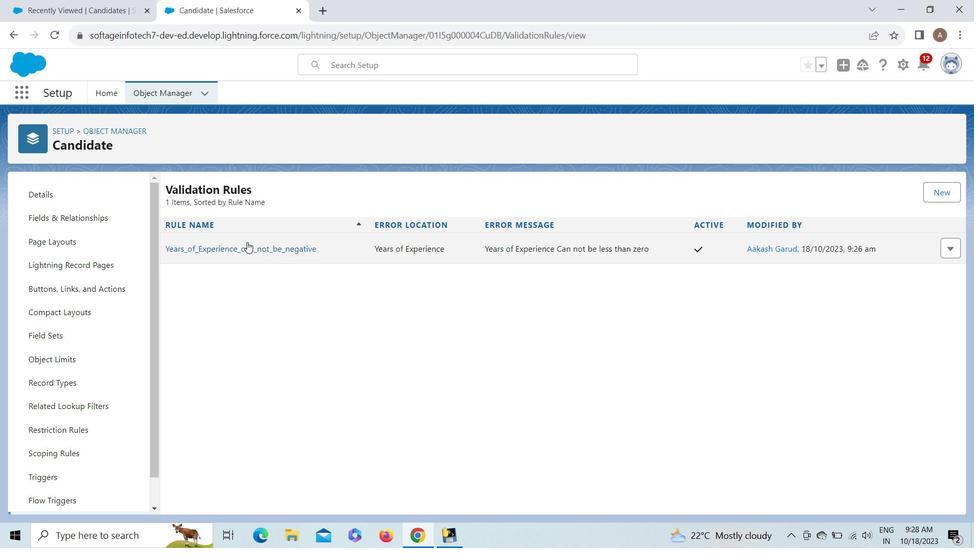 
Action: Mouse pressed left at (248, 244)
Screenshot: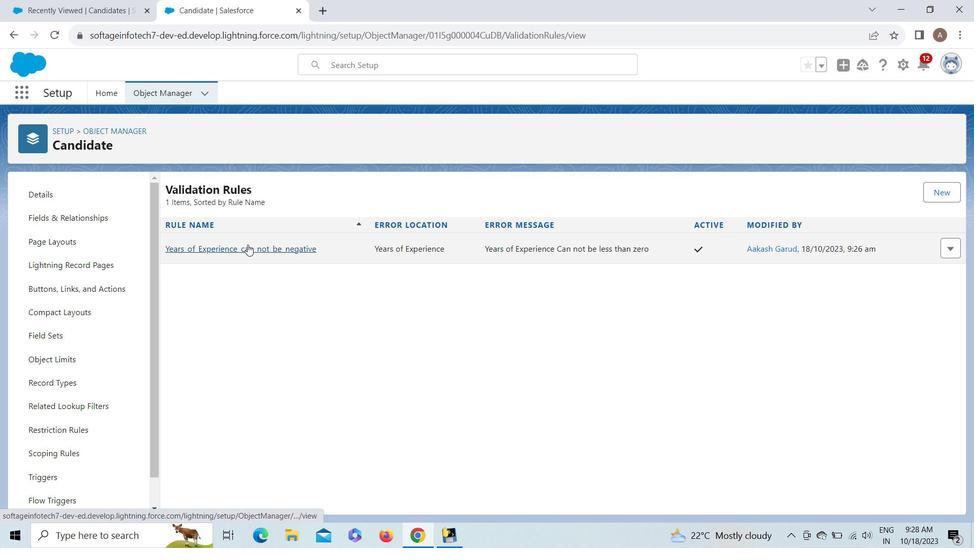 
Action: Mouse moved to (422, 245)
Screenshot: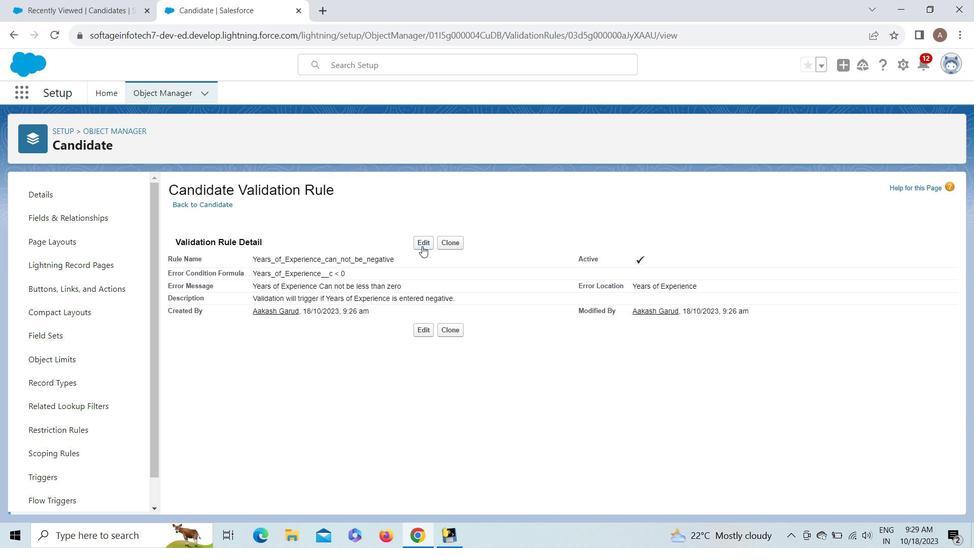 
Action: Mouse pressed left at (422, 245)
Screenshot: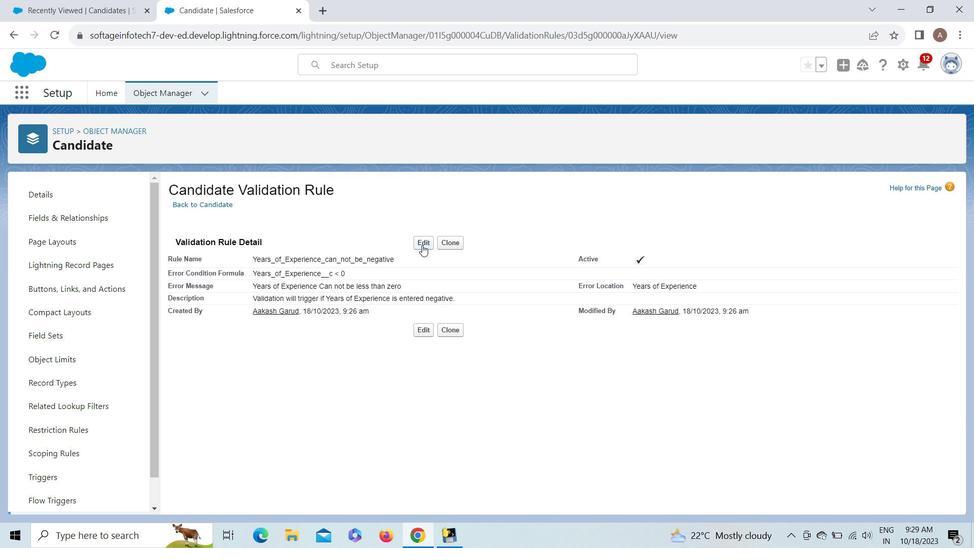 
Action: Mouse moved to (949, 419)
Screenshot: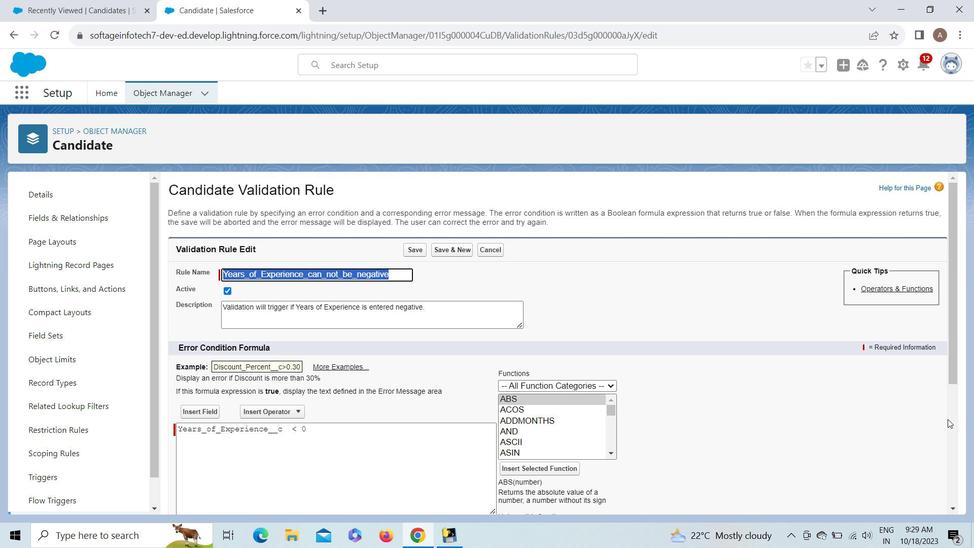 
Action: Mouse pressed left at (949, 419)
Screenshot: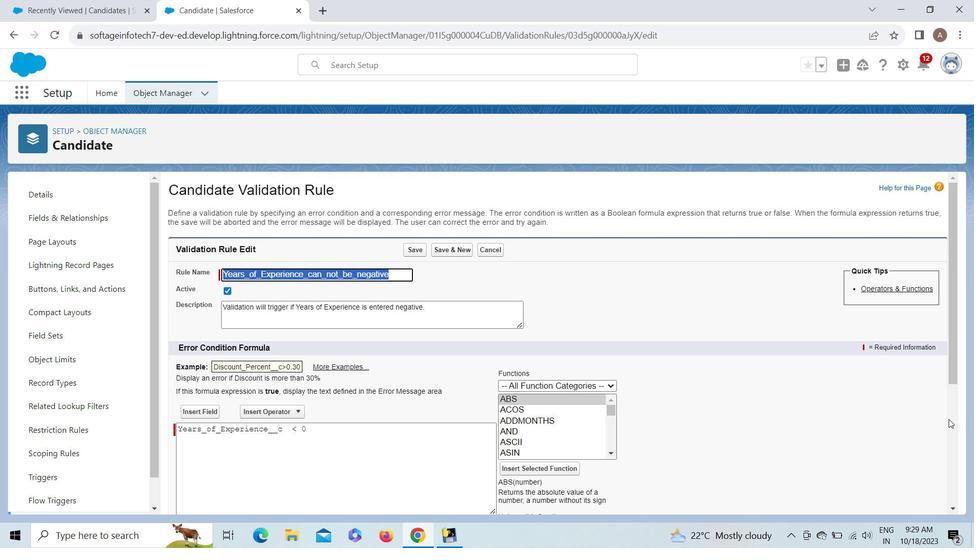 
Action: Mouse moved to (238, 464)
Screenshot: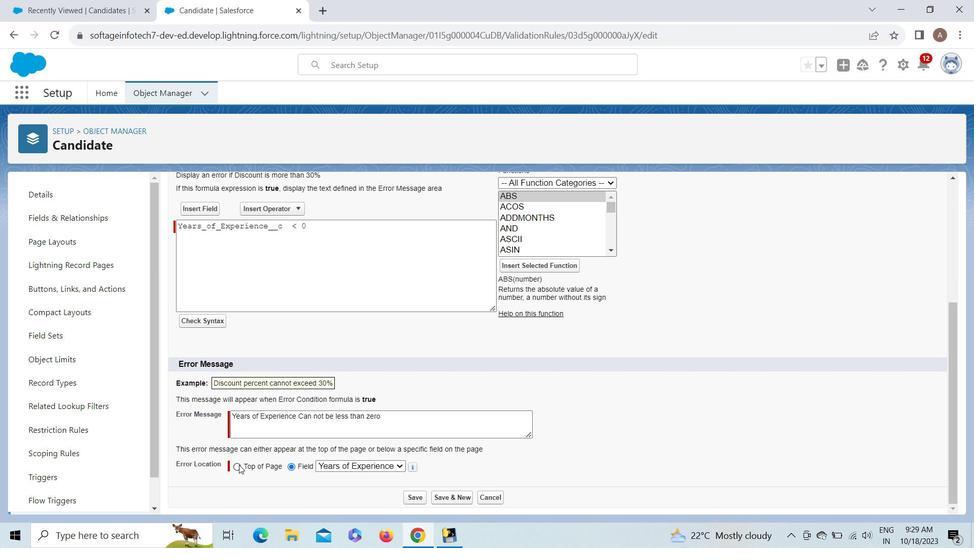 
Action: Mouse pressed left at (238, 464)
Screenshot: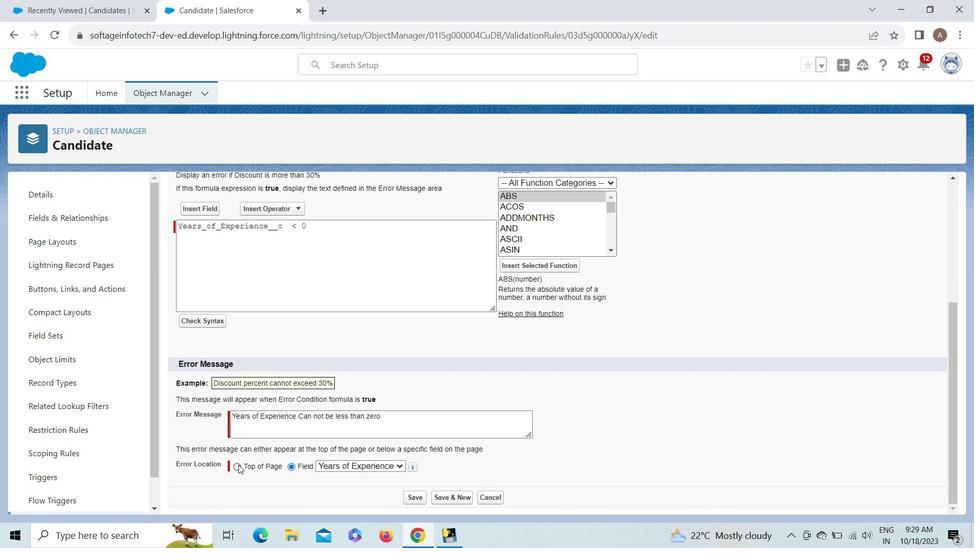 
Action: Mouse moved to (418, 501)
Screenshot: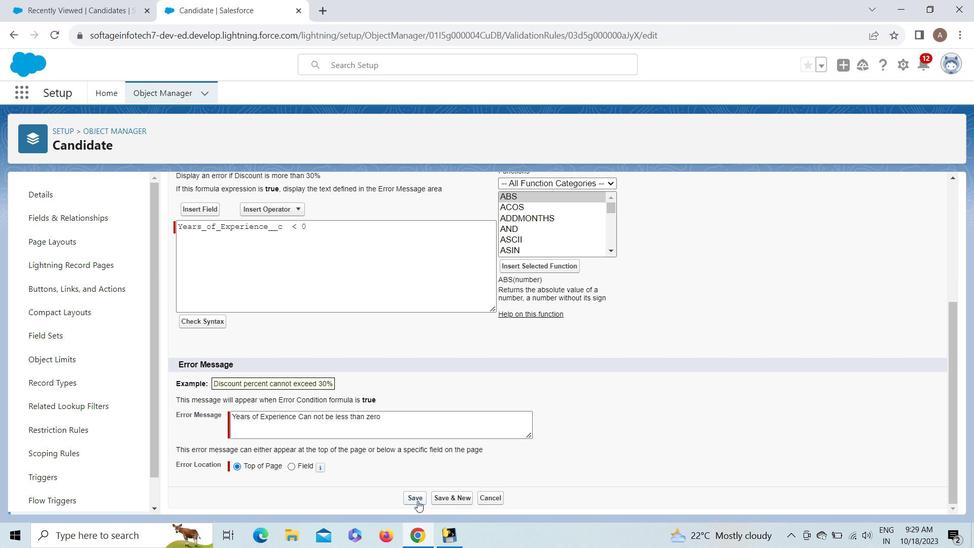 
Action: Mouse pressed left at (418, 501)
Screenshot: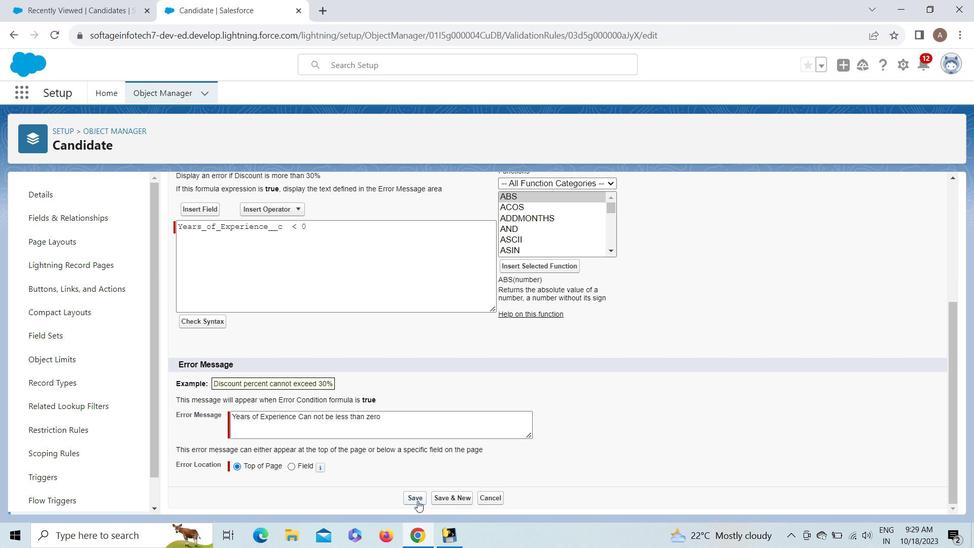 
Action: Mouse moved to (83, 0)
Screenshot: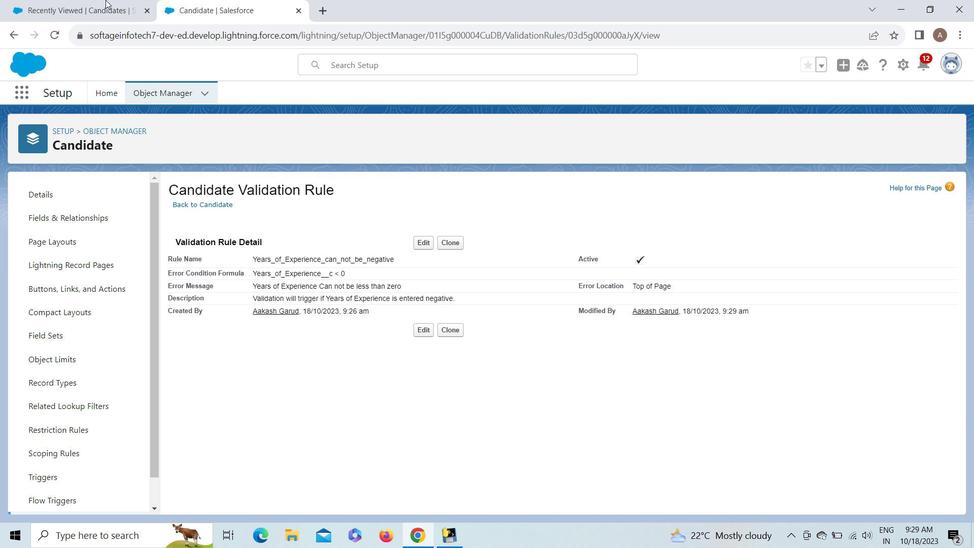 
Action: Mouse pressed left at (83, 0)
Screenshot: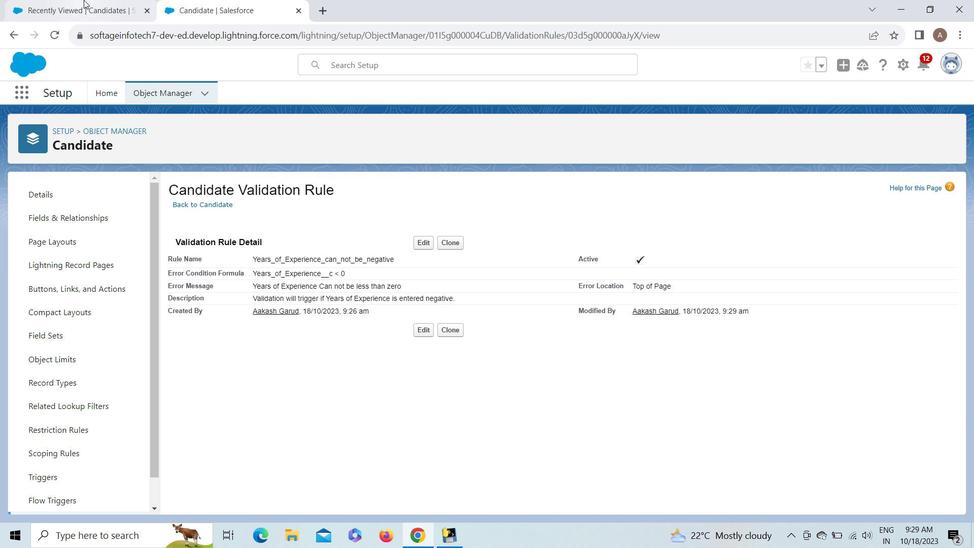 
Action: Mouse moved to (54, 38)
Screenshot: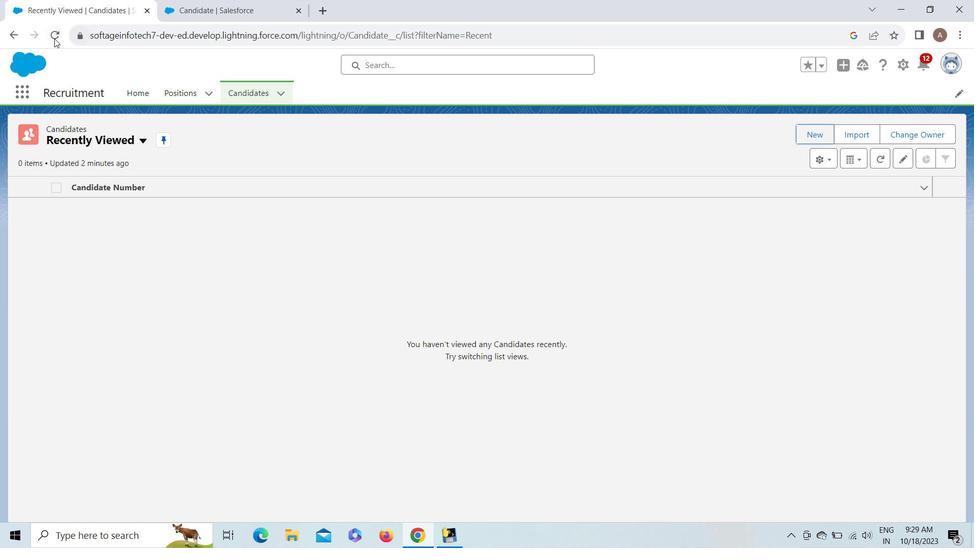 
Action: Mouse pressed left at (54, 38)
Screenshot: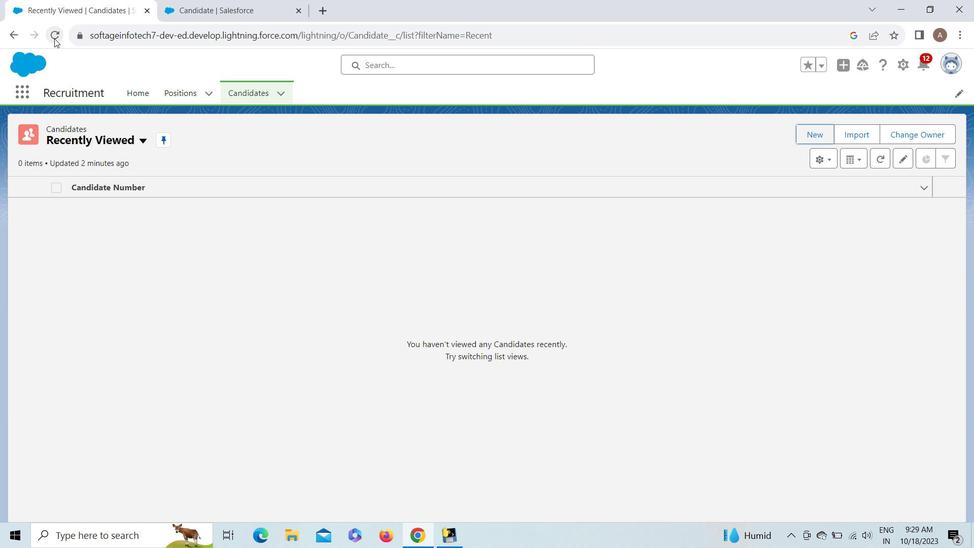
Action: Mouse moved to (46, 36)
Screenshot: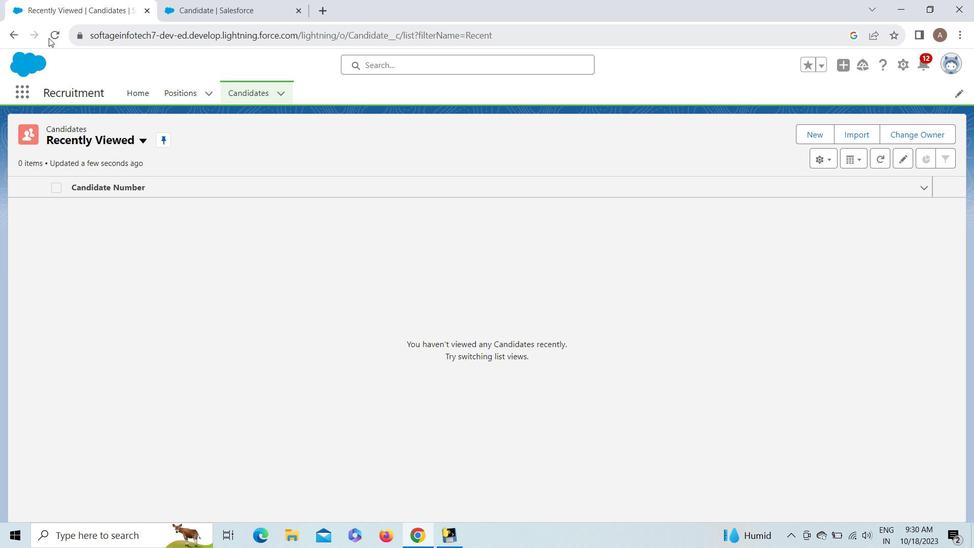 
Action: Mouse pressed left at (46, 36)
Screenshot: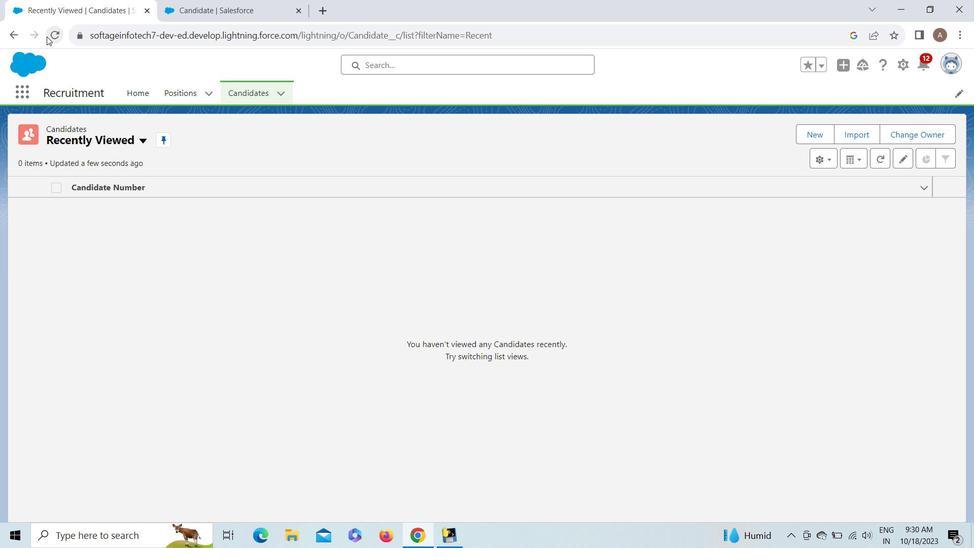 
Action: Mouse moved to (823, 135)
Screenshot: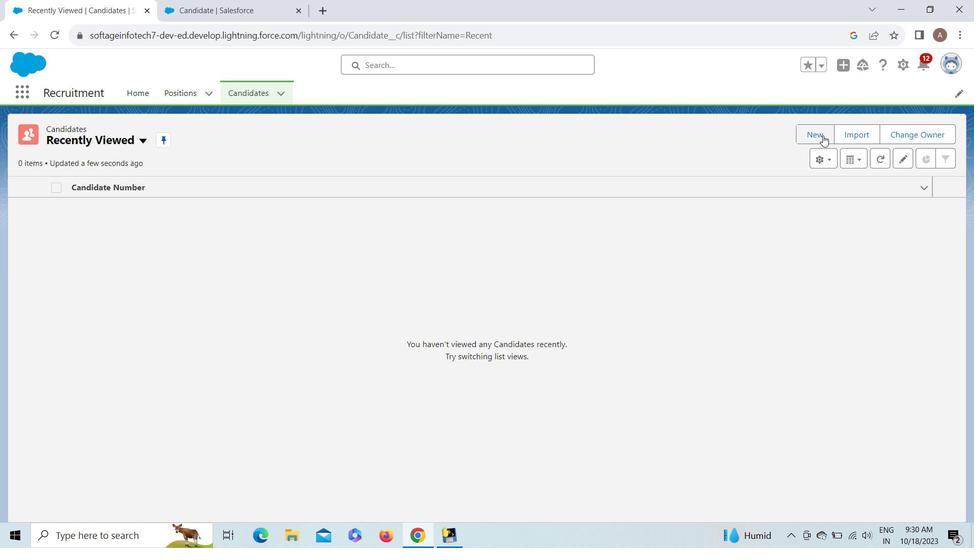 
Action: Mouse pressed left at (823, 135)
Screenshot: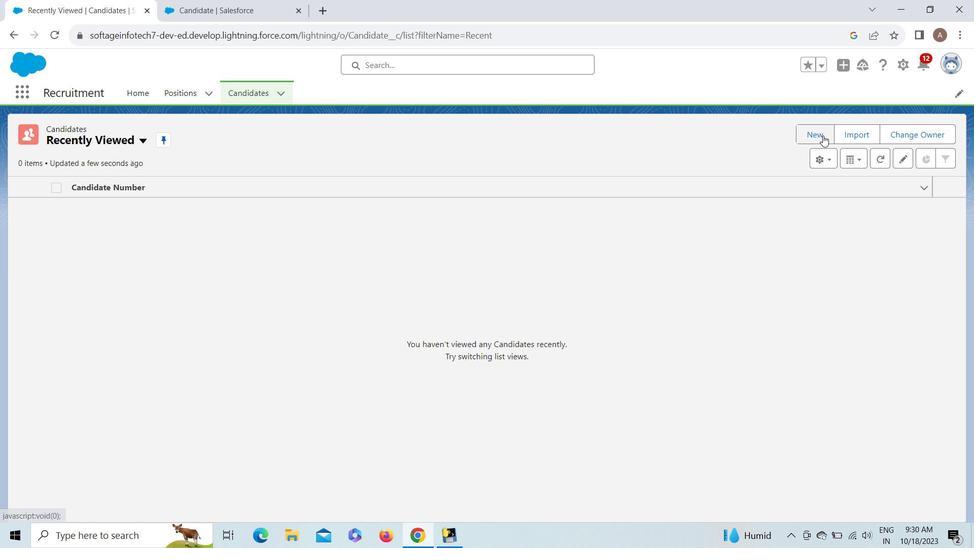 
Action: Mouse moved to (388, 207)
Screenshot: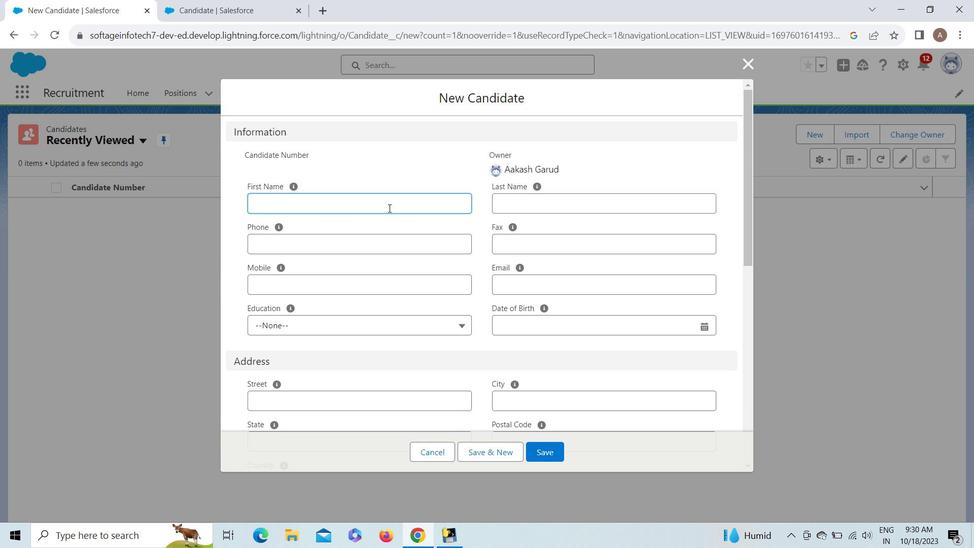 
Action: Key pressed <Key.shift>Test<Key.space><Key.shift>Data
Screenshot: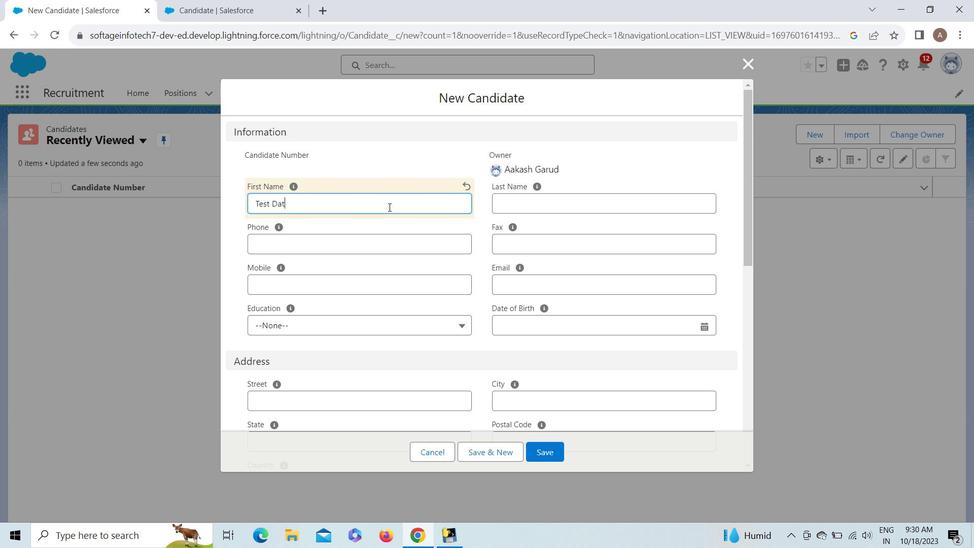 
Action: Mouse moved to (746, 268)
Screenshot: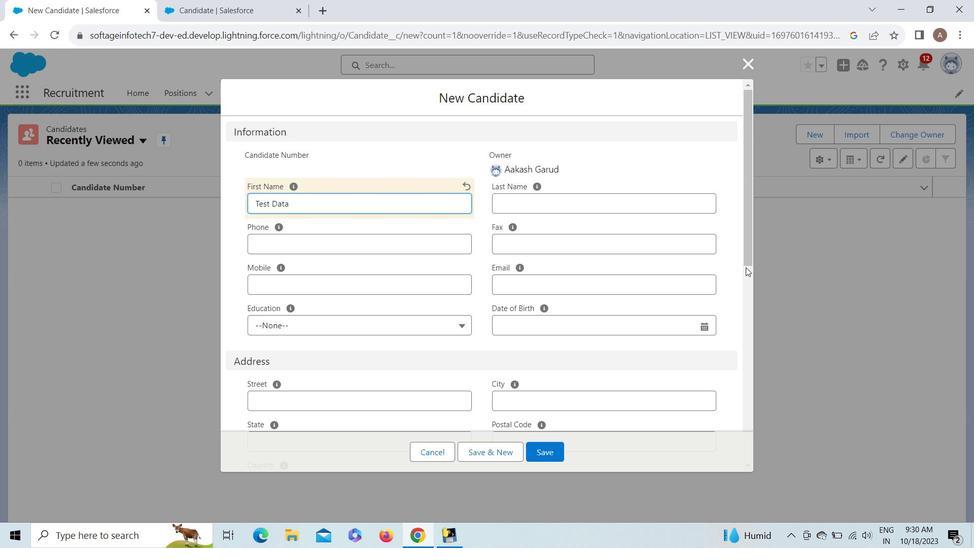 
Action: Mouse pressed left at (746, 268)
Screenshot: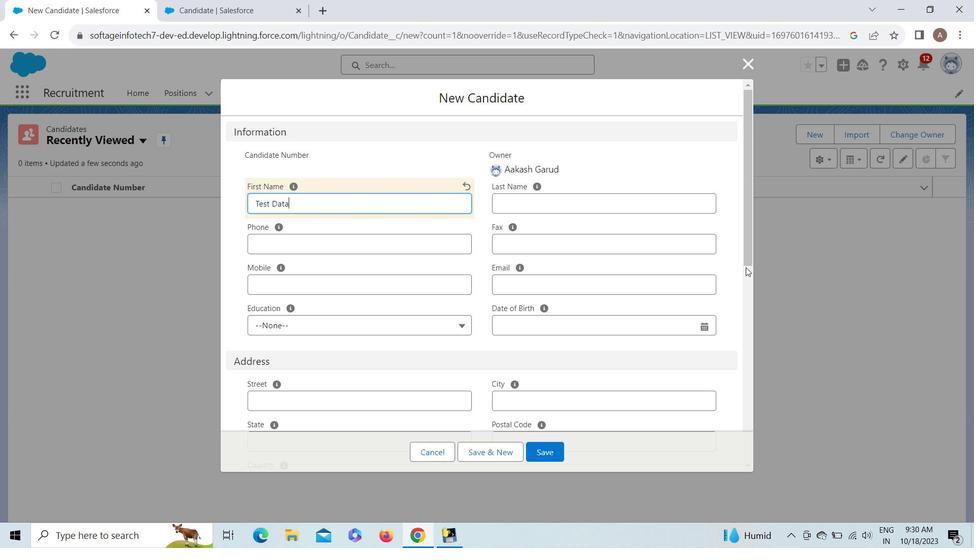 
Action: Mouse moved to (441, 288)
Screenshot: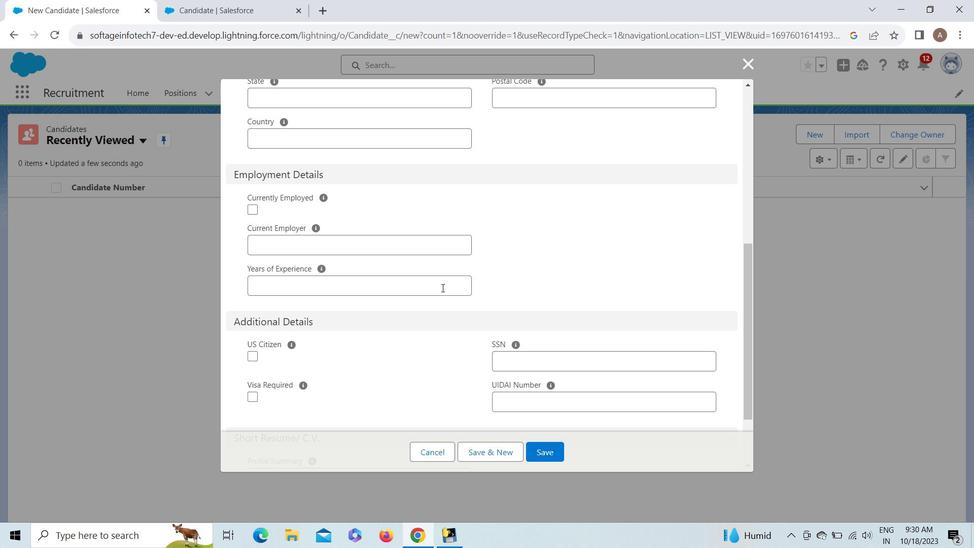 
Action: Mouse pressed left at (441, 288)
Screenshot: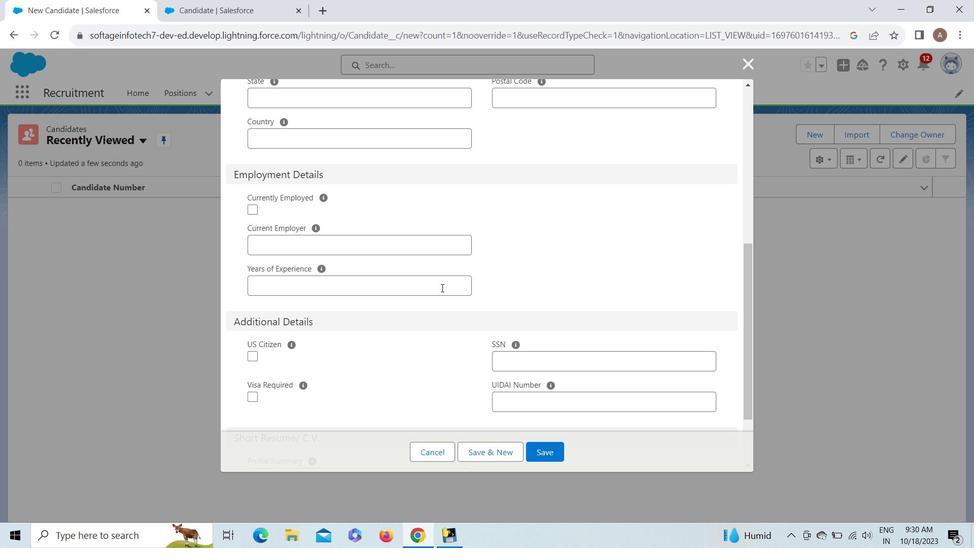 
Action: Key pressed -2
Screenshot: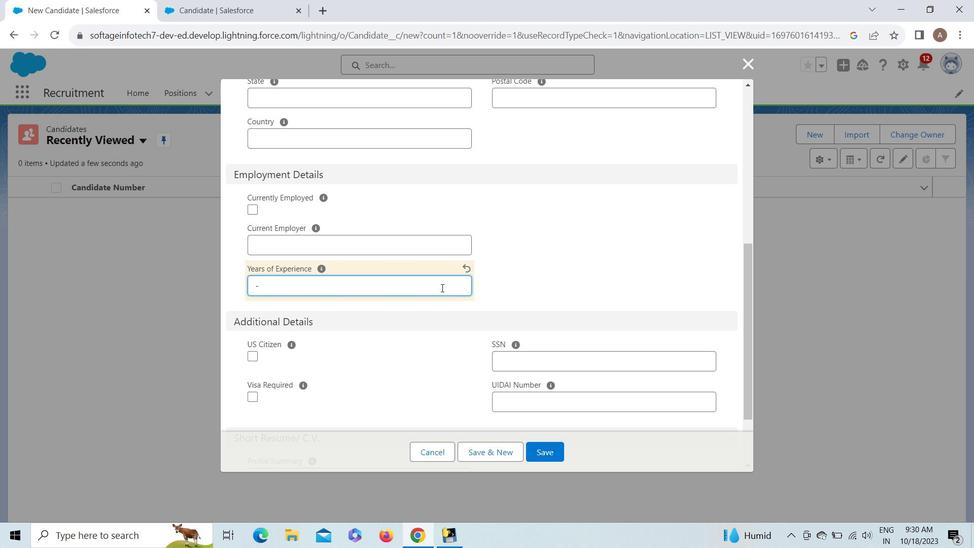 
Action: Mouse moved to (543, 444)
Screenshot: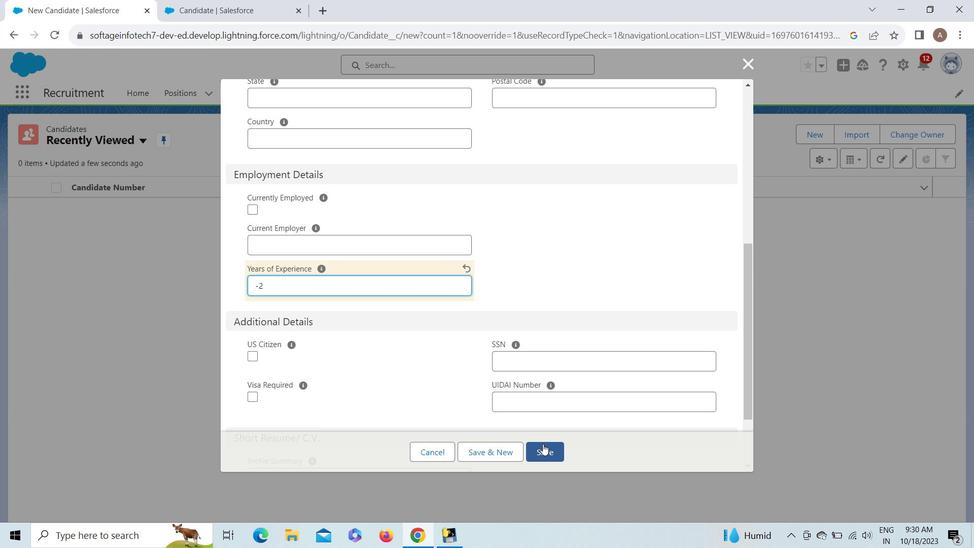 
Action: Mouse pressed left at (543, 444)
Screenshot: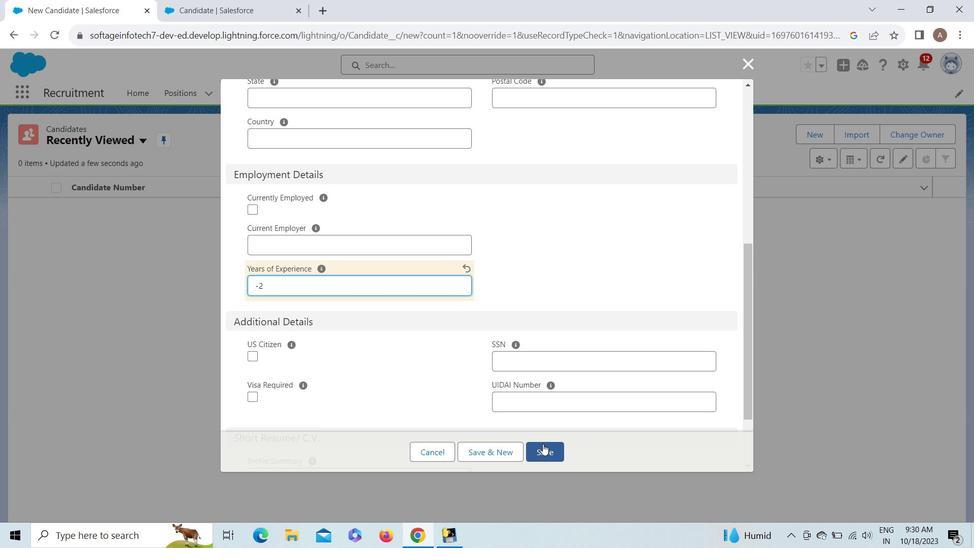 
Action: Mouse moved to (748, 132)
Screenshot: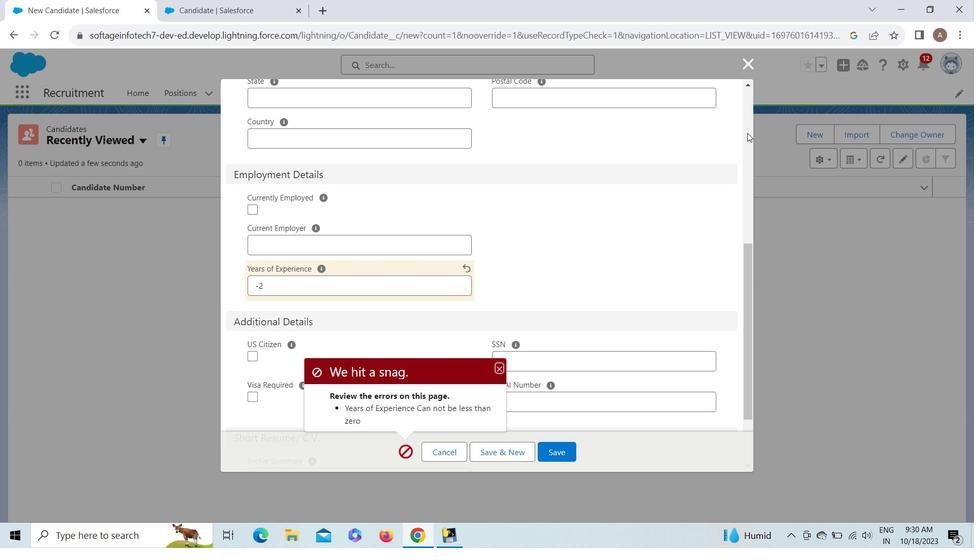 
Action: Mouse pressed left at (748, 132)
Screenshot: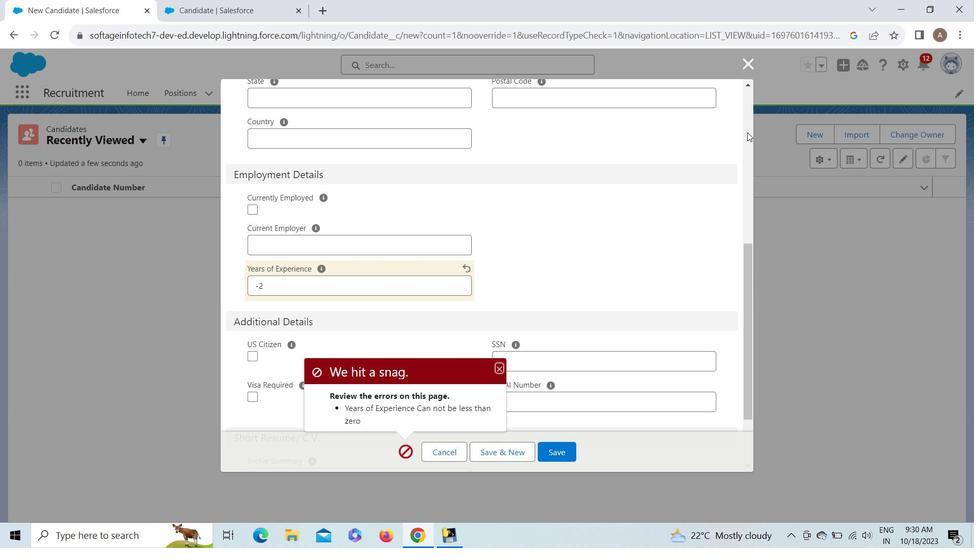 
Action: Mouse pressed left at (748, 132)
Screenshot: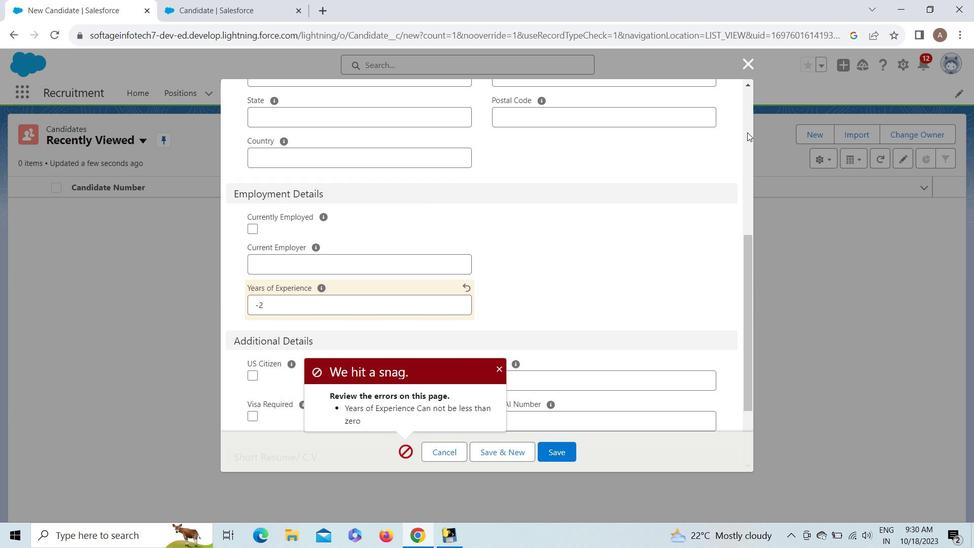 
Action: Mouse pressed left at (748, 132)
Screenshot: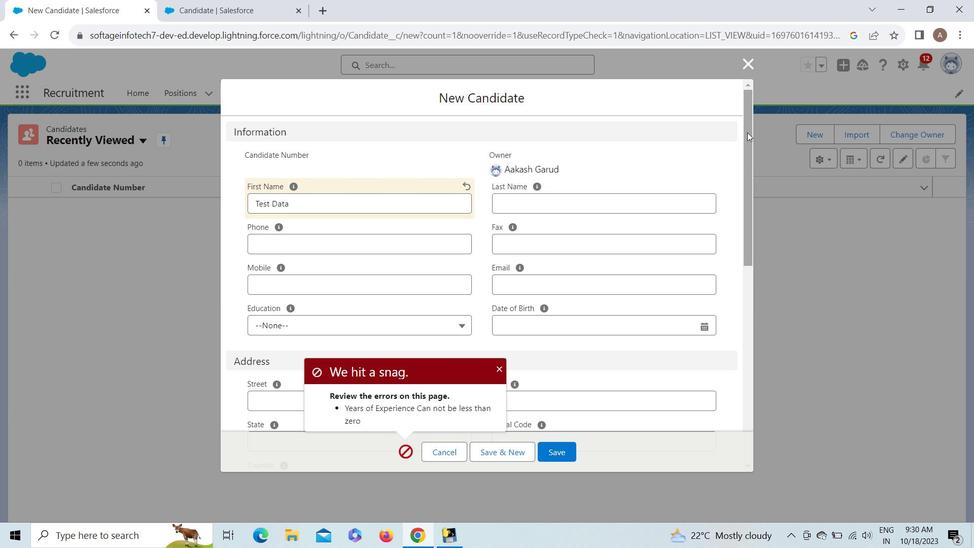 
Action: Mouse moved to (547, 447)
Screenshot: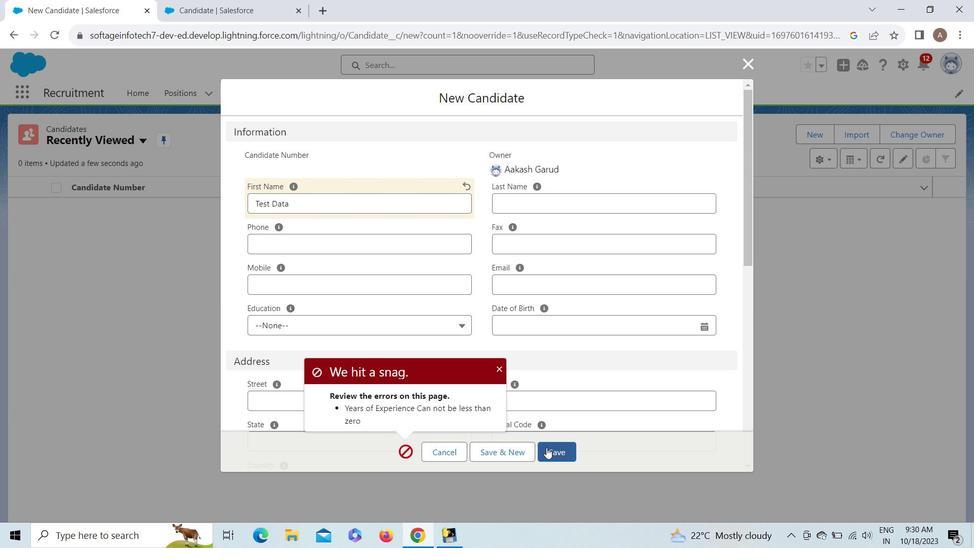 
Action: Mouse pressed left at (547, 447)
Screenshot: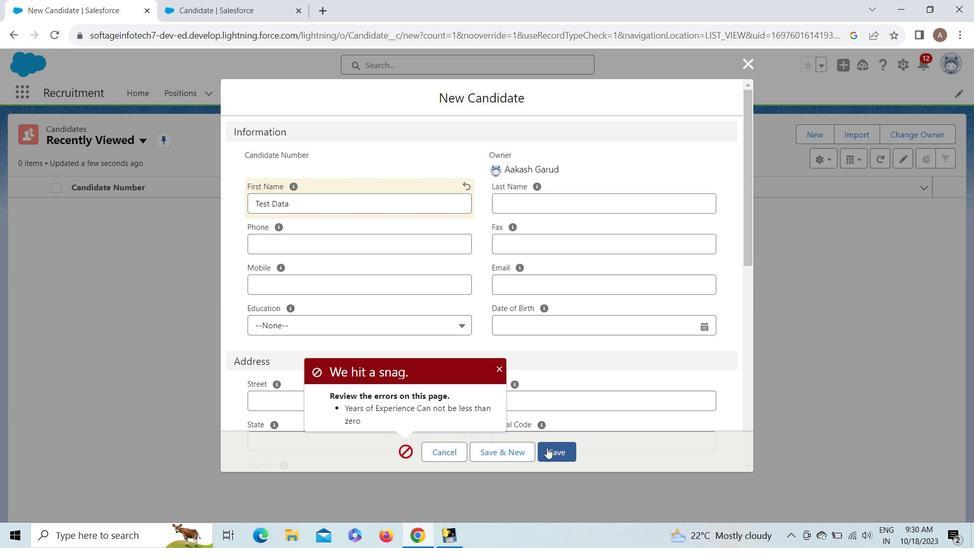 
Action: Mouse moved to (499, 368)
Screenshot: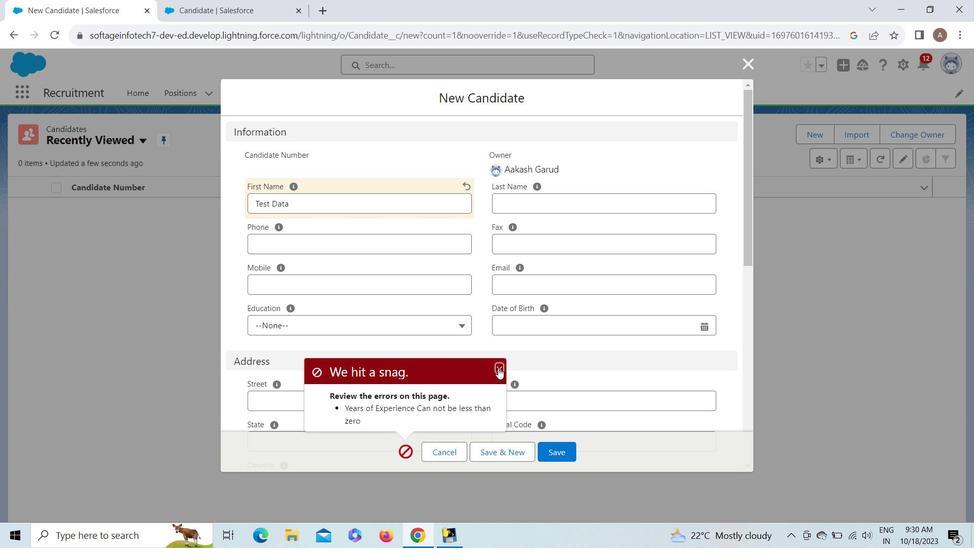 
Action: Mouse pressed left at (499, 368)
Screenshot: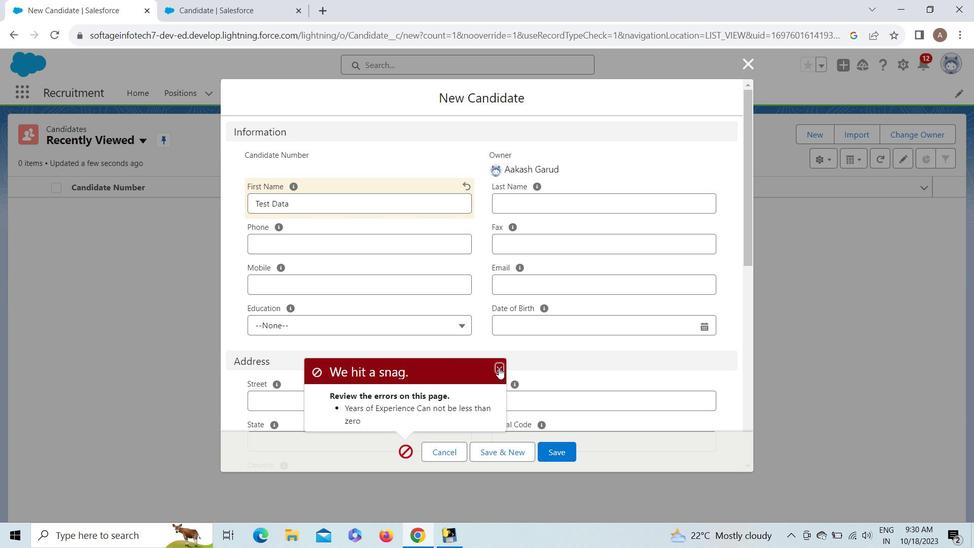 
Action: Mouse moved to (458, 449)
Screenshot: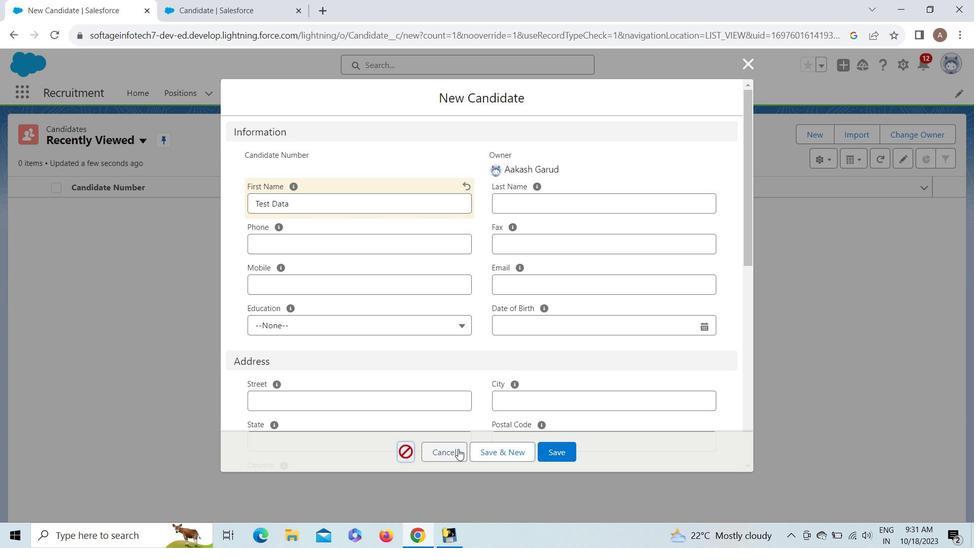 
Action: Mouse pressed left at (458, 449)
Screenshot: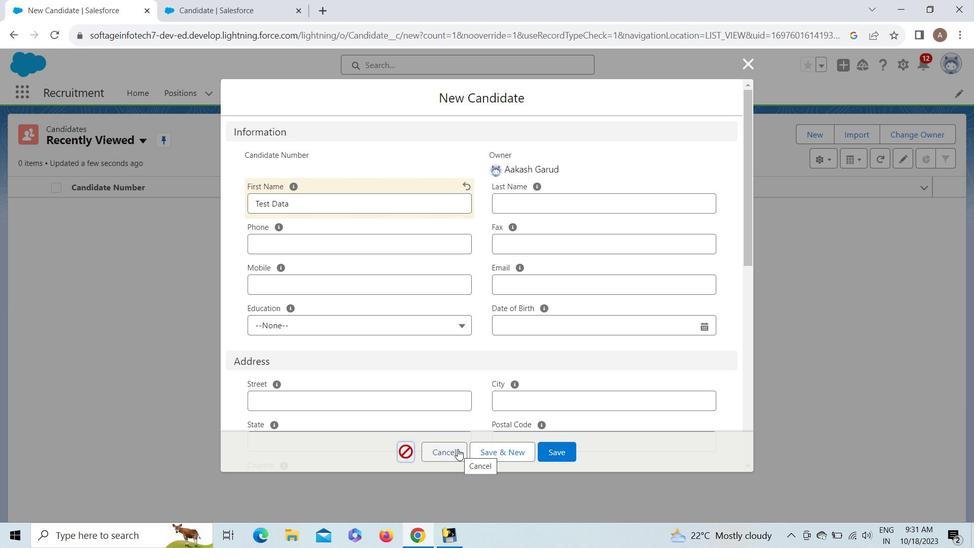 
Action: Mouse moved to (198, 0)
Screenshot: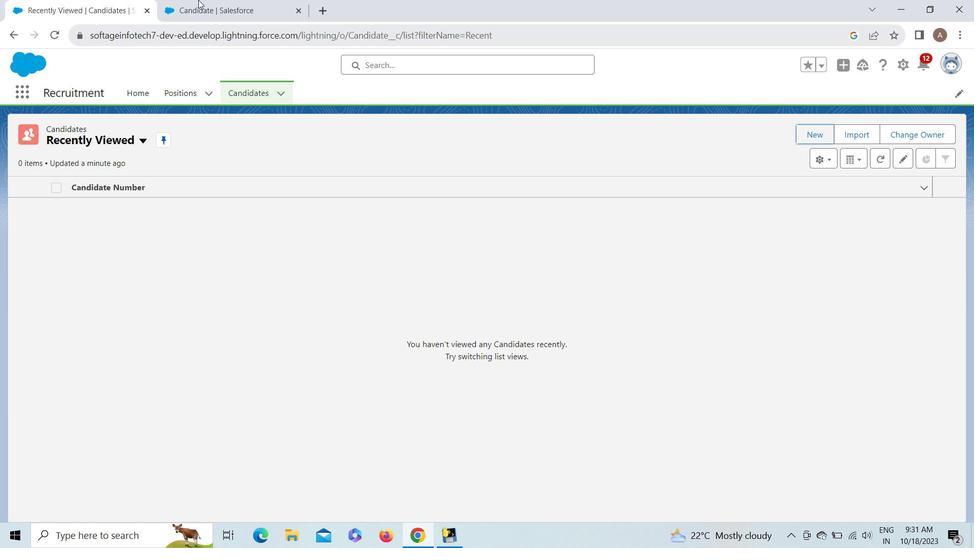 
Action: Mouse pressed left at (198, 0)
Screenshot: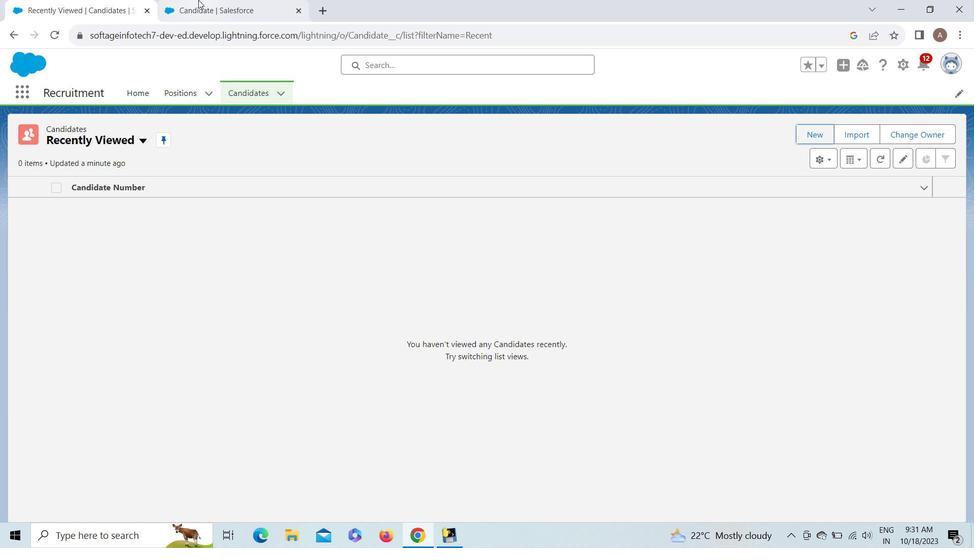 
Action: Mouse moved to (419, 236)
Screenshot: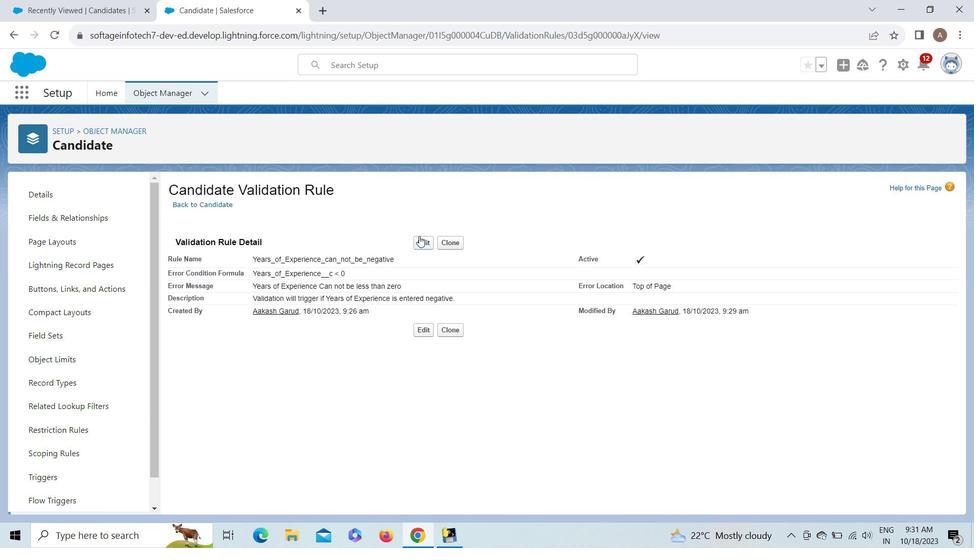 
Action: Mouse pressed left at (419, 236)
Screenshot: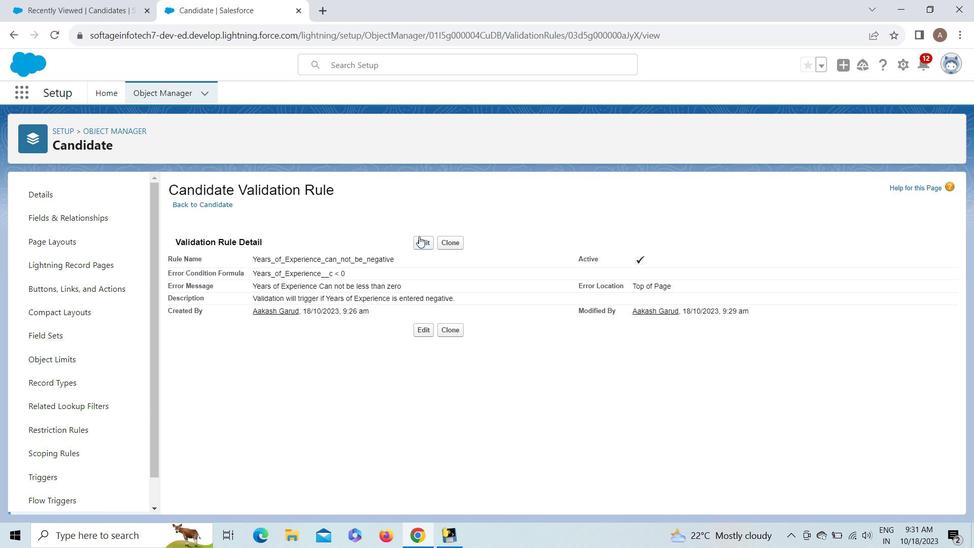 
Action: Mouse moved to (952, 361)
Screenshot: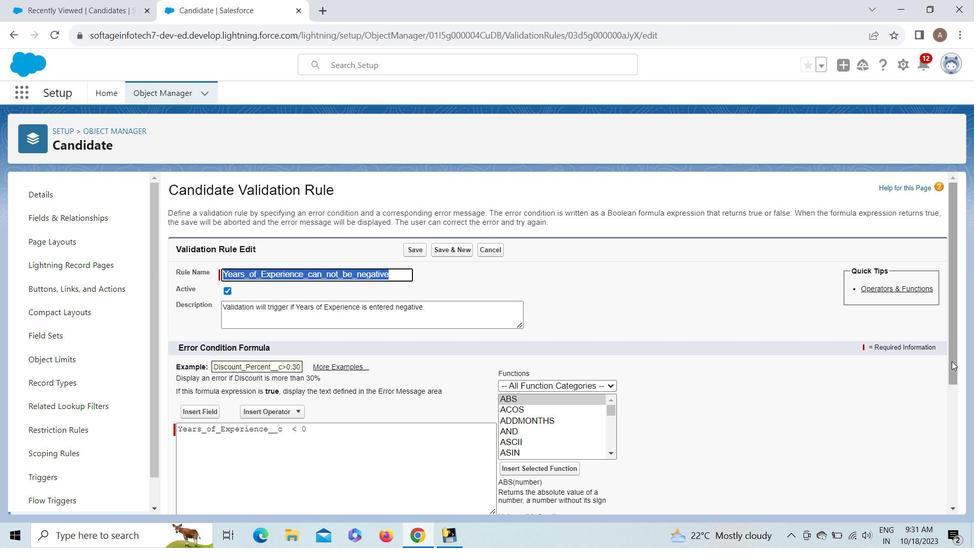
Action: Mouse pressed left at (952, 361)
Screenshot: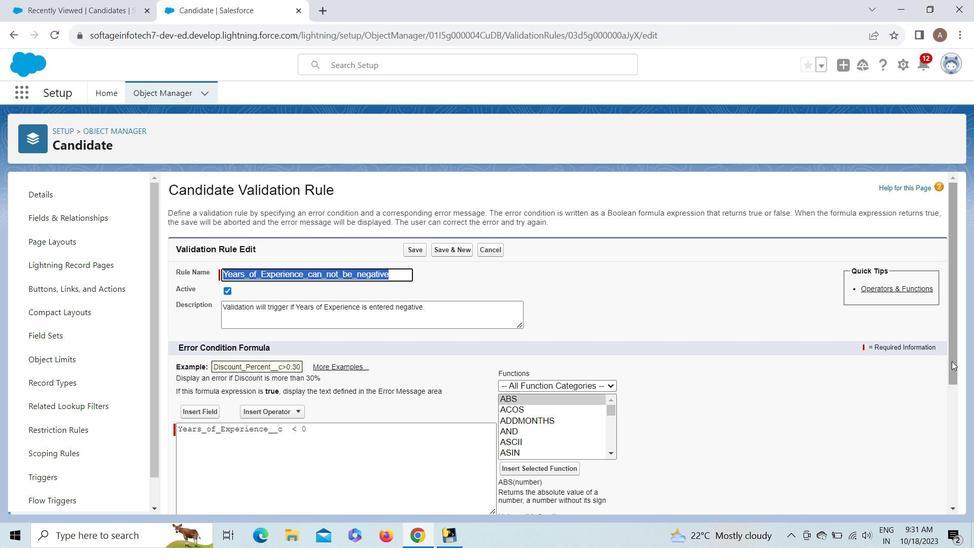 
Action: Mouse moved to (290, 466)
Screenshot: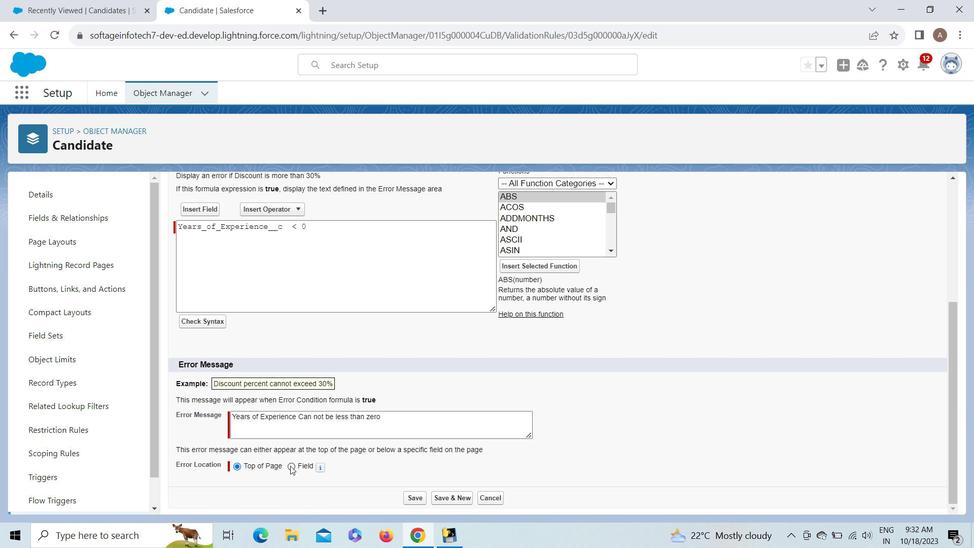 
Action: Mouse pressed left at (290, 466)
Screenshot: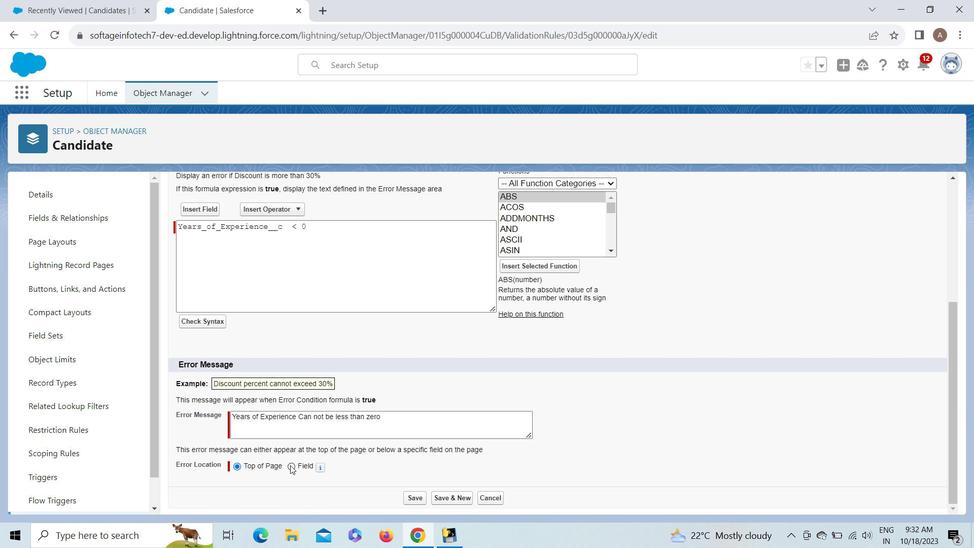 
Action: Mouse moved to (356, 467)
Screenshot: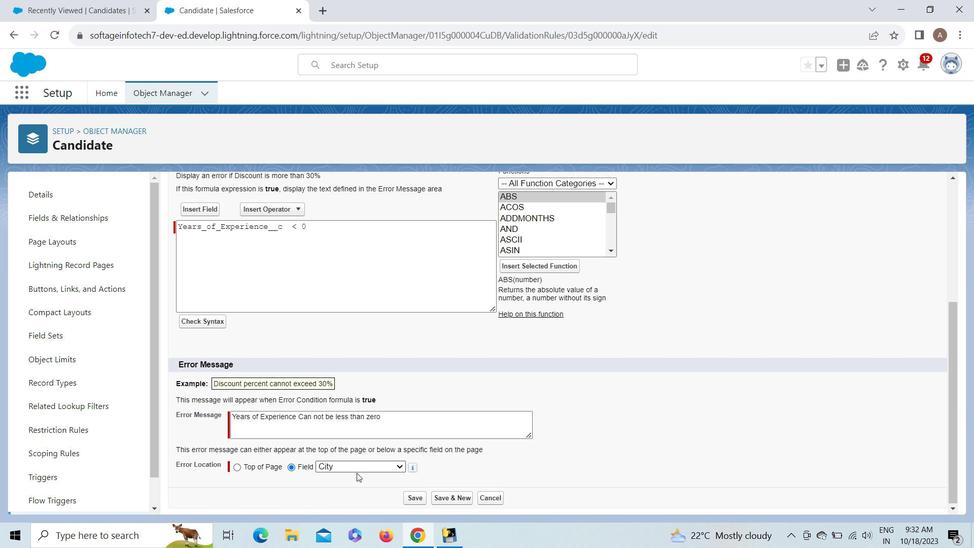 
Action: Mouse pressed left at (356, 467)
Screenshot: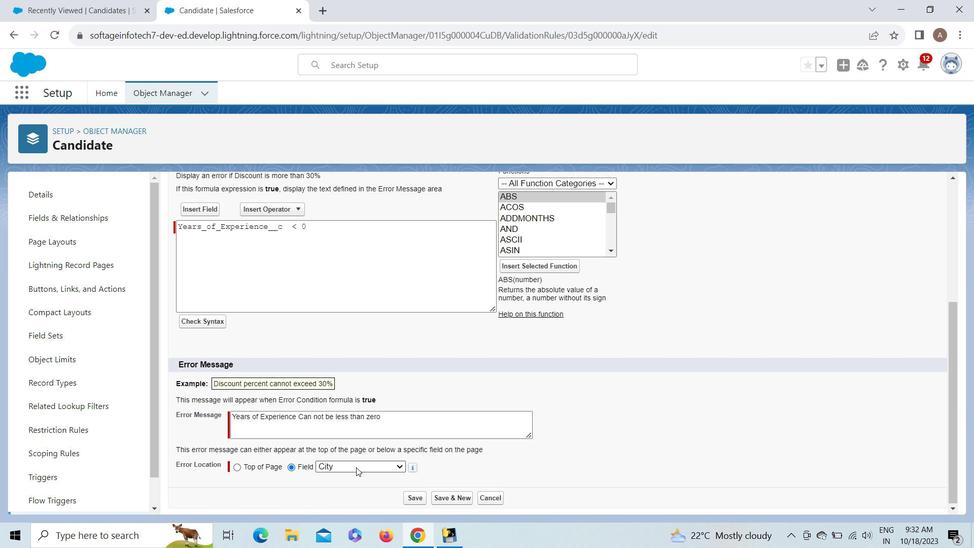 
Action: Key pressed y<Key.enter>
Screenshot: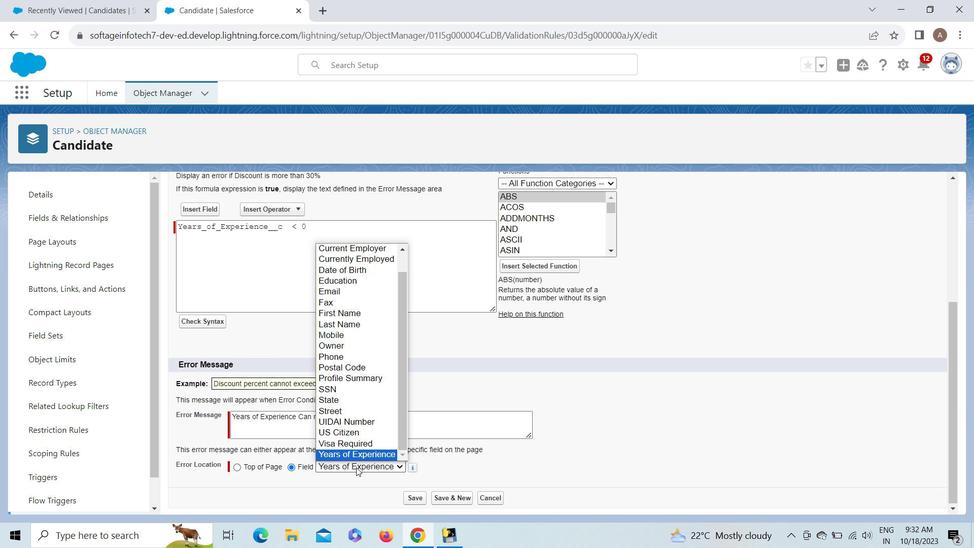 
Action: Mouse moved to (418, 496)
Screenshot: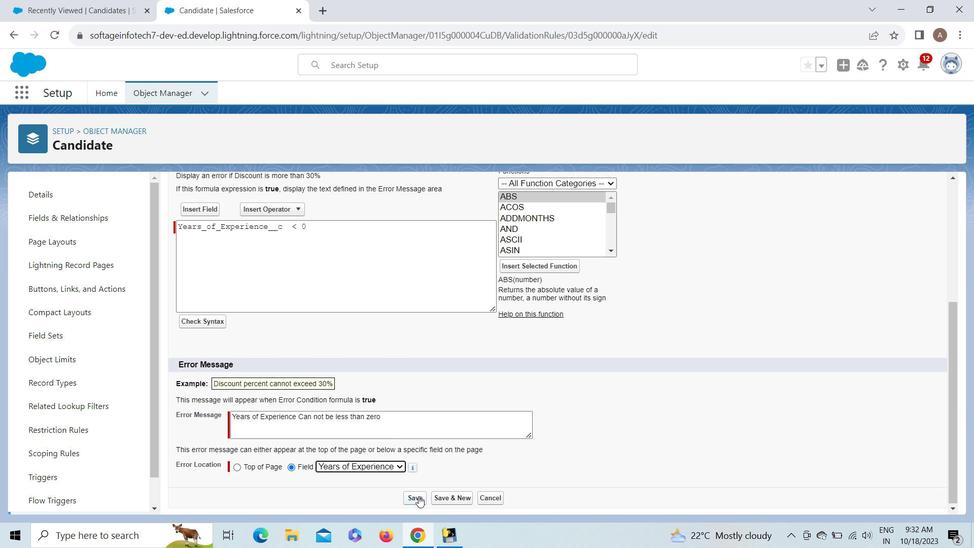 
Action: Mouse pressed left at (418, 496)
Screenshot: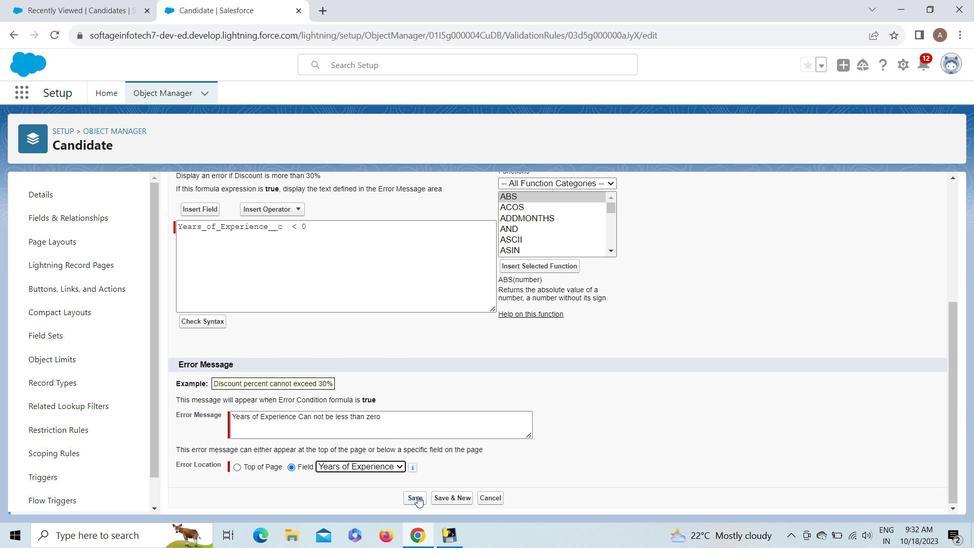 
Action: Mouse moved to (120, 6)
Screenshot: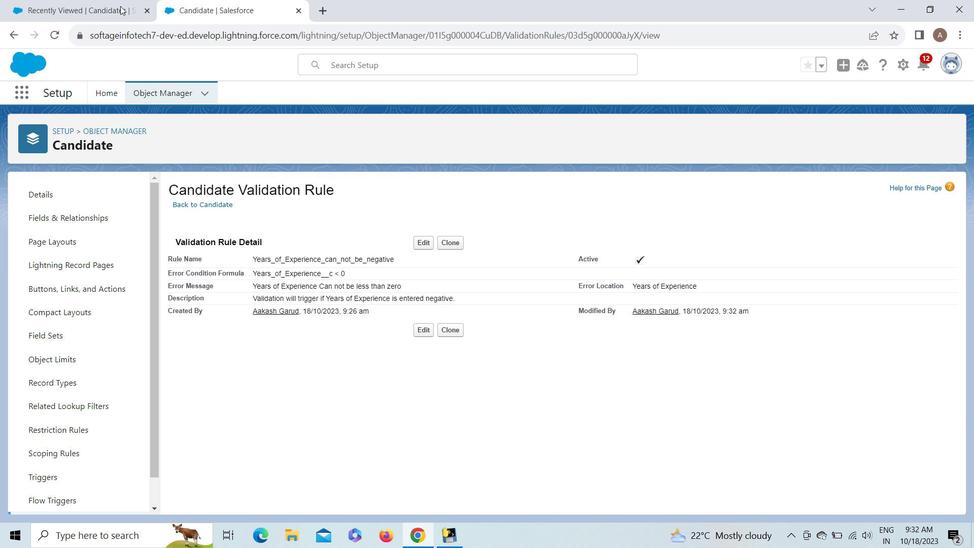 
Action: Mouse pressed left at (120, 6)
Screenshot: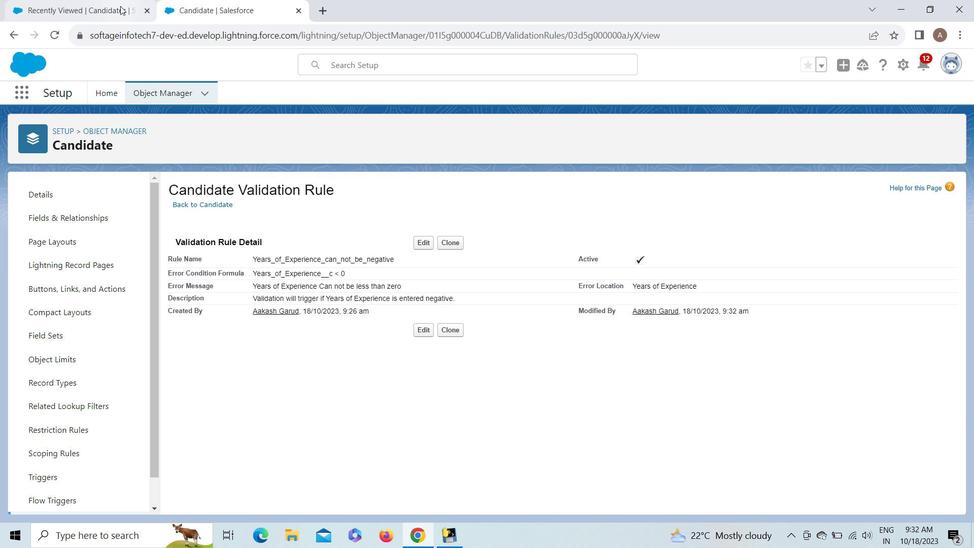 
Action: Mouse moved to (60, 35)
Screenshot: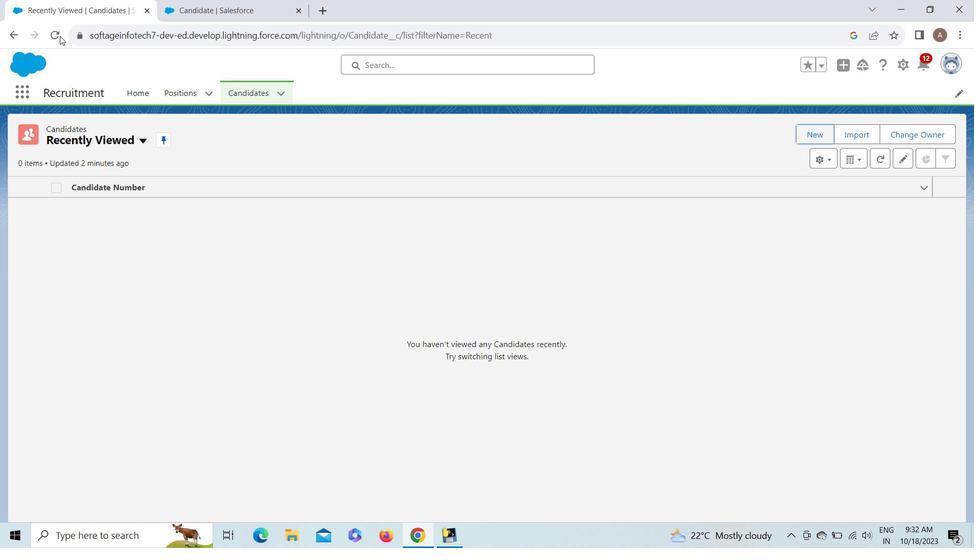 
Action: Mouse pressed left at (60, 35)
Screenshot: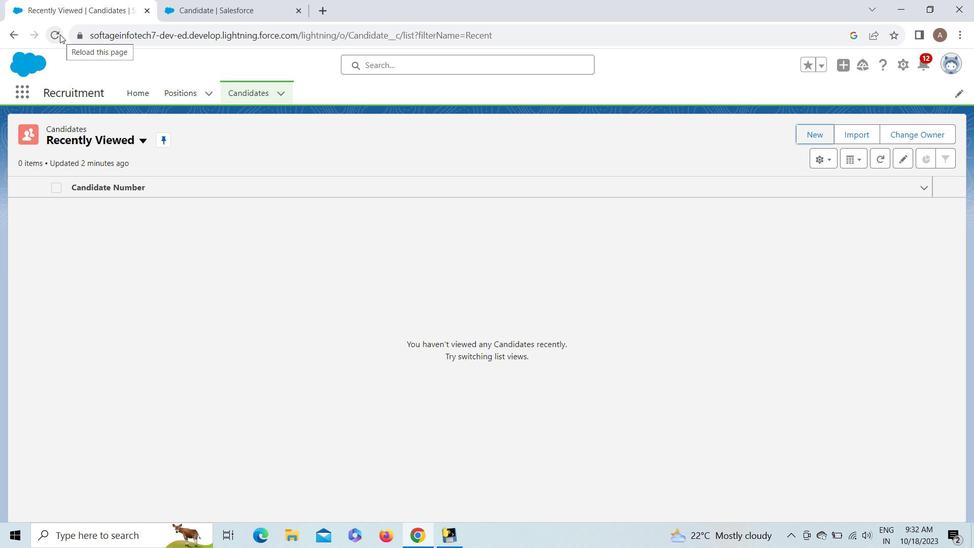 
Action: Mouse moved to (817, 131)
Screenshot: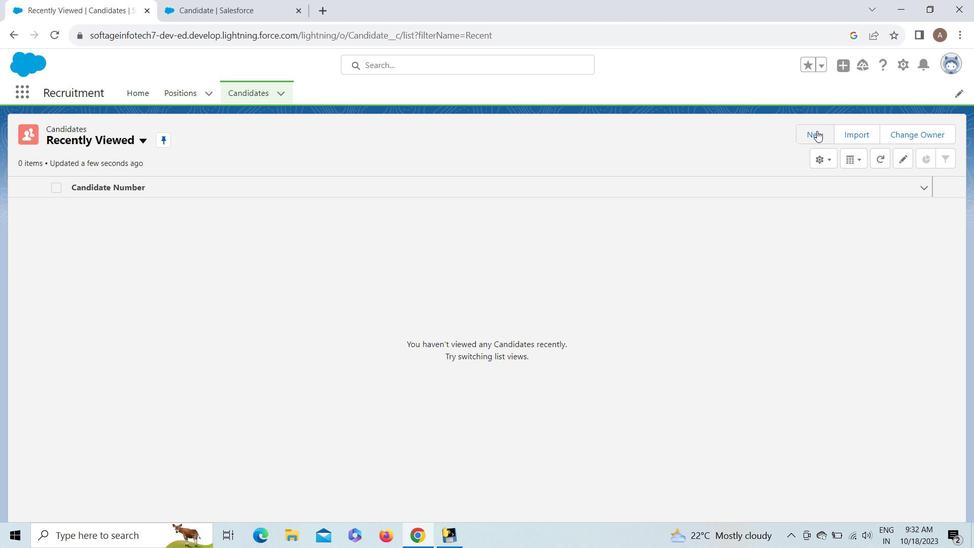 
Action: Mouse pressed left at (817, 131)
Screenshot: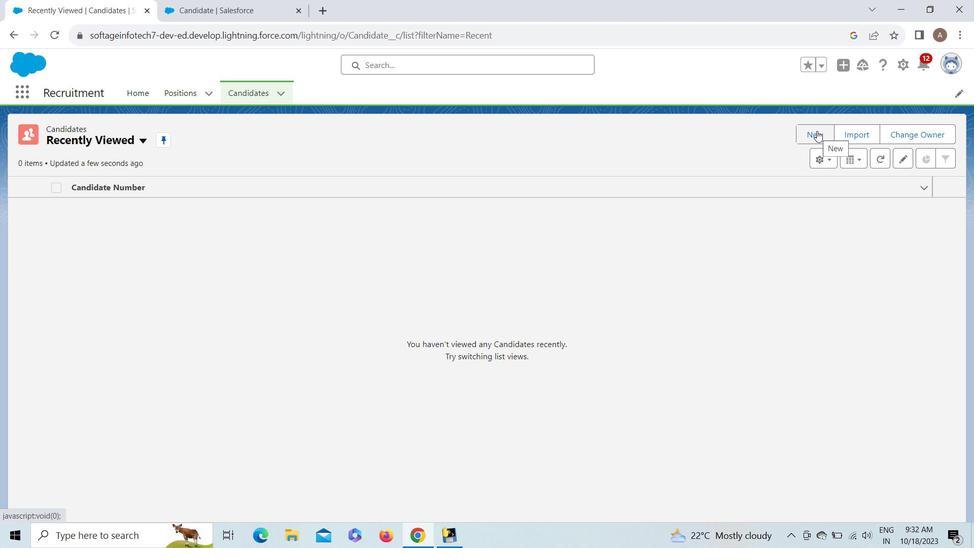 
Action: Mouse moved to (359, 187)
Screenshot: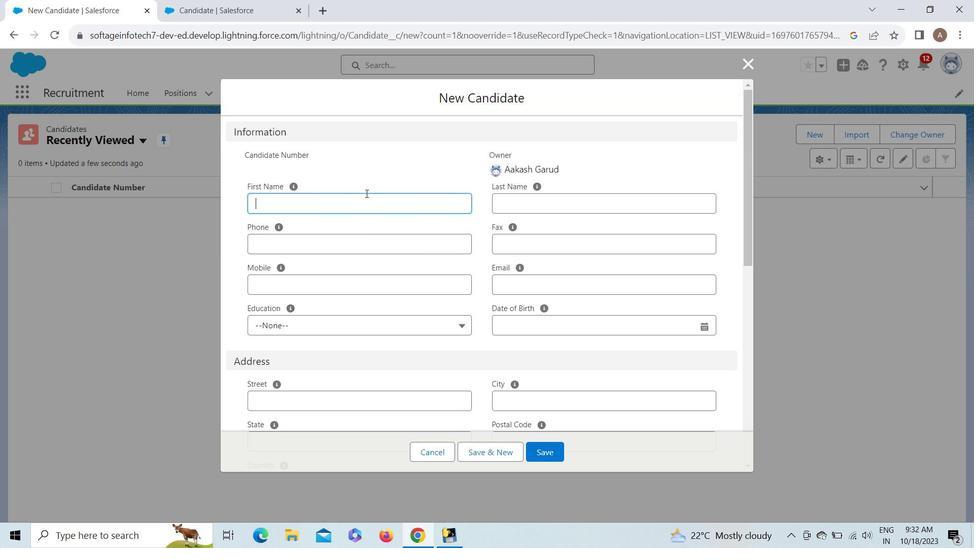 
Action: Key pressed <Key.shift>Test<Key.space><Key.shift>Data
Screenshot: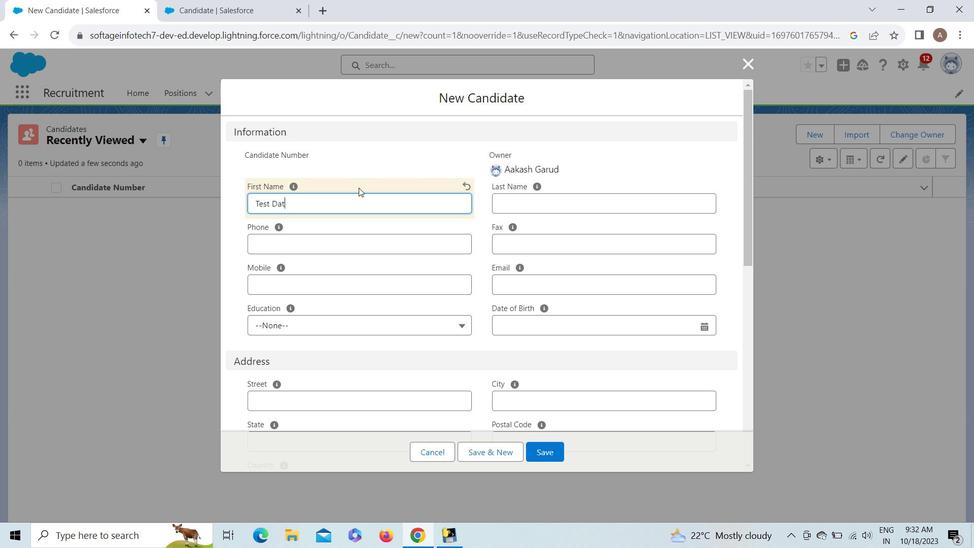 
Action: Mouse moved to (753, 286)
Screenshot: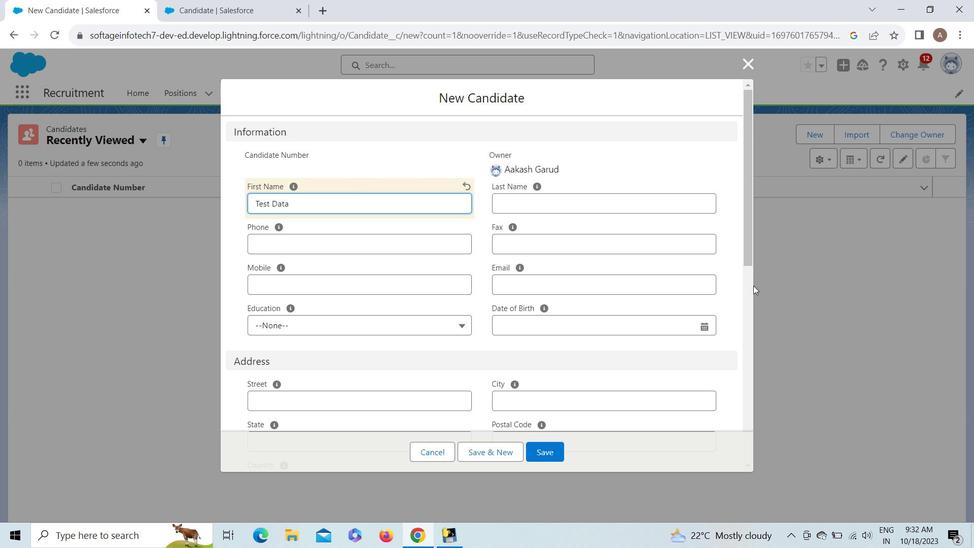 
Action: Mouse pressed left at (753, 286)
Screenshot: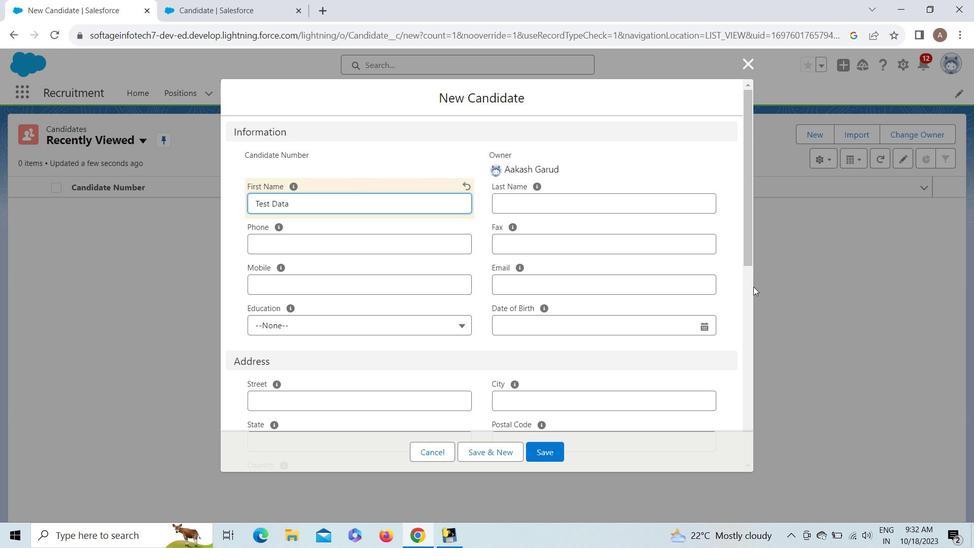 
Action: Mouse moved to (749, 303)
Screenshot: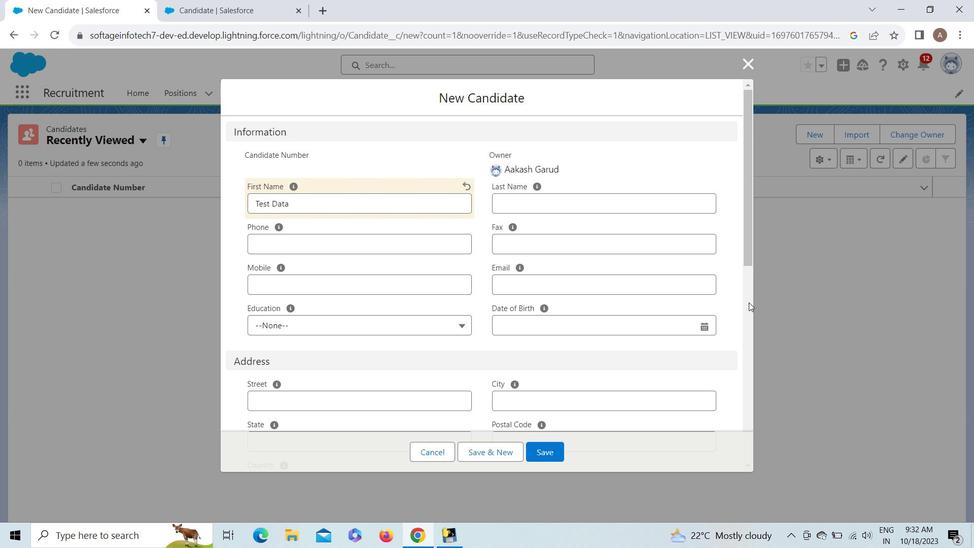
Action: Mouse pressed left at (749, 303)
Screenshot: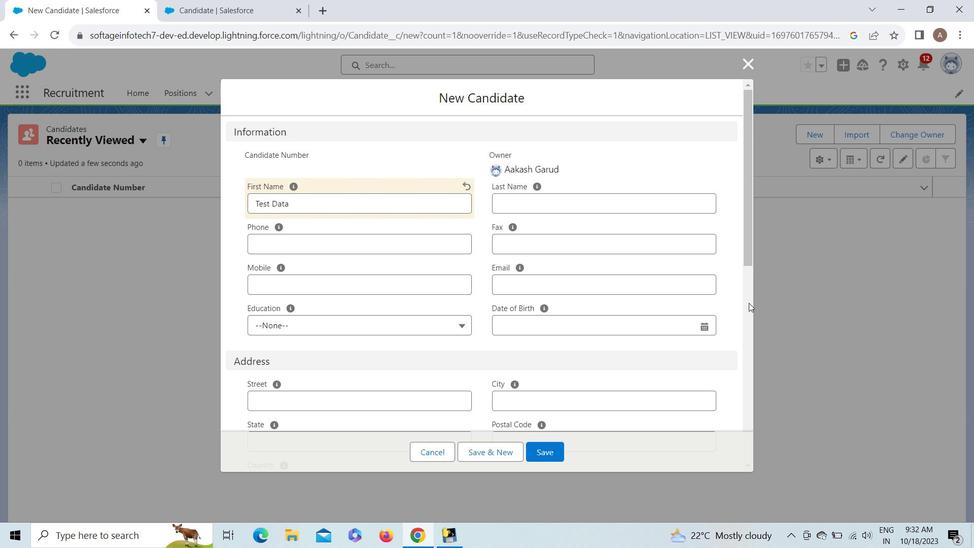 
Action: Mouse moved to (322, 281)
Screenshot: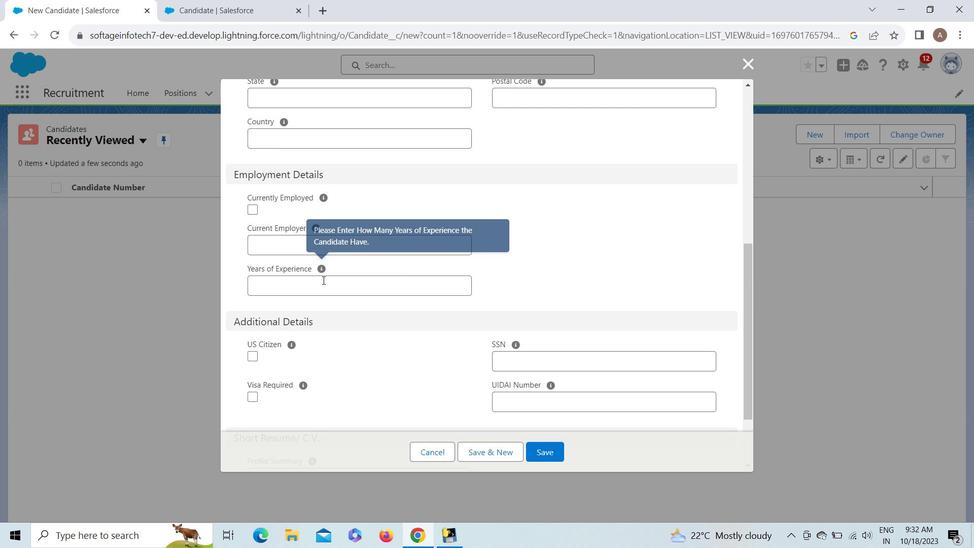 
Action: Mouse pressed left at (322, 281)
Screenshot: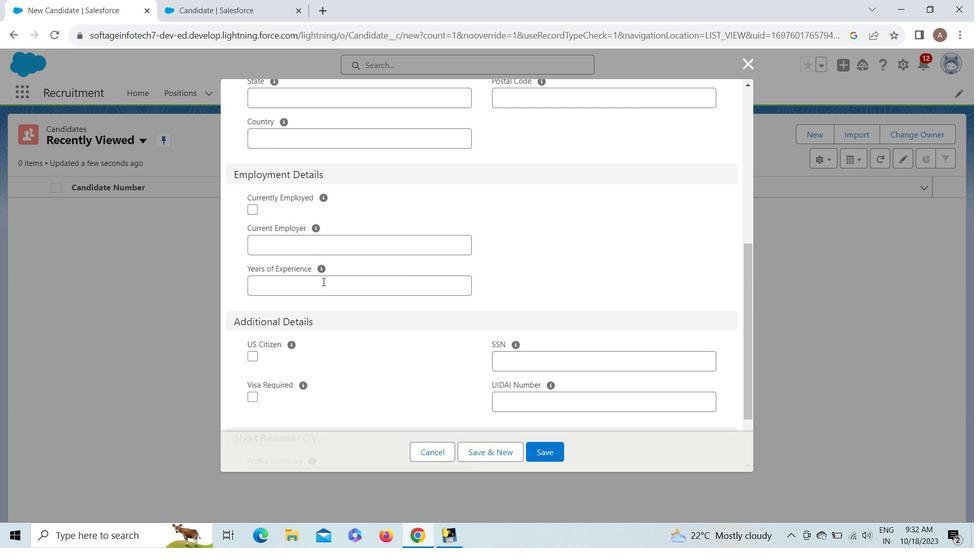 
Action: Key pressed -10
Screenshot: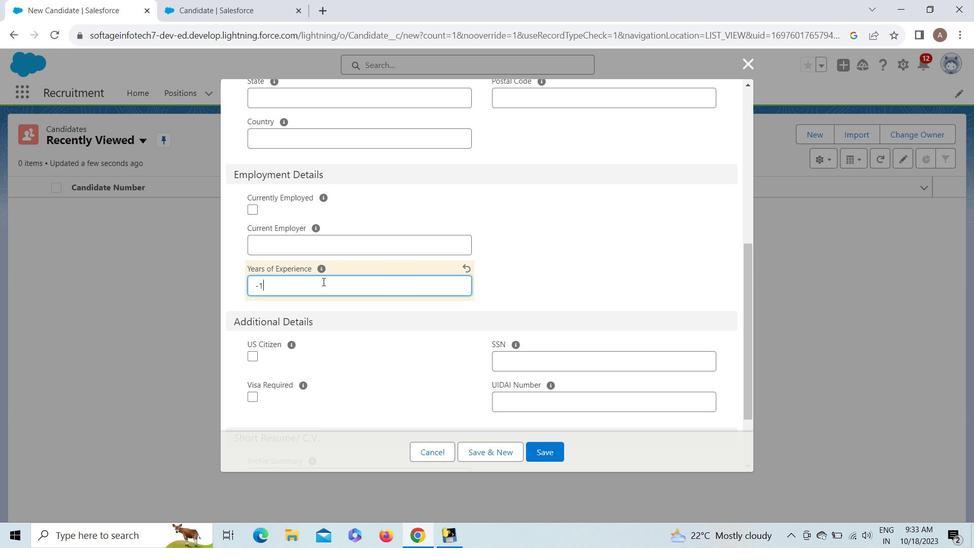 
Action: Mouse moved to (541, 448)
Screenshot: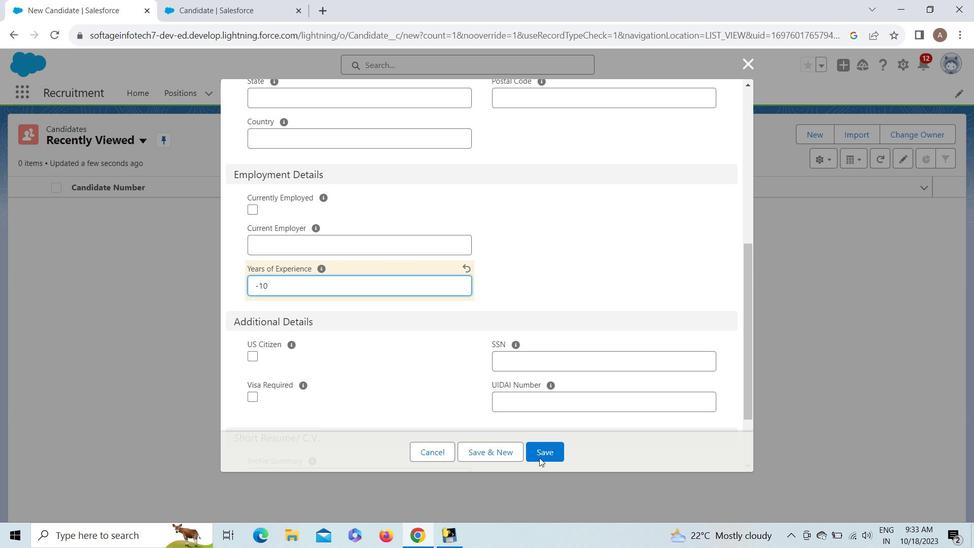
Action: Mouse pressed left at (541, 448)
Screenshot: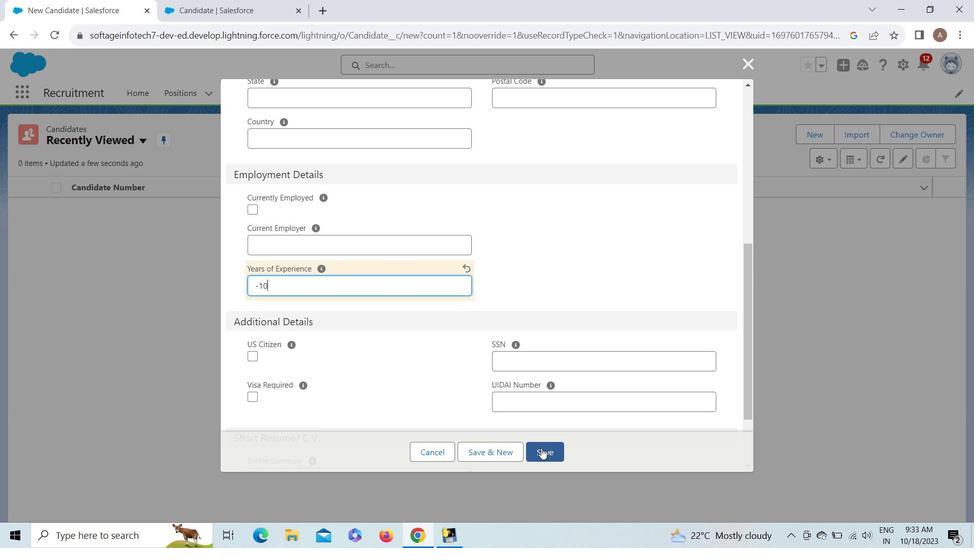 
Action: Mouse moved to (497, 382)
Screenshot: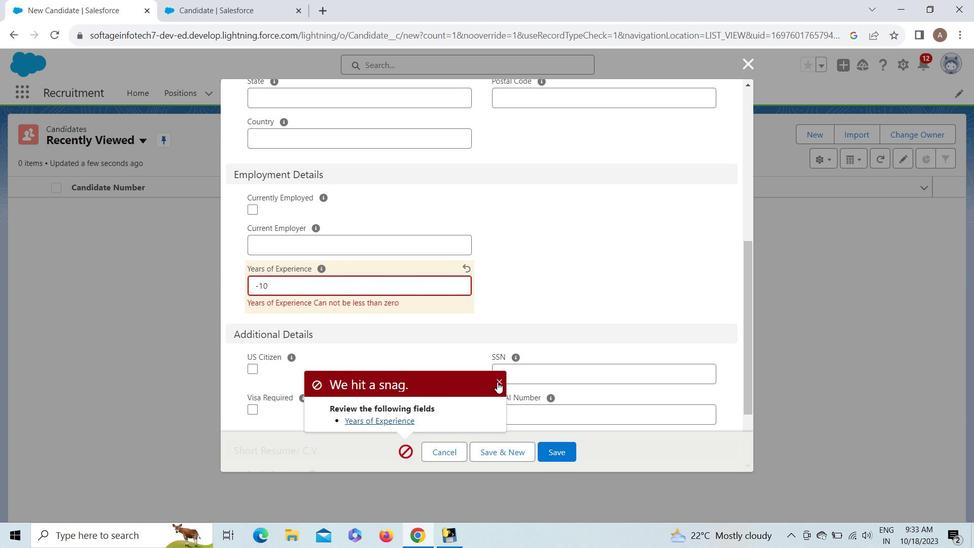 
Action: Mouse pressed left at (497, 382)
Screenshot: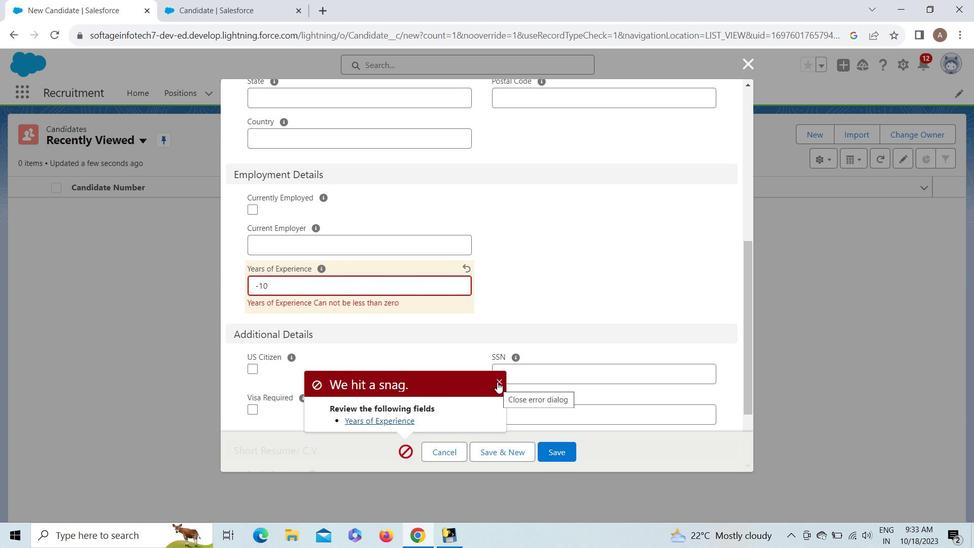 
Action: Mouse moved to (432, 456)
Screenshot: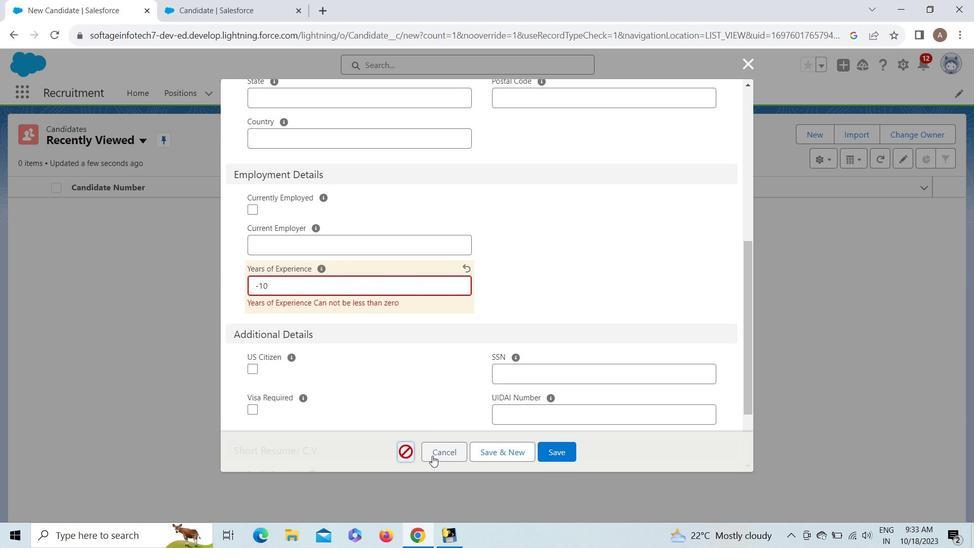 
Action: Mouse pressed left at (432, 456)
Screenshot: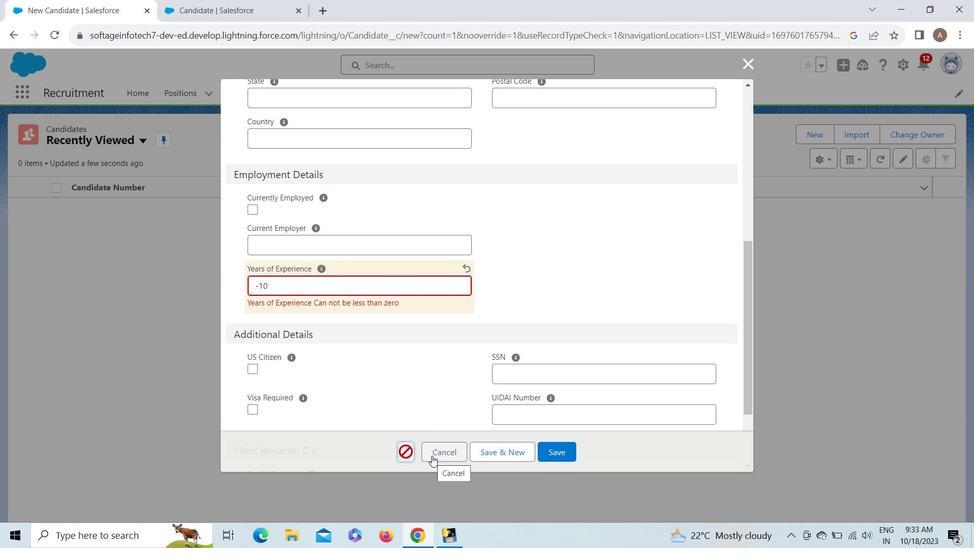 
Action: Mouse moved to (54, 36)
Screenshot: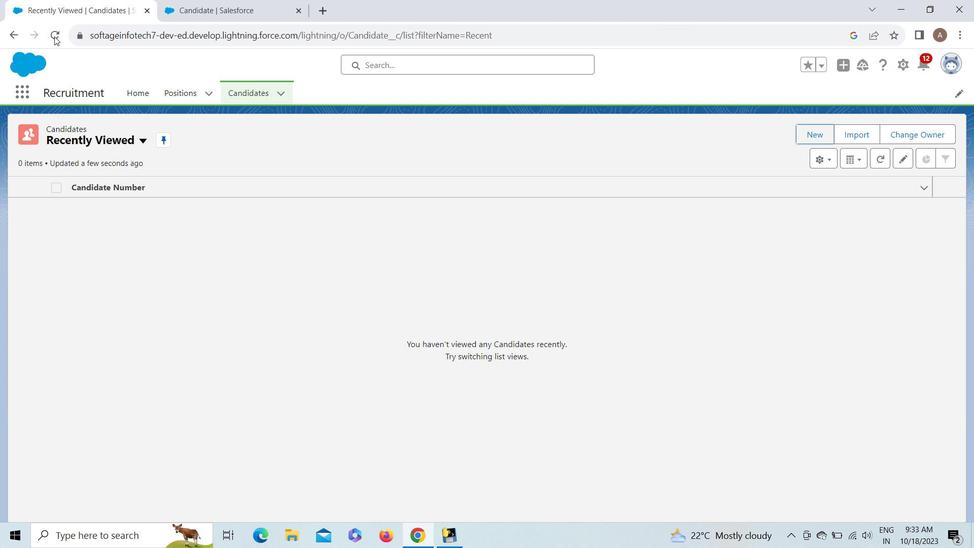 
Action: Mouse pressed left at (54, 36)
Screenshot: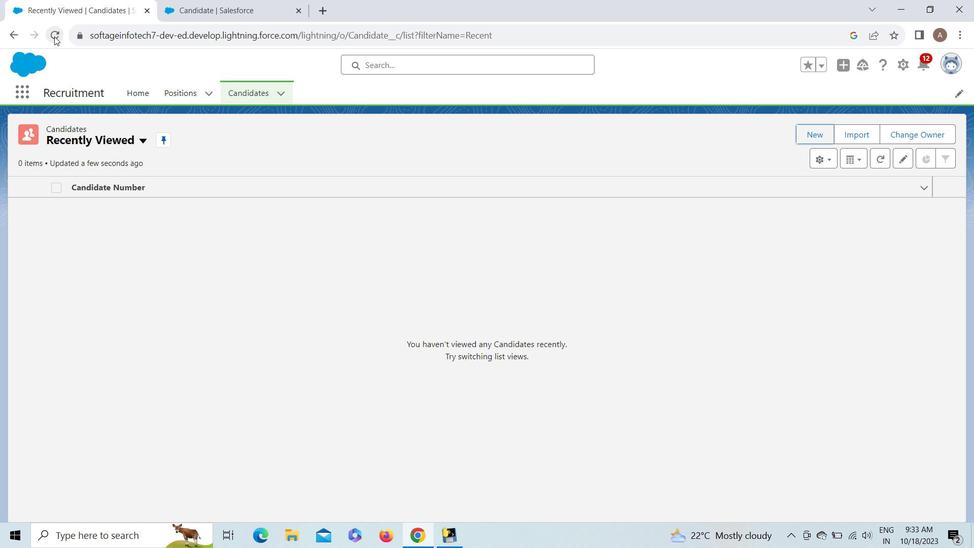 
Action: Mouse moved to (811, 130)
Screenshot: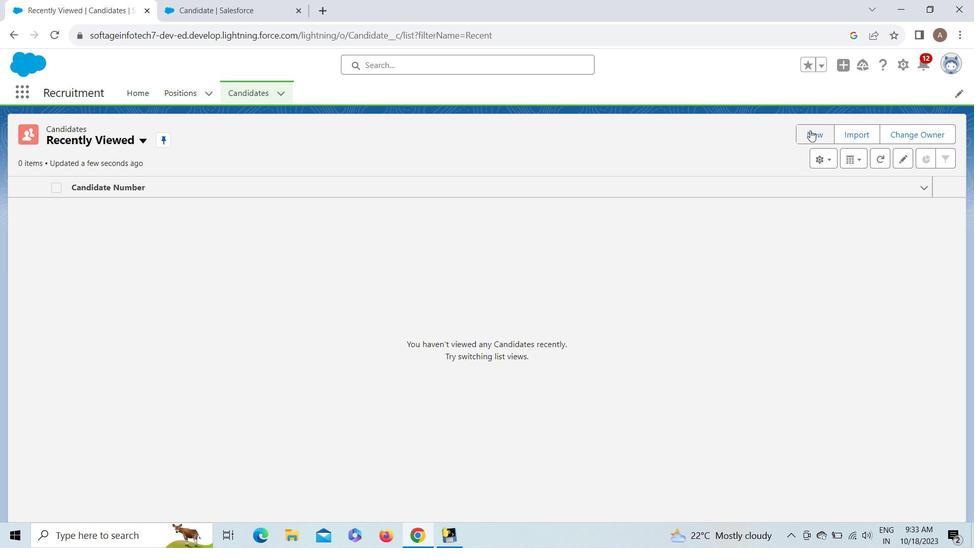 
Action: Mouse pressed left at (811, 130)
Screenshot: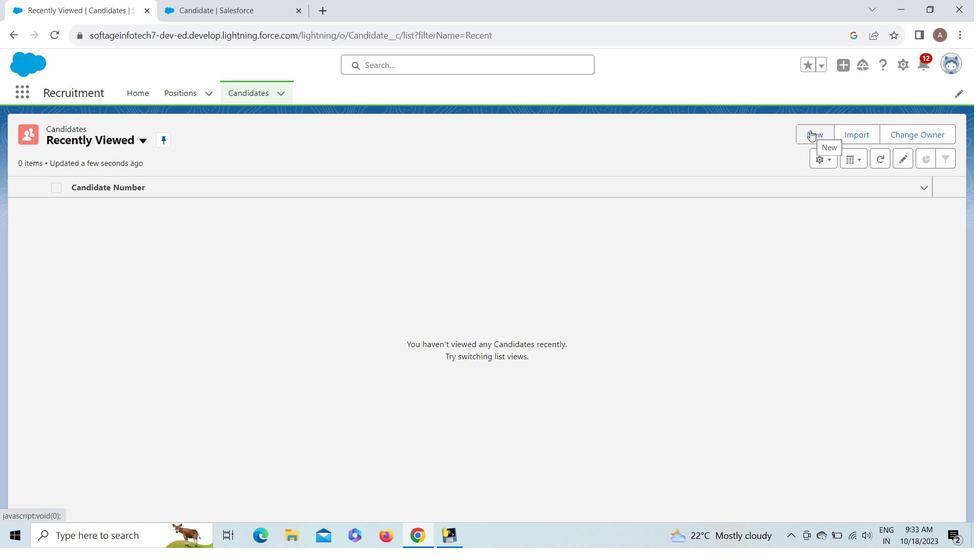 
Action: Mouse moved to (310, 198)
Screenshot: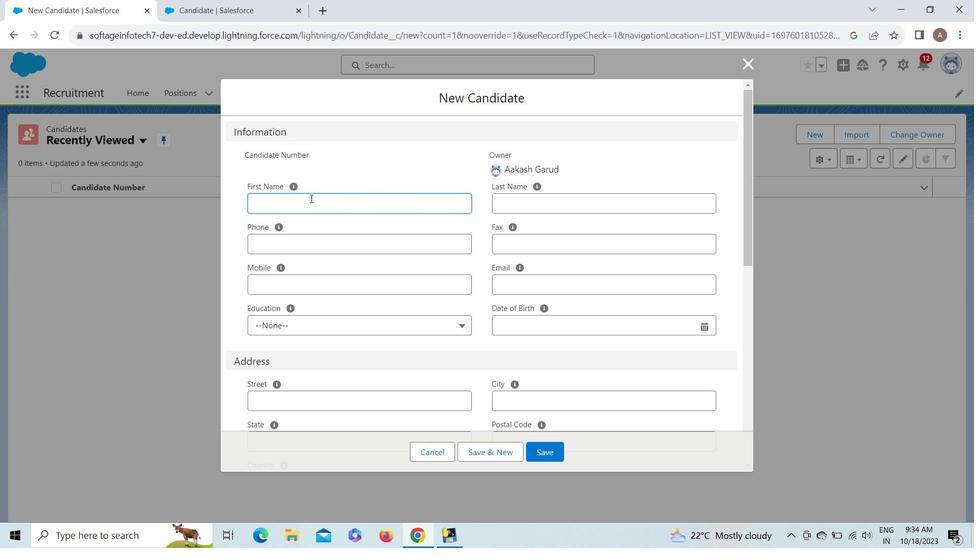 
Action: Key pressed <Key.shift><Key.shift><Key.shift><Key.shift><Key.shift><Key.shift><Key.shift><Key.shift><Key.shift><Key.shift><Key.shift><Key.shift><Key.shift><Key.shift><Key.shift><Key.shift><Key.shift><Key.shift><Key.shift><Key.shift><Key.shift><Key.shift><Key.shift><Key.shift><Key.shift><Key.shift><Key.shift><Key.shift><Key.shift><Key.shift><Key.shift><Key.shift><Key.shift><Key.shift><Key.shift><Key.shift><Key.shift><Key.shift><Key.shift><Key.shift><Key.shift><Key.shift><Key.shift><Key.shift><Key.shift><Key.shift><Key.shift><Key.shift><Key.shift><Key.shift><Key.shift><Key.shift><Key.shift><Key.shift><Key.shift><Key.shift><Key.shift><Key.shift><Key.shift><Key.shift><Key.shift><Key.shift><Key.shift><Key.shift><Key.shift><Key.shift><Key.shift><Key.shift><Key.shift><Key.shift><Key.shift><Key.shift><Key.shift><Key.shift><Key.shift><Key.shift><Key.shift><Key.shift><Key.shift><Key.shift><Key.shift><Key.shift><Key.shift><Key.shift><Key.shift><Key.shift><Key.shift><Key.shift><Key.shift><Key.shift><Key.shift><Key.shift><Key.shift><Key.shift><Key.shift><Key.shift><Key.shift><Key.shift><Key.shift><Key.shift><Key.shift>
Screenshot: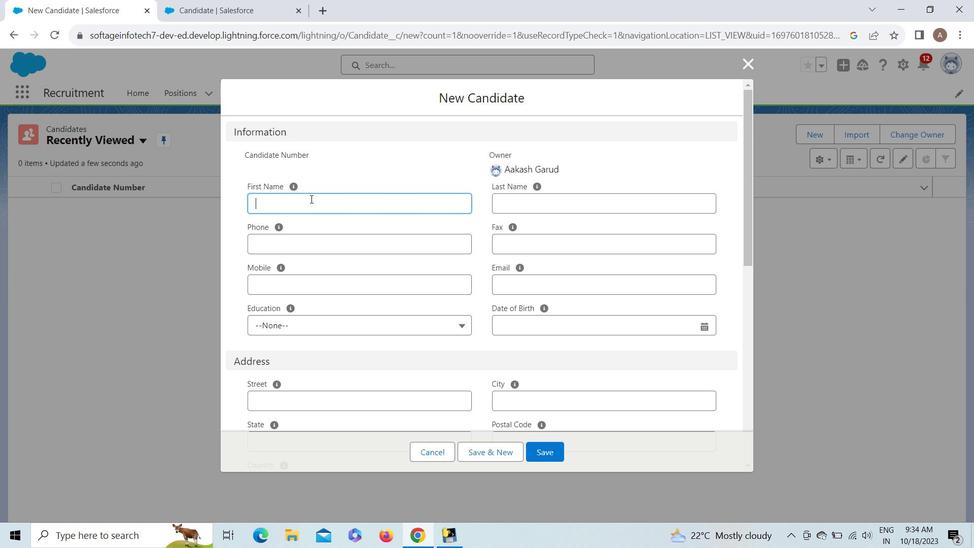
Action: Mouse moved to (310, 199)
Screenshot: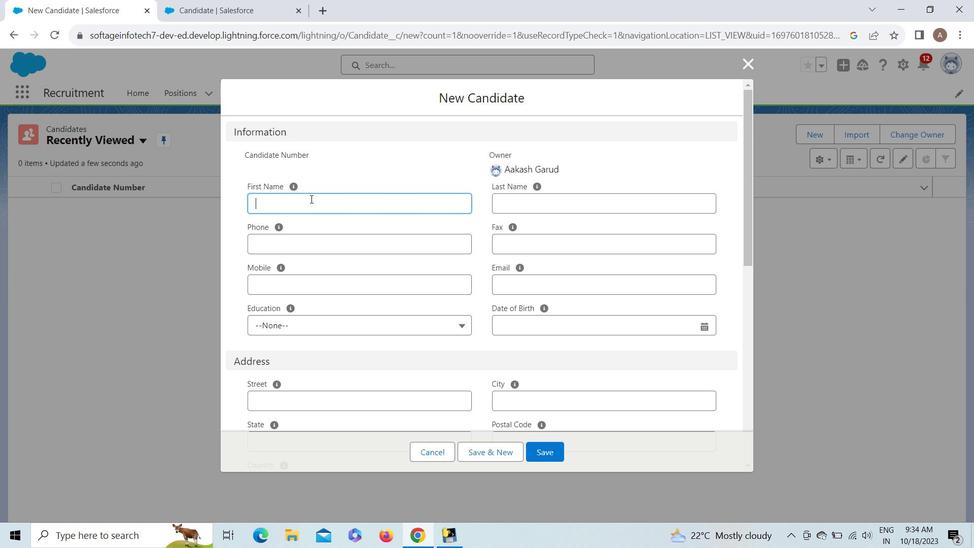 
Action: Key pressed <Key.shift>
Screenshot: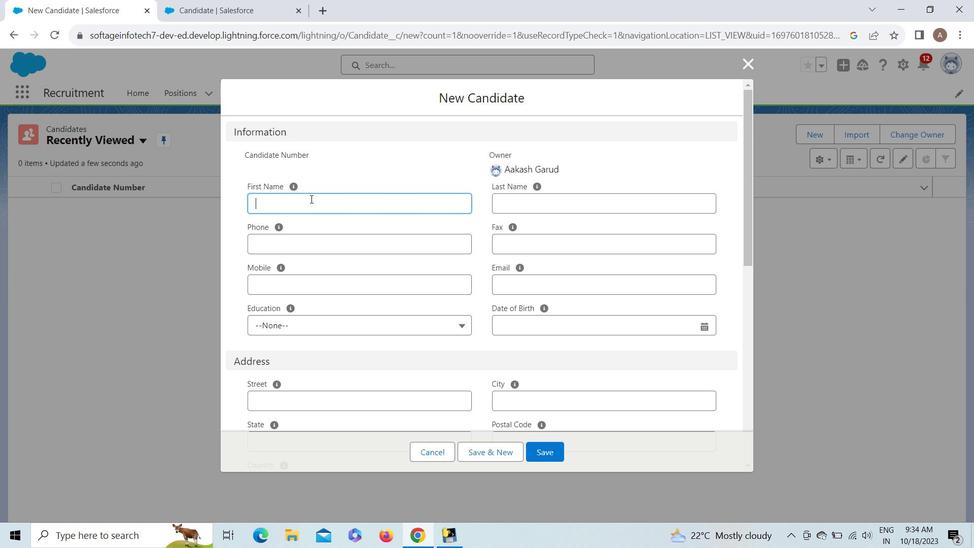 
Action: Mouse moved to (310, 200)
Screenshot: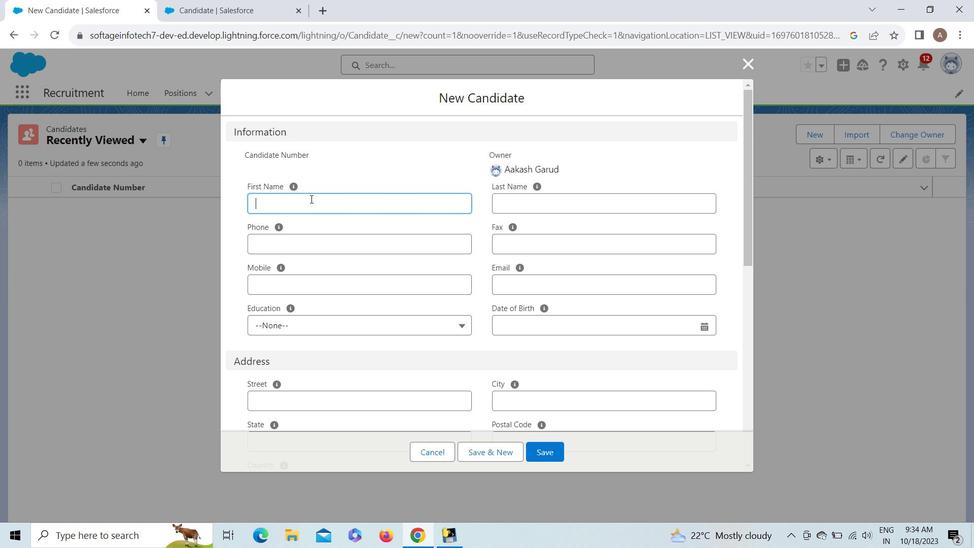 
Action: Key pressed <Key.shift>
Screenshot: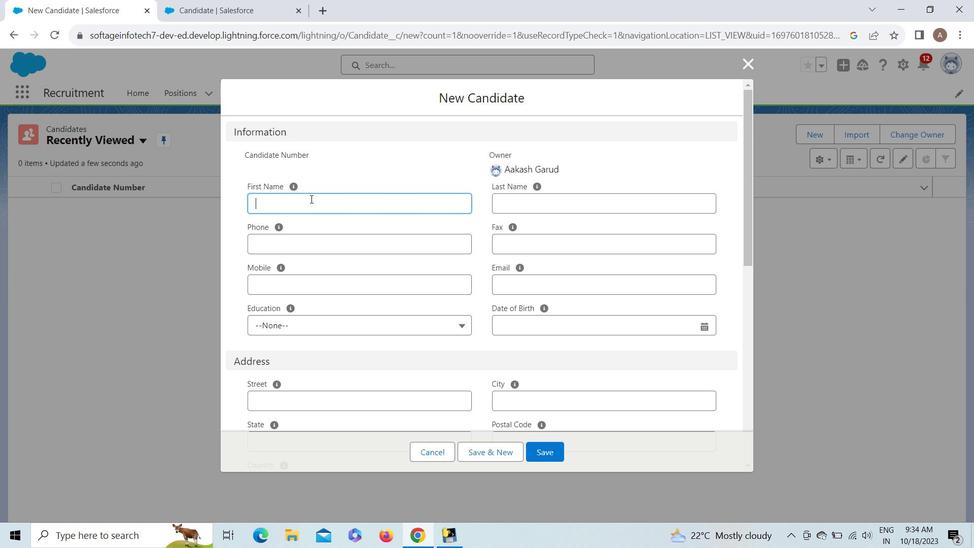 
Action: Mouse moved to (310, 201)
Screenshot: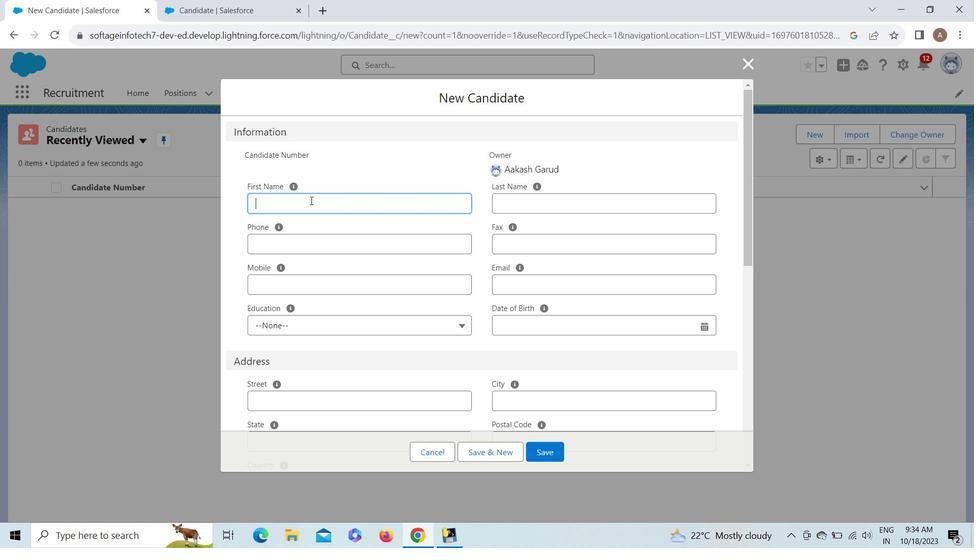 
Action: Key pressed <Key.shift>
Screenshot: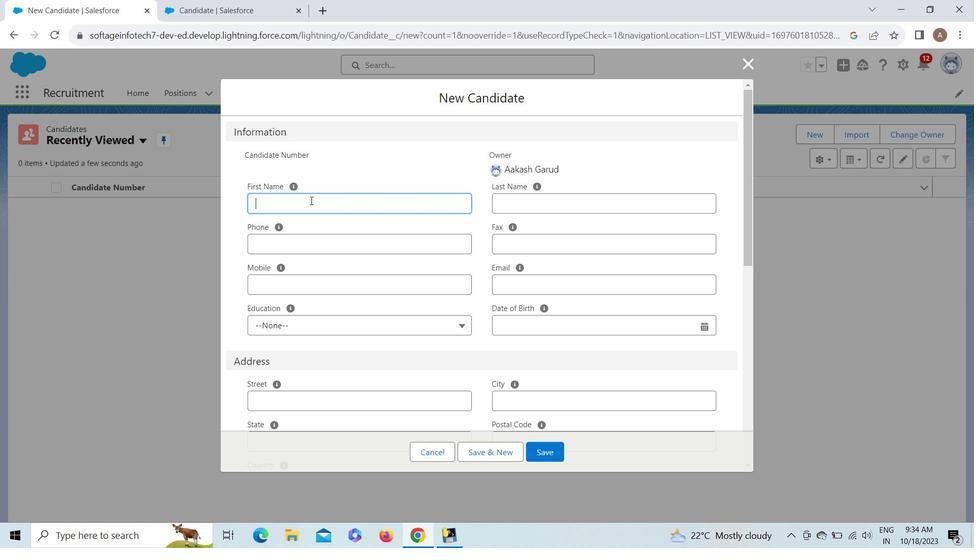 
Action: Mouse moved to (311, 203)
Screenshot: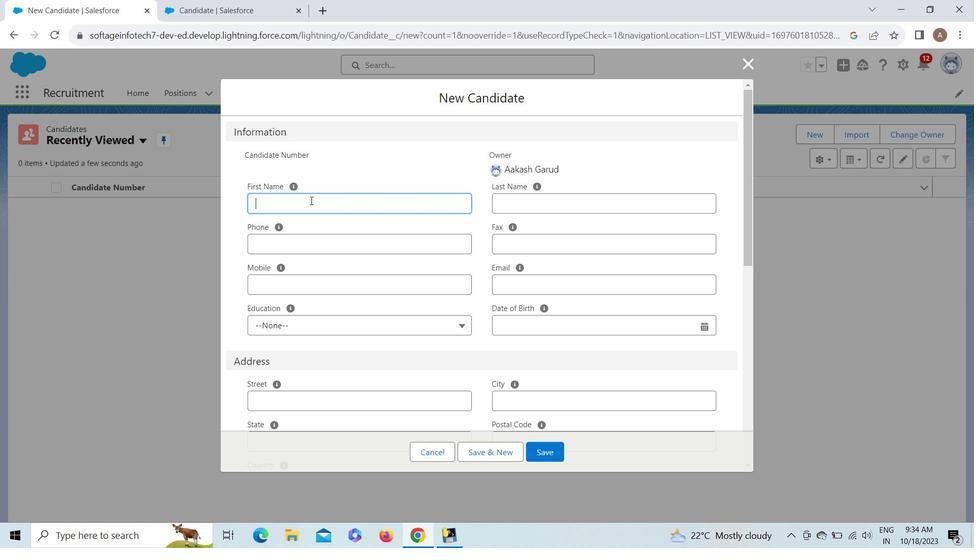 
Action: Key pressed <Key.shift>
Screenshot: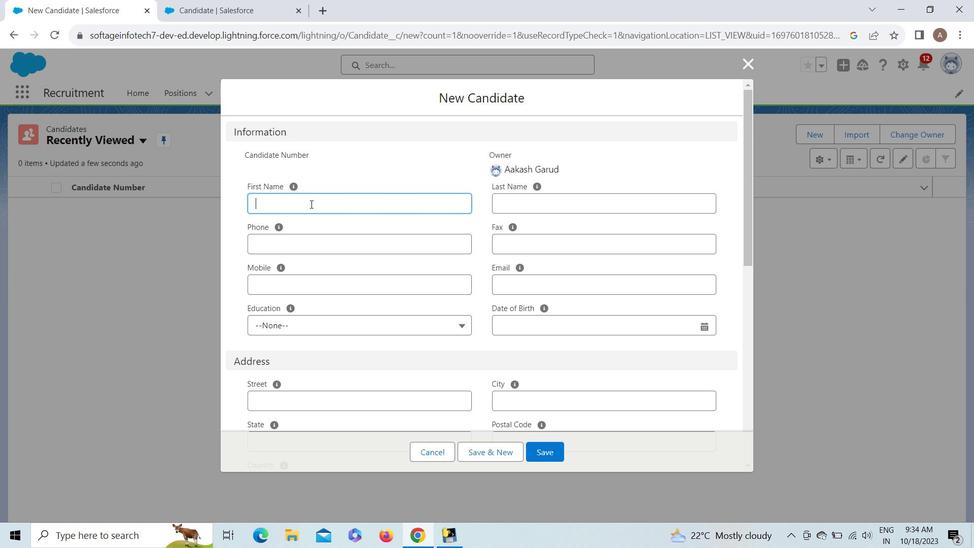 
Action: Mouse moved to (311, 205)
Screenshot: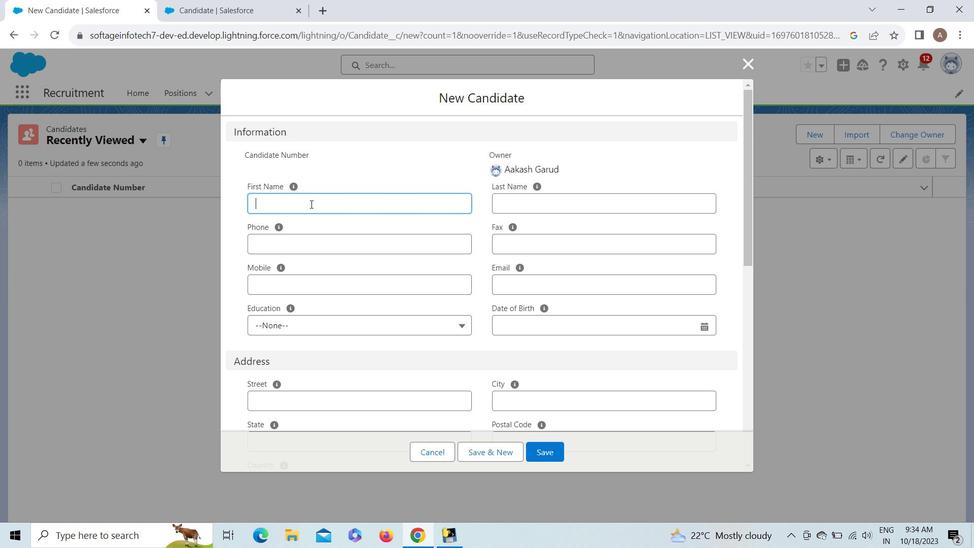 
Action: Key pressed <Key.shift>
Screenshot: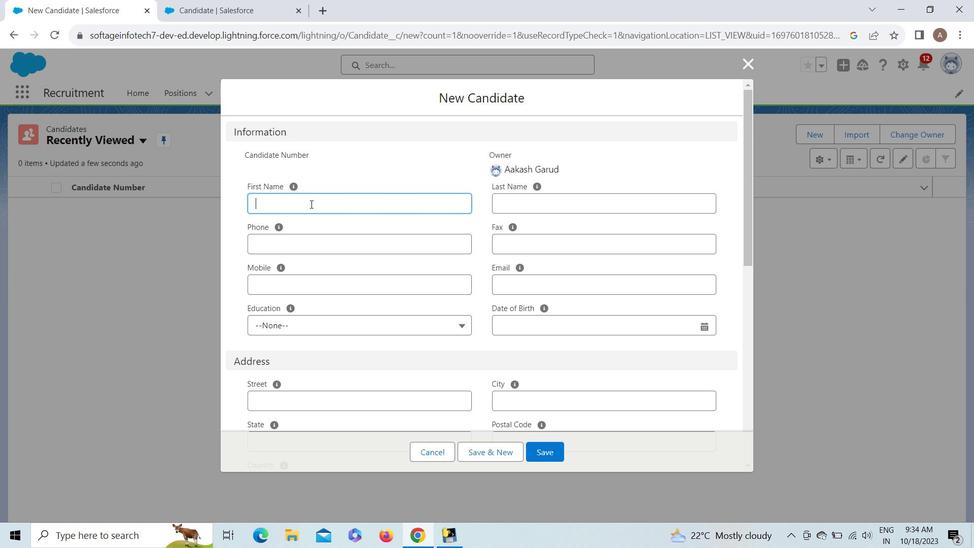 
Action: Mouse moved to (311, 206)
Screenshot: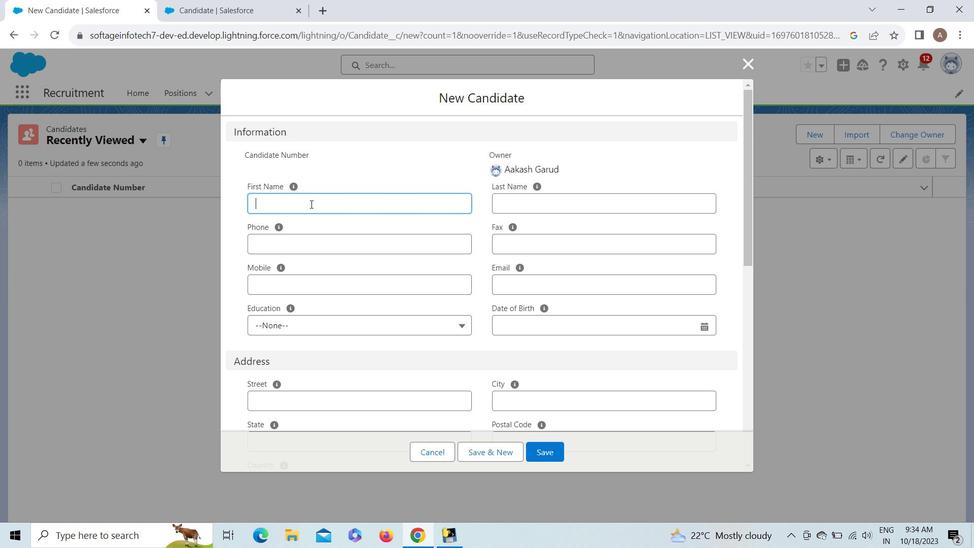
Action: Key pressed <Key.shift>
Screenshot: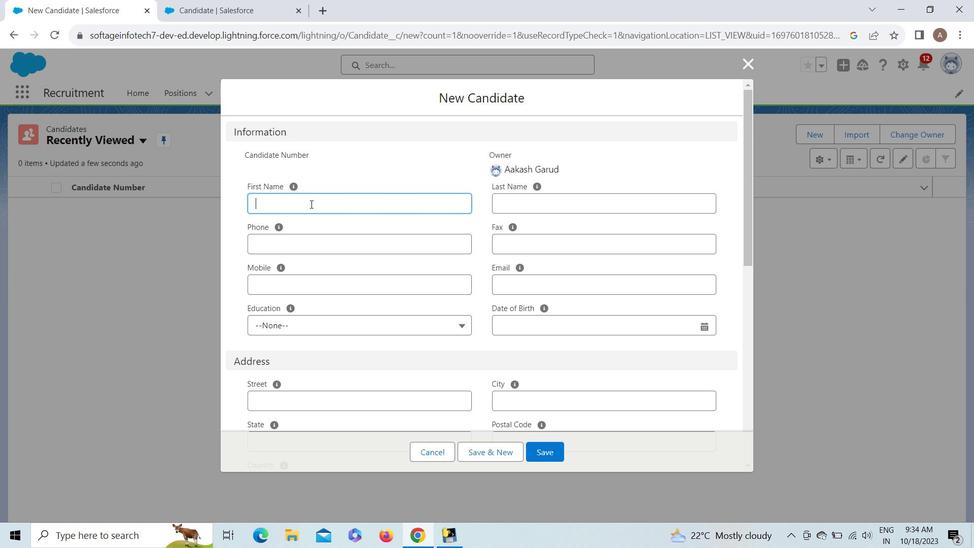 
Action: Mouse moved to (338, 223)
Screenshot: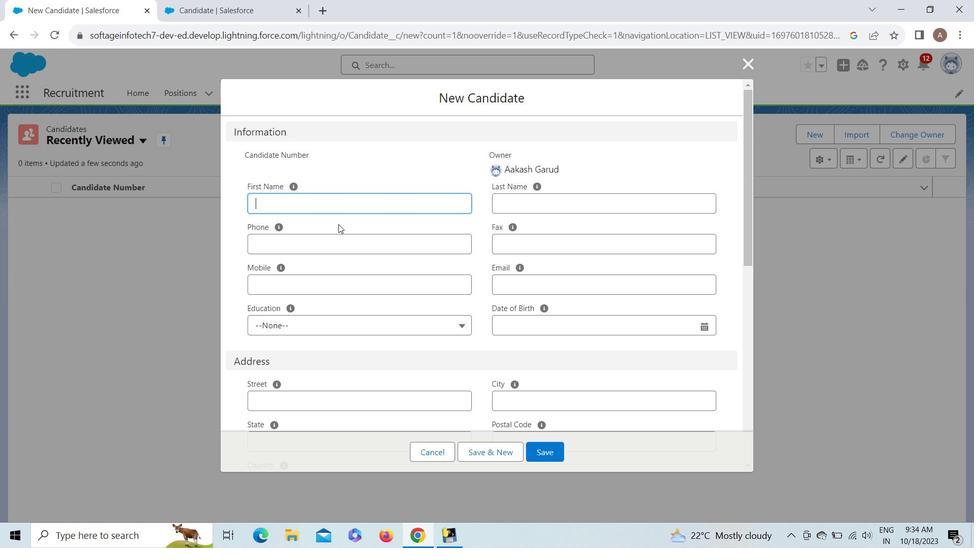 
Action: Key pressed <Key.shift><Key.shift><Key.shift><Key.shift><Key.shift>Alex
Screenshot: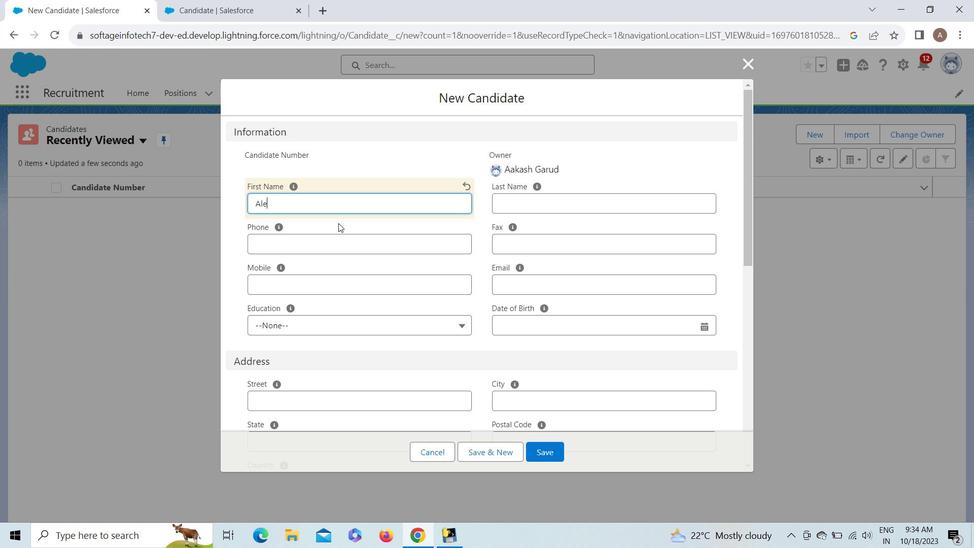 
Action: Mouse moved to (560, 195)
Screenshot: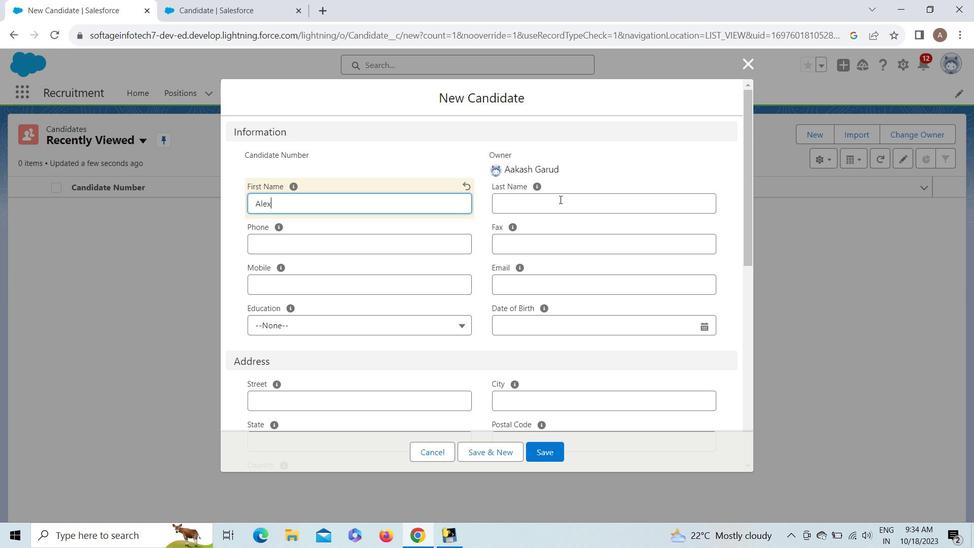 
Action: Mouse pressed left at (560, 195)
Screenshot: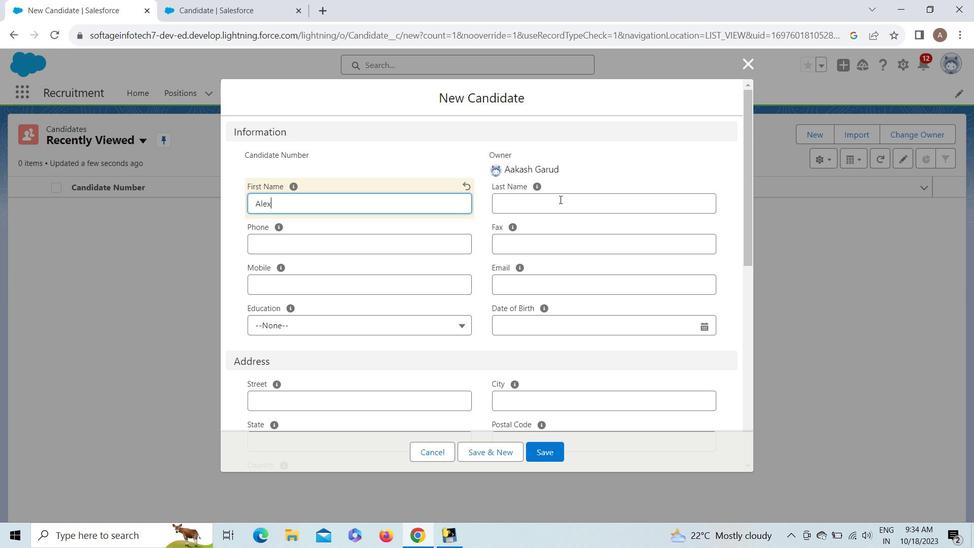 
Action: Key pressed <Key.shift><Key.shift><Key.shift><Key.shift><Key.shift><Key.shift><Key.shift><Key.shift><Key.shift><Key.shift><Key.shift><Key.shift><Key.shift><Key.shift><Key.shift><Key.shift><Key.shift><Key.shift><Key.shift><Key.shift><Key.shift><Key.shift><Key.shift><Key.shift><Key.shift><Key.shift><Key.shift><Key.shift><Key.shift><Key.shift><Key.shift><Key.shift><Key.shift><Key.shift><Key.shift><Key.shift><Key.shift><Key.shift><Key.shift><Key.shift><Key.shift><Key.shift><Key.shift><Key.shift><Key.shift><Key.shift><Key.shift><Key.shift><Key.shift><Key.shift><Key.shift><Key.shift><Key.shift><Key.shift><Key.shift><Key.shift><Key.shift><Key.shift><Key.shift><Key.shift><Key.shift><Key.shift><Key.shift><Key.shift><Key.shift><Key.shift><Key.shift><Key.shift><Key.shift><Key.shift><Key.shift><Key.shift><Key.shift><Key.shift><Key.shift><Key.shift><Key.shift><Key.shift><Key.shift><Key.shift><Key.shift><Key.shift><Key.shift><Key.shift><Key.shift>
Screenshot: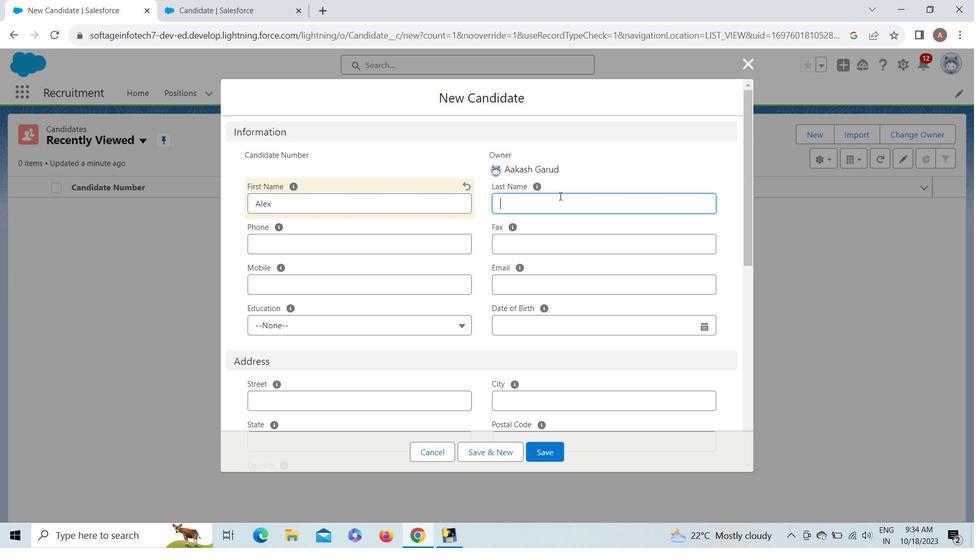 
Action: Mouse moved to (609, 169)
Screenshot: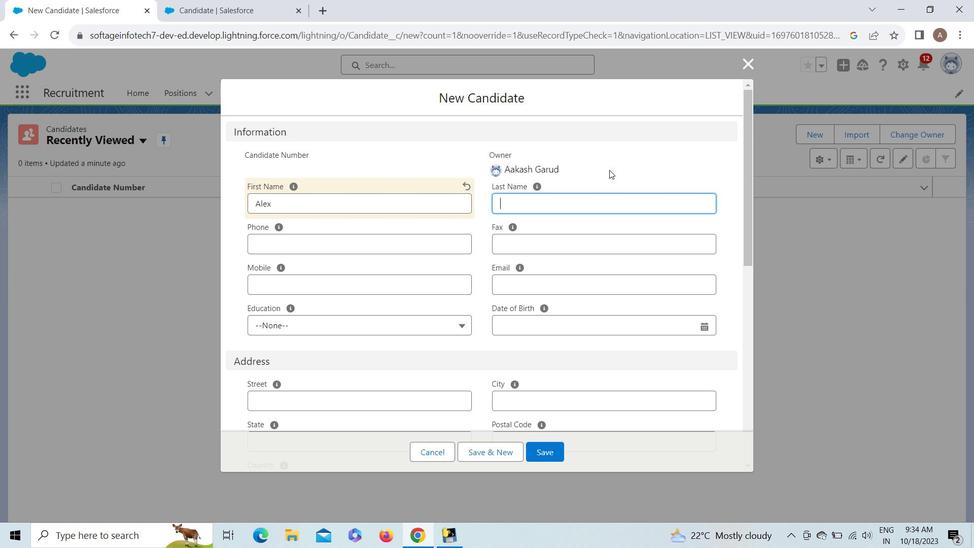 
Action: Key pressed <Key.shift><Key.shift><Key.shift><Key.shift><Key.shift><Key.shift><Key.shift><Key.shift><Key.shift><Key.shift><Key.shift><Key.shift>Stevert
Screenshot: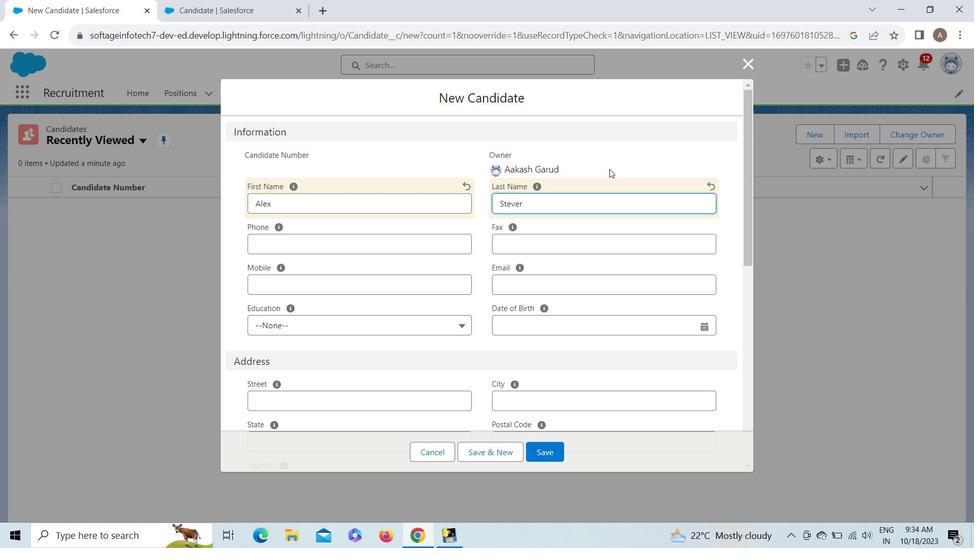 
Action: Mouse moved to (367, 242)
Screenshot: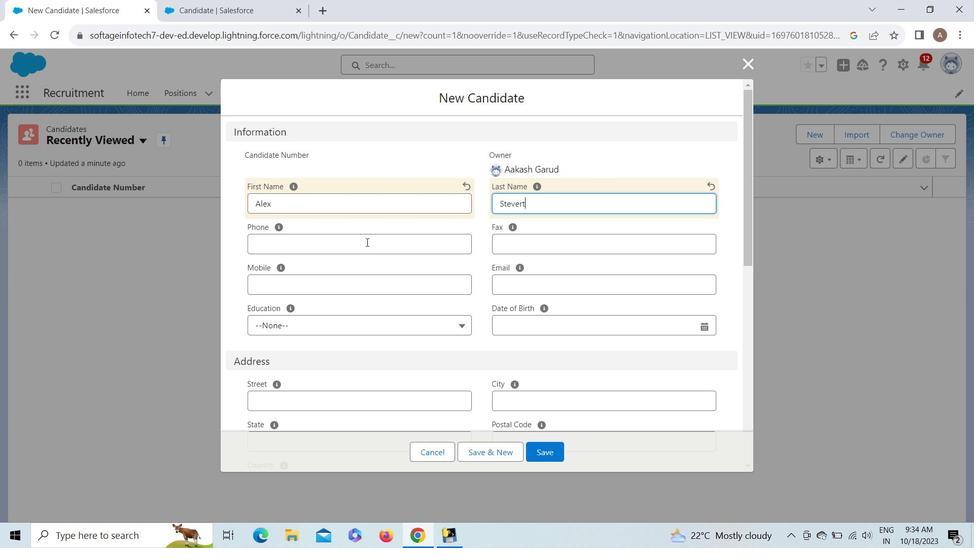 
Action: Mouse pressed left at (367, 242)
Screenshot: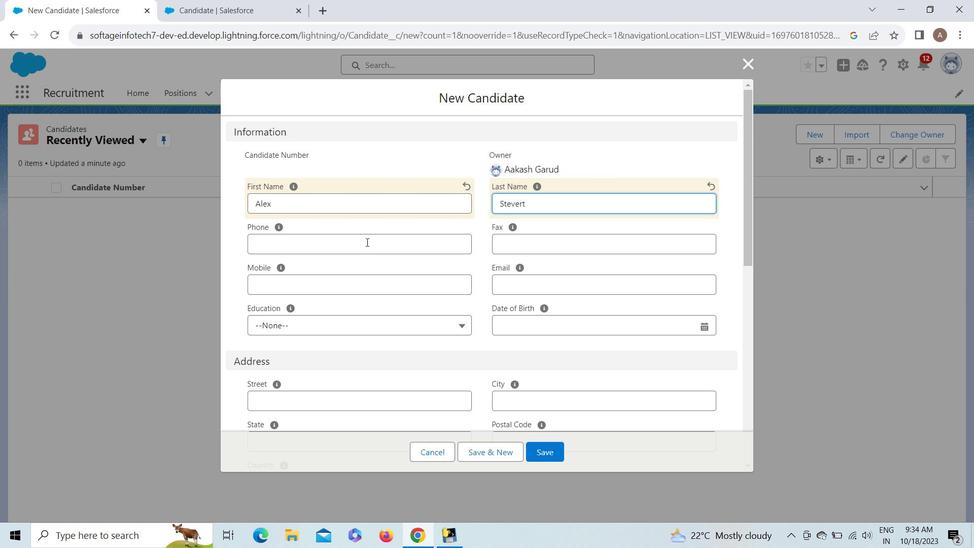 
Action: Key pressed 9125699630
Screenshot: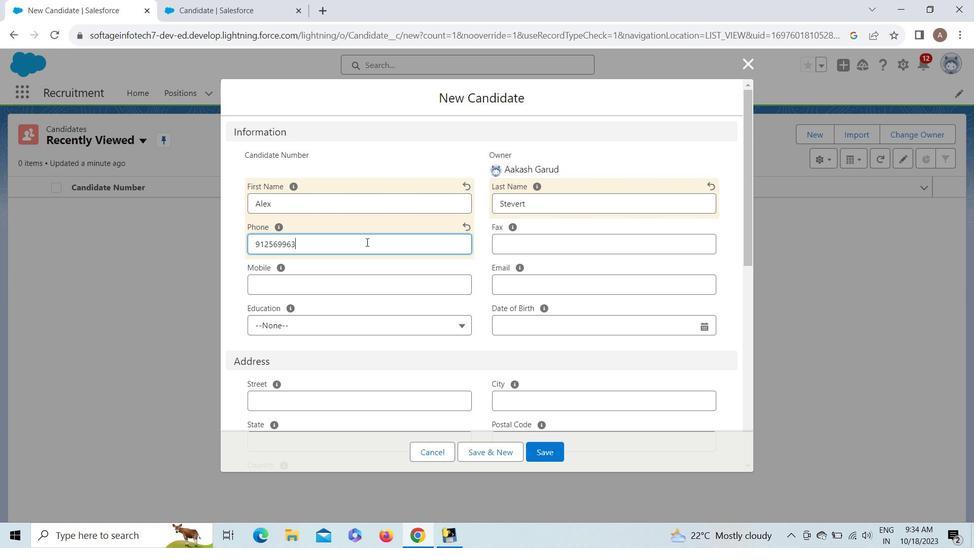 
Action: Mouse moved to (546, 246)
Screenshot: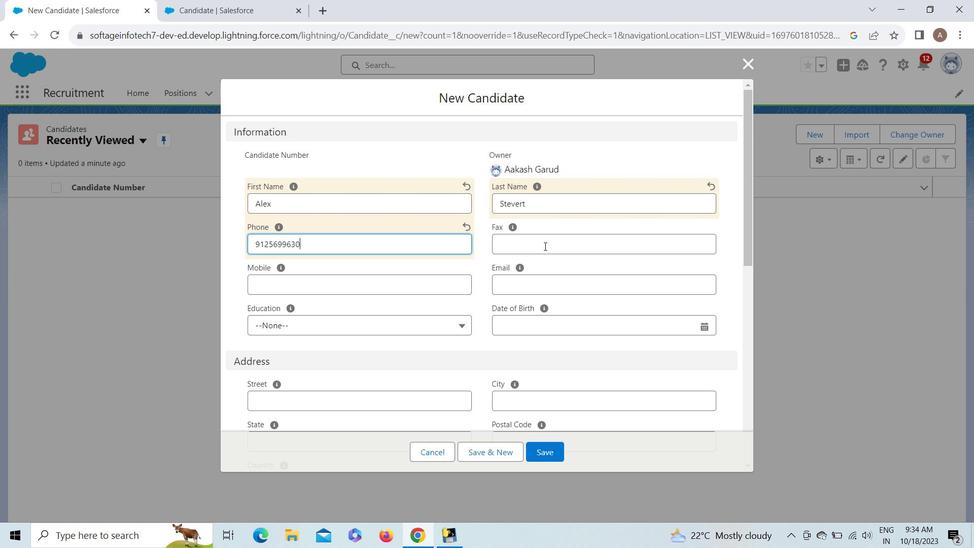 
Action: Mouse pressed left at (546, 246)
Screenshot: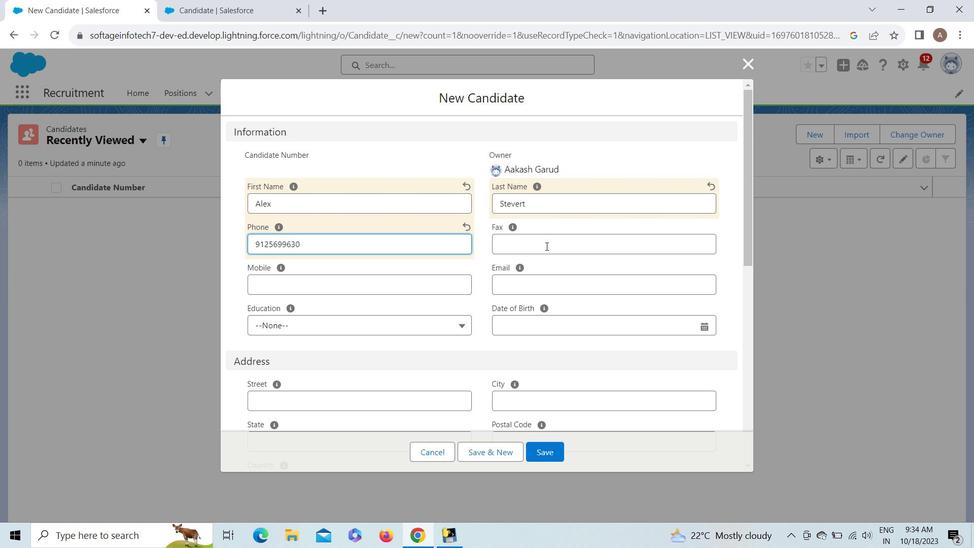 
Action: Key pressed 91256996302<Key.backspace>
Screenshot: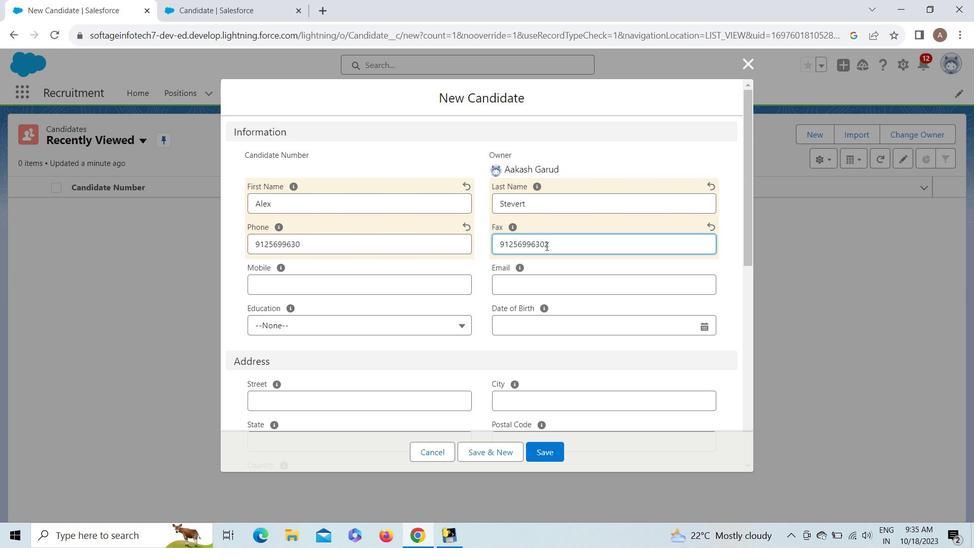 
Action: Mouse moved to (350, 245)
Screenshot: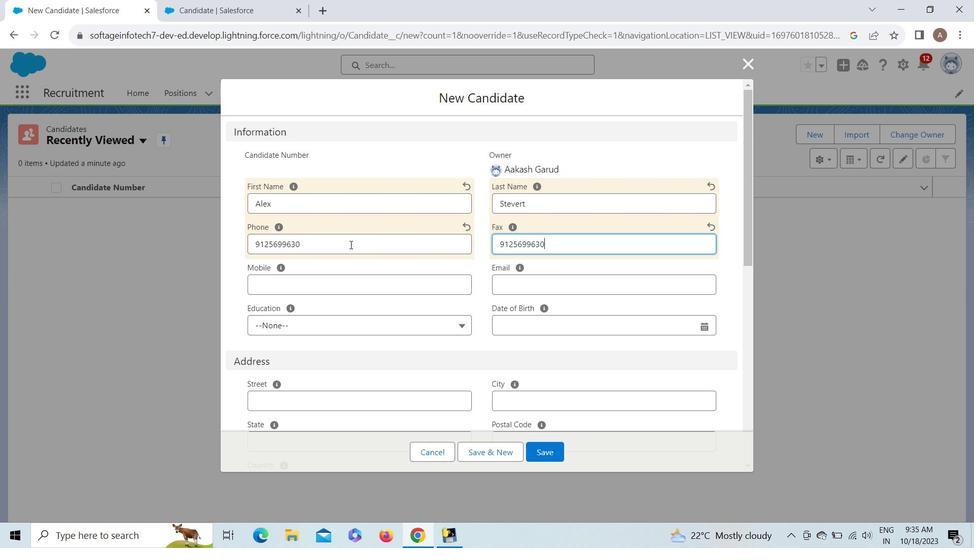 
Action: Mouse pressed left at (350, 245)
Screenshot: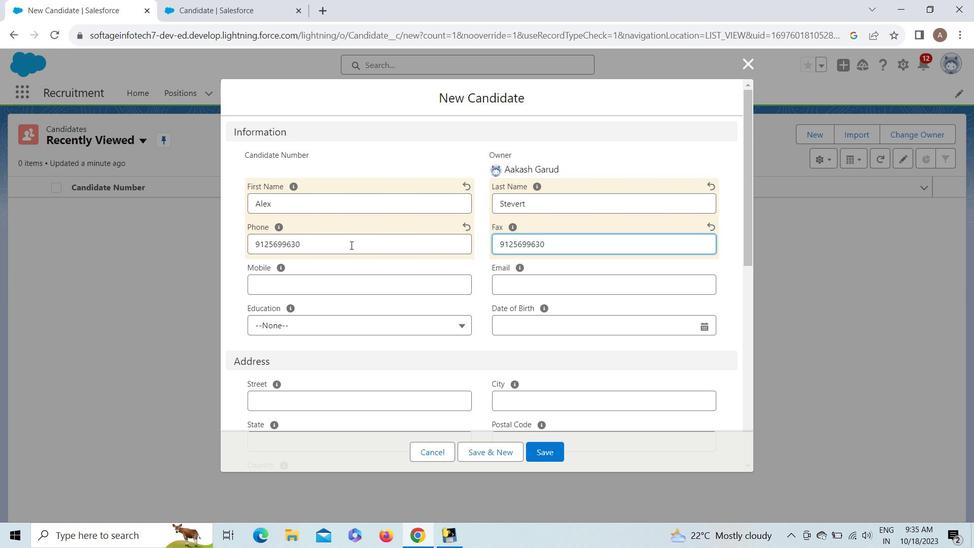 
Action: Mouse pressed left at (350, 245)
Screenshot: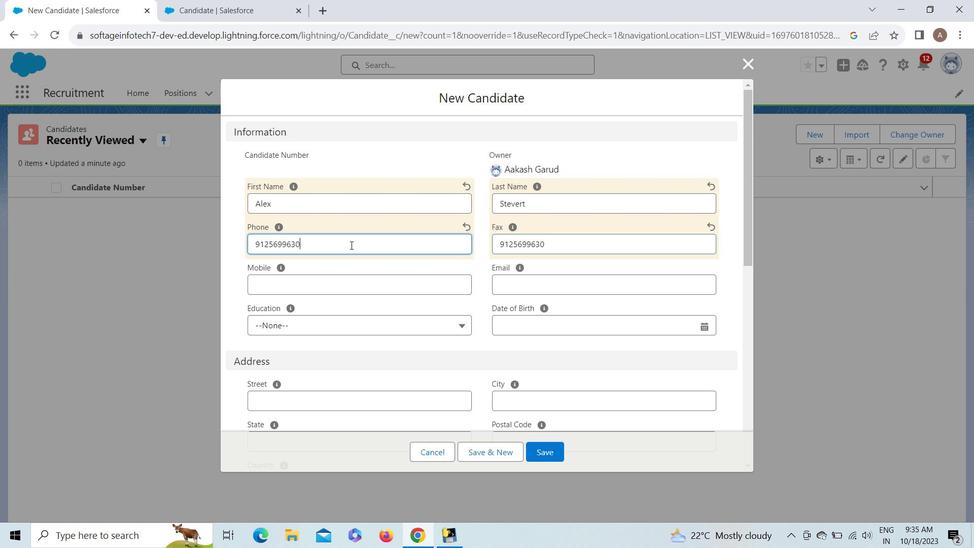
Action: Mouse pressed left at (350, 245)
Screenshot: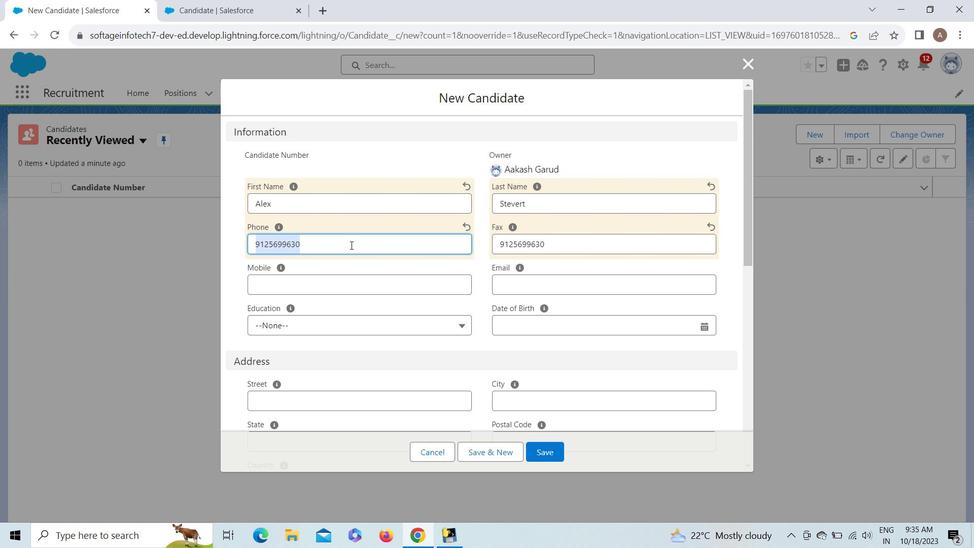 
Action: Key pressed ctrl+C
Screenshot: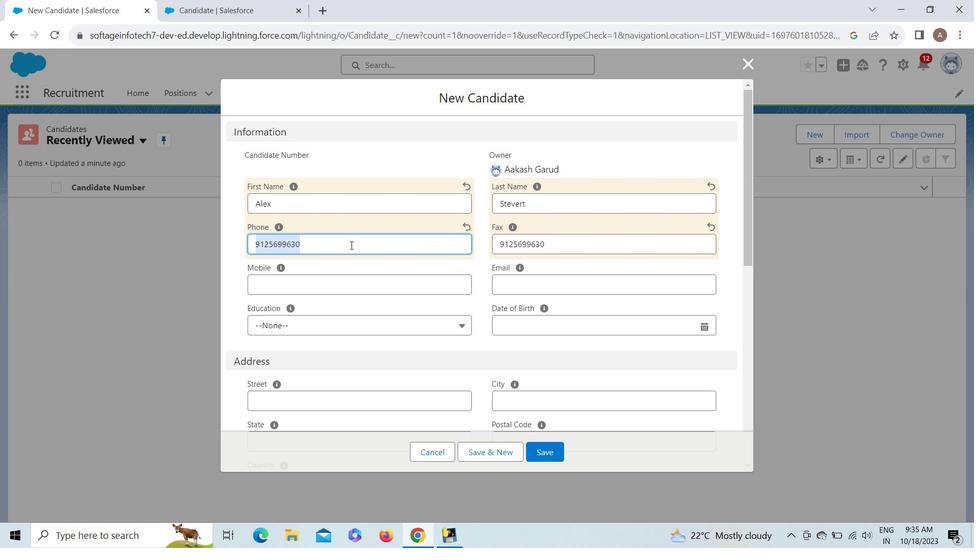 
Action: Mouse moved to (346, 288)
Screenshot: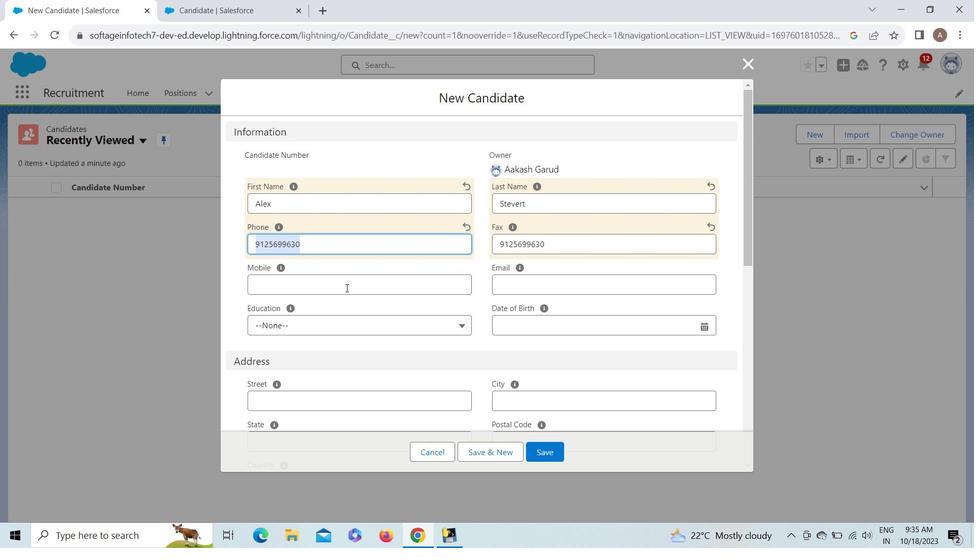 
Action: Mouse pressed left at (346, 288)
Screenshot: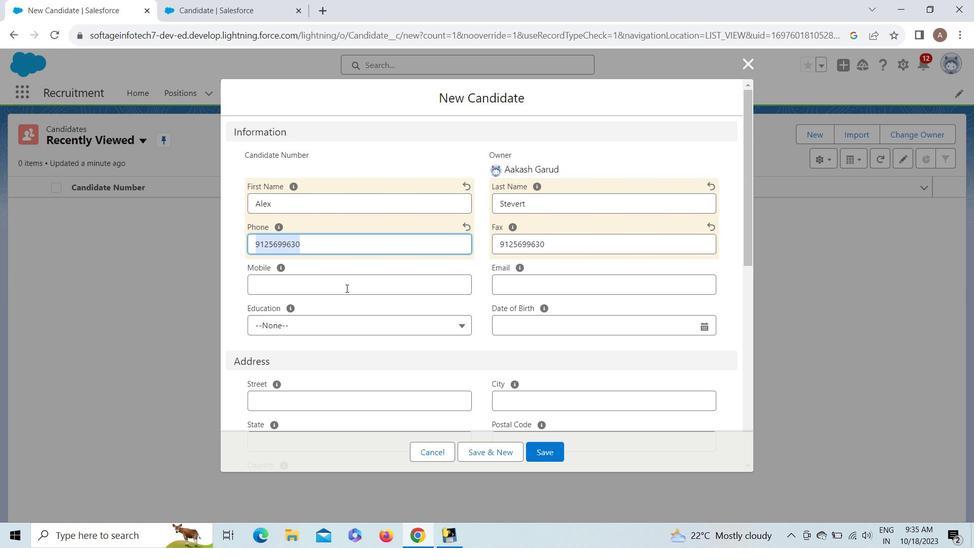 
Action: Key pressed ctrl+V
Screenshot: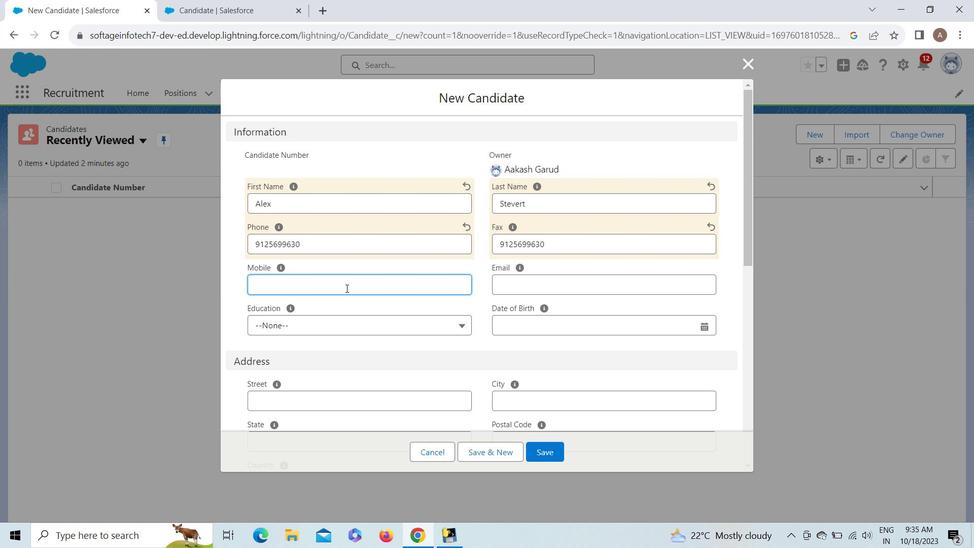 
Action: Mouse moved to (347, 244)
Screenshot: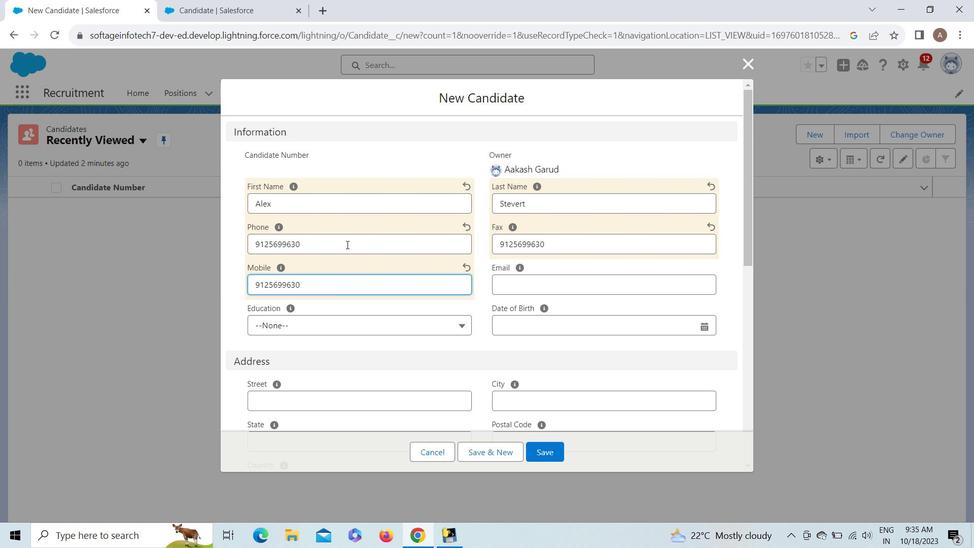 
Action: Mouse pressed left at (347, 244)
Screenshot: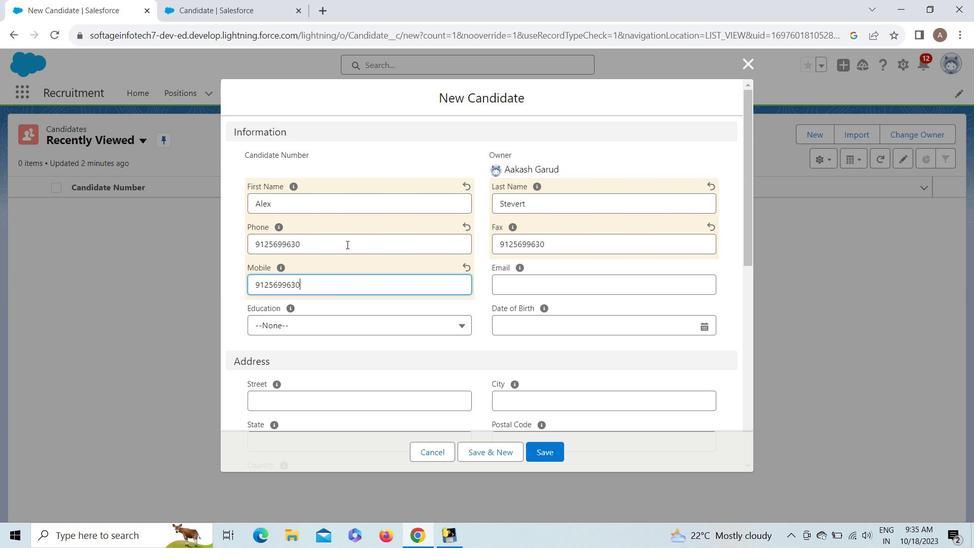 
Action: Mouse pressed left at (347, 244)
Screenshot: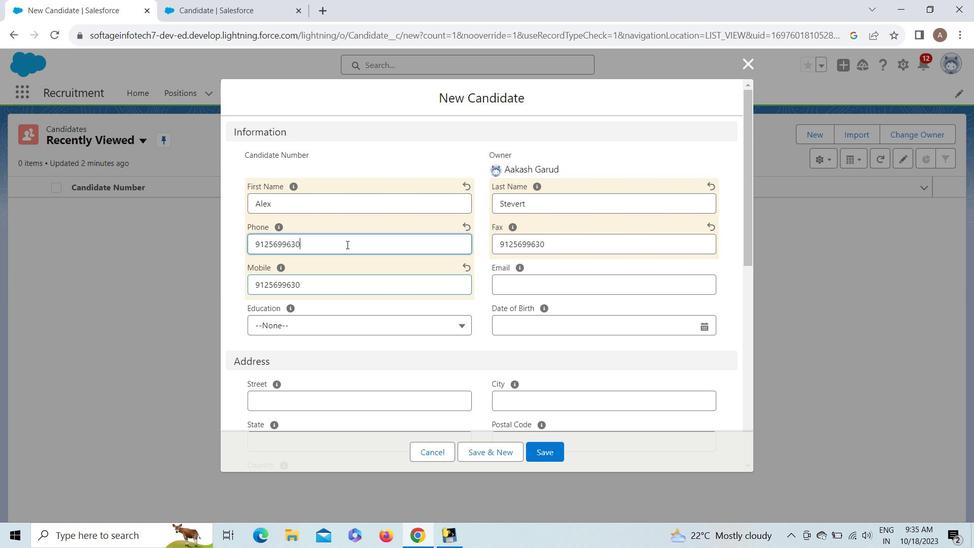 
Action: Key pressed <Key.backspace>
Screenshot: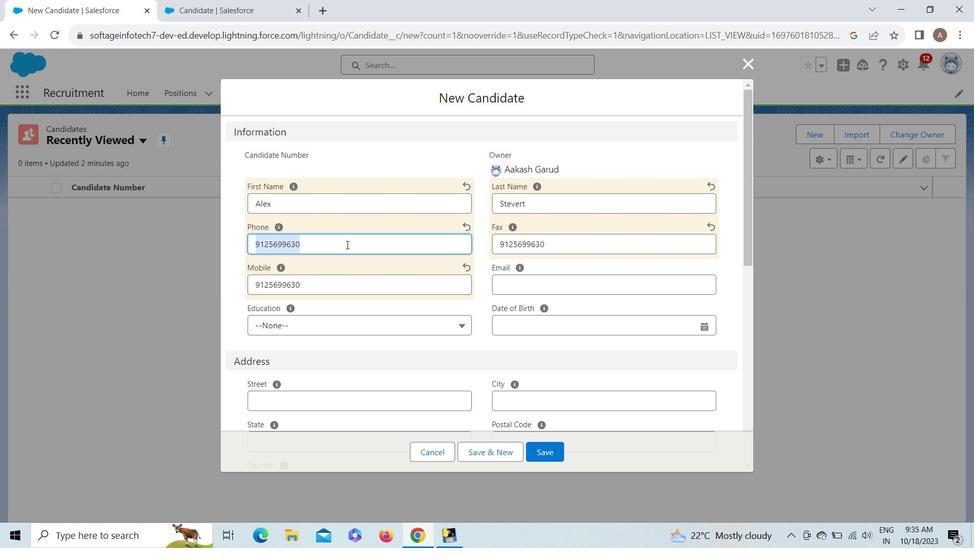 
Action: Mouse moved to (524, 284)
Screenshot: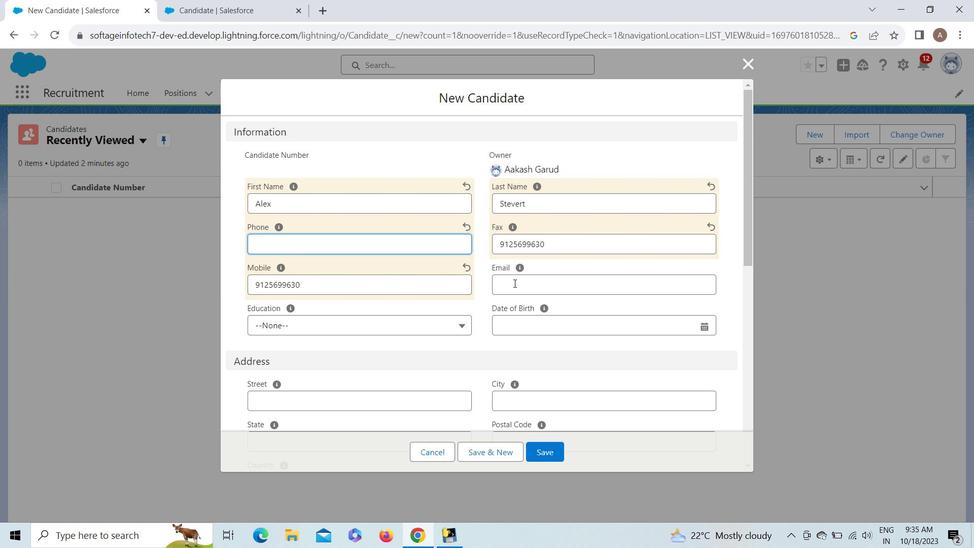 
Action: Mouse pressed left at (524, 284)
Screenshot: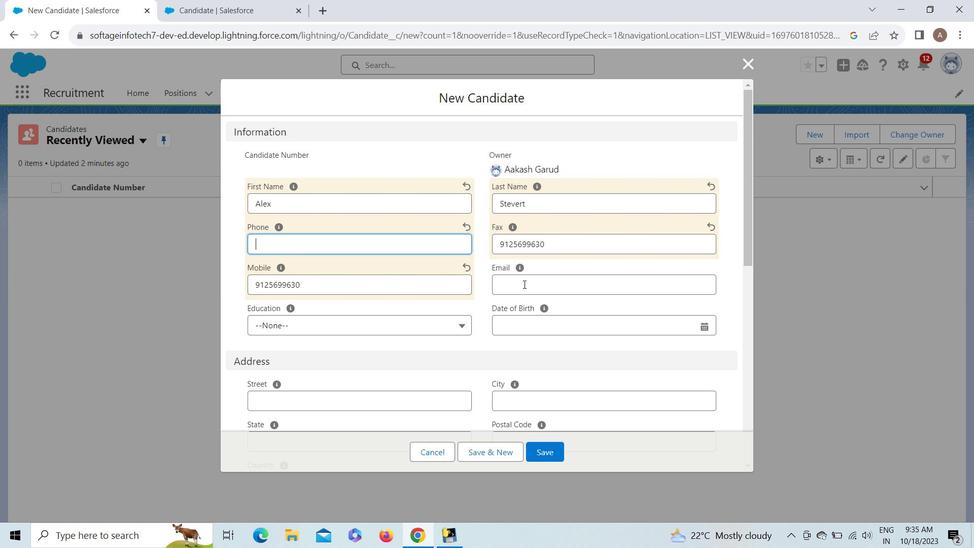 
Action: Key pressed <Key.shift>ctrl+Alex.stevert<Key.shift><Key.shift><Key.shift><Key.shift><Key.shift><Key.shift><Key.shift><Key.shift><Key.shift><Key.shift><Key.shift><Key.shift><Key.shift><Key.shift><Key.shift>@mail.com
Screenshot: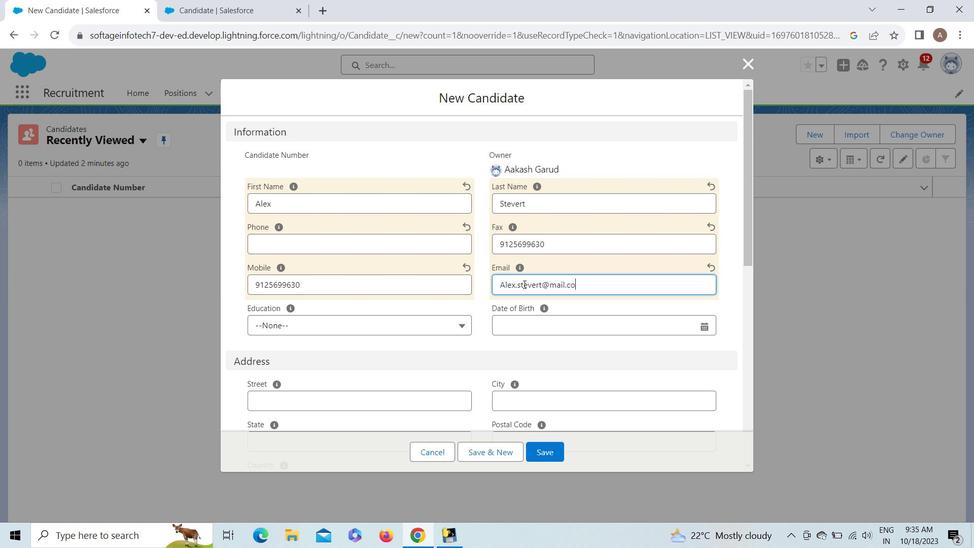 
Action: Mouse moved to (321, 321)
Screenshot: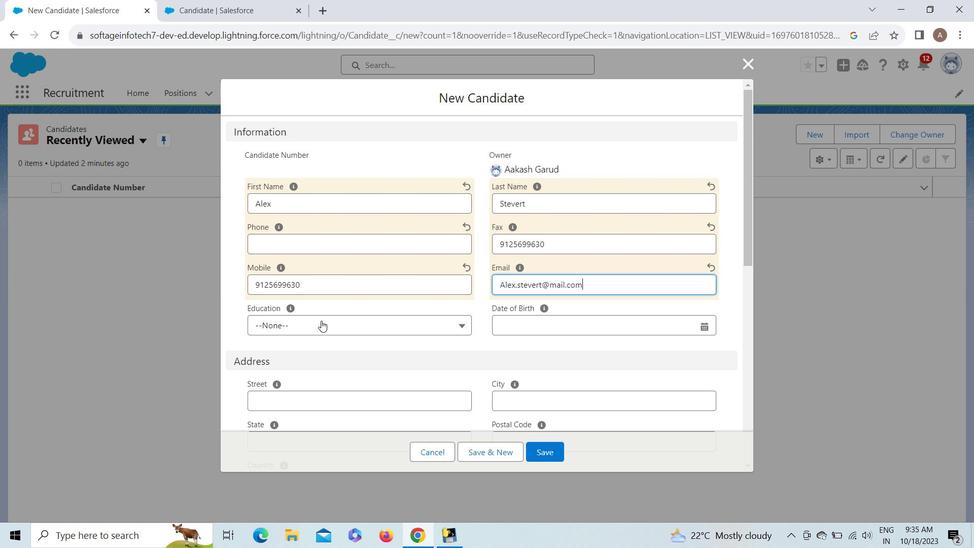 
Action: Mouse pressed left at (321, 321)
Screenshot: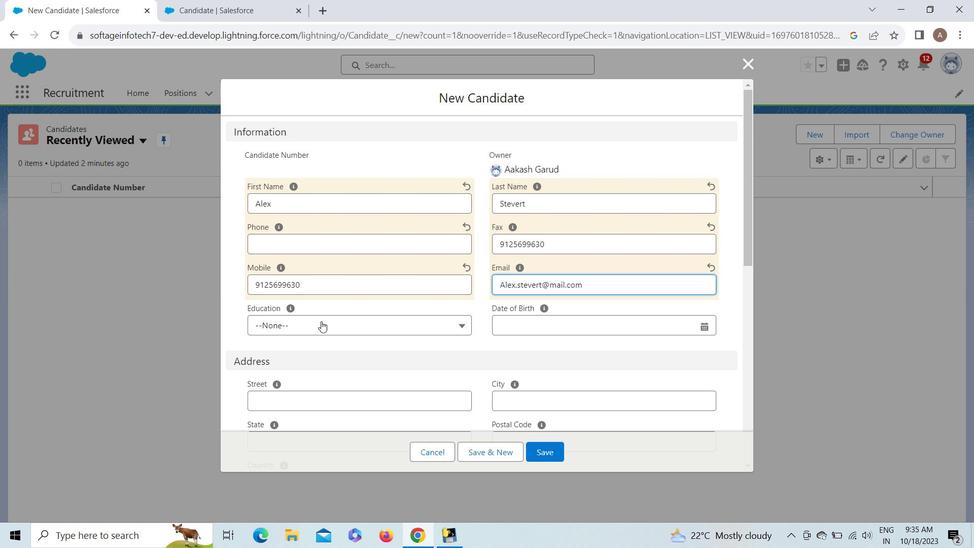 
Action: Mouse moved to (288, 481)
Screenshot: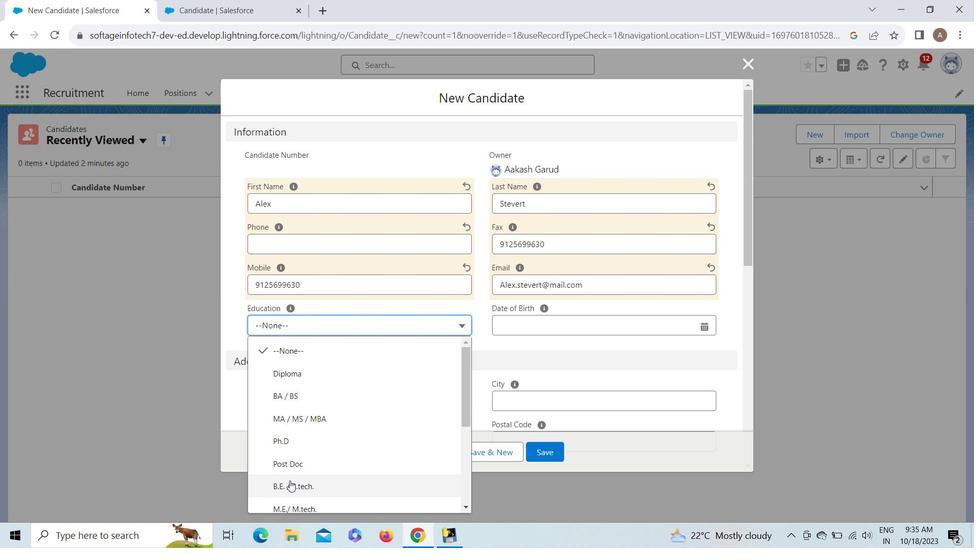 
Action: Mouse pressed left at (288, 481)
Screenshot: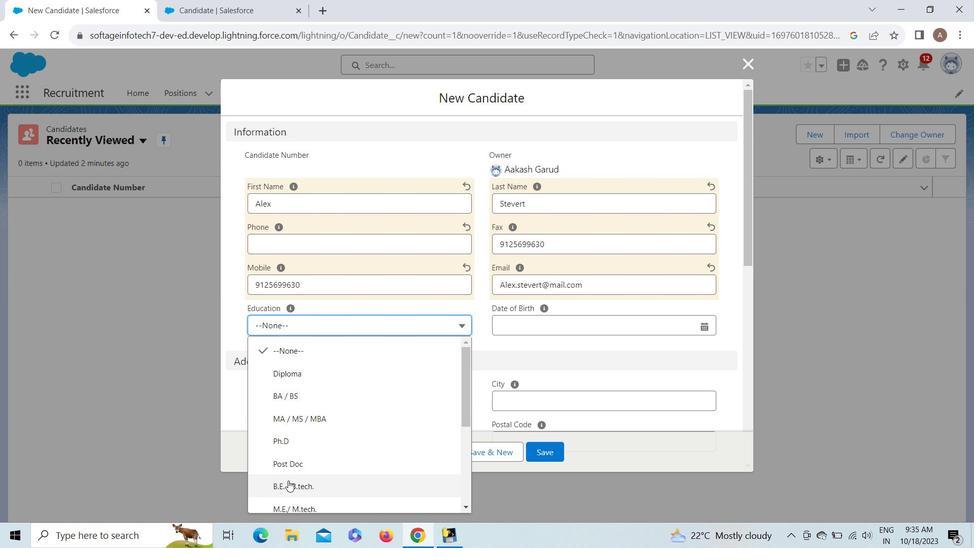
Action: Mouse moved to (517, 320)
Screenshot: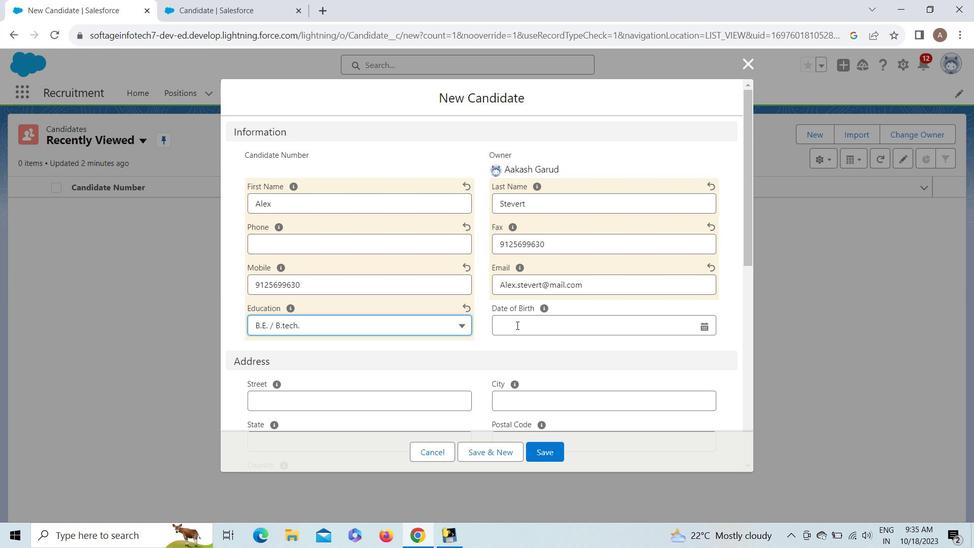 
Action: Mouse pressed left at (517, 320)
Screenshot: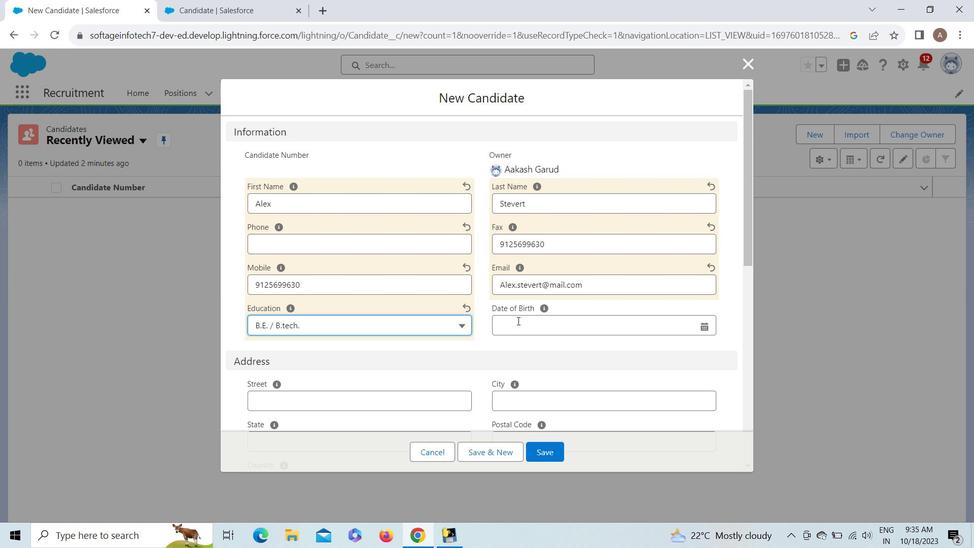 
Action: Mouse moved to (549, 107)
